Task: Play online Dominion games.
Action: Mouse moved to (267, 407)
Screenshot: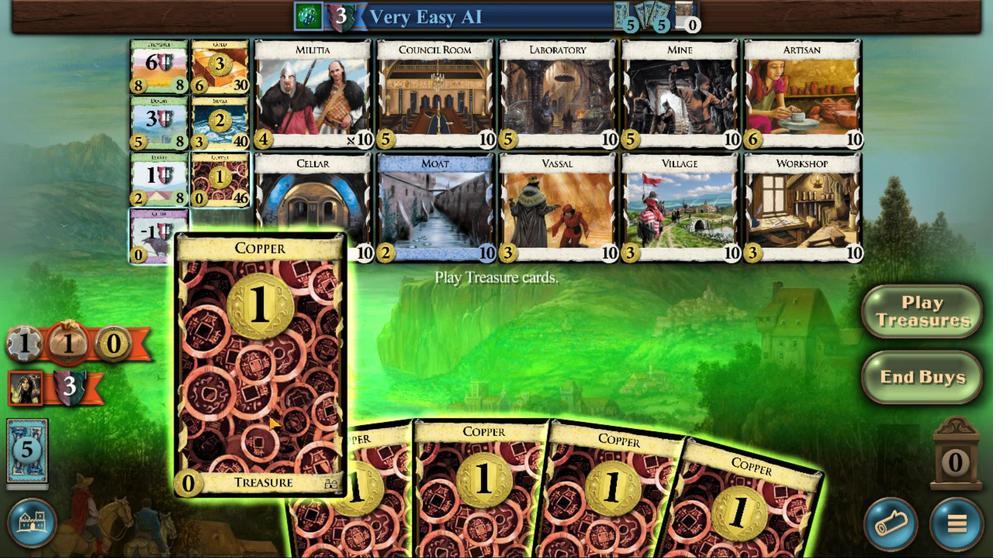 
Action: Mouse pressed left at (267, 407)
Screenshot: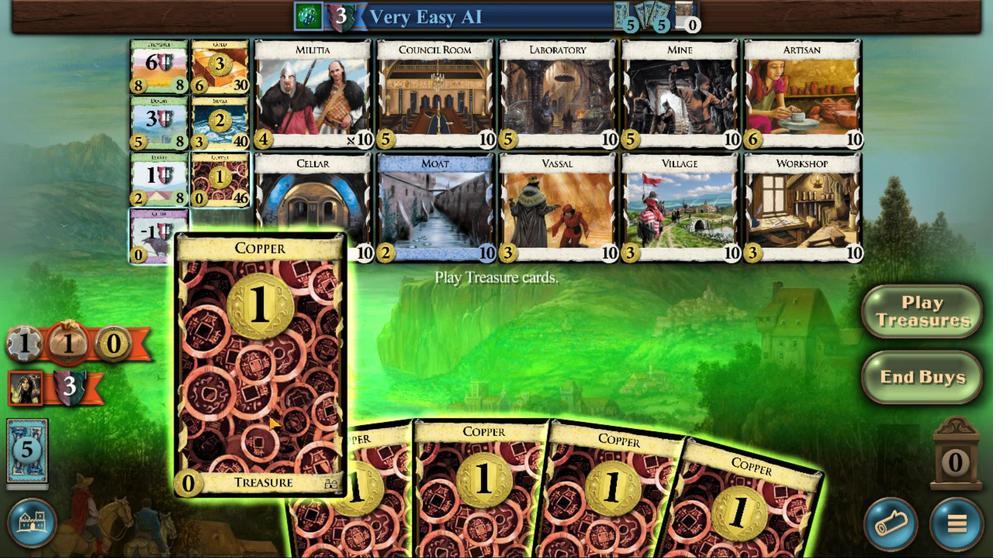 
Action: Mouse moved to (345, 400)
Screenshot: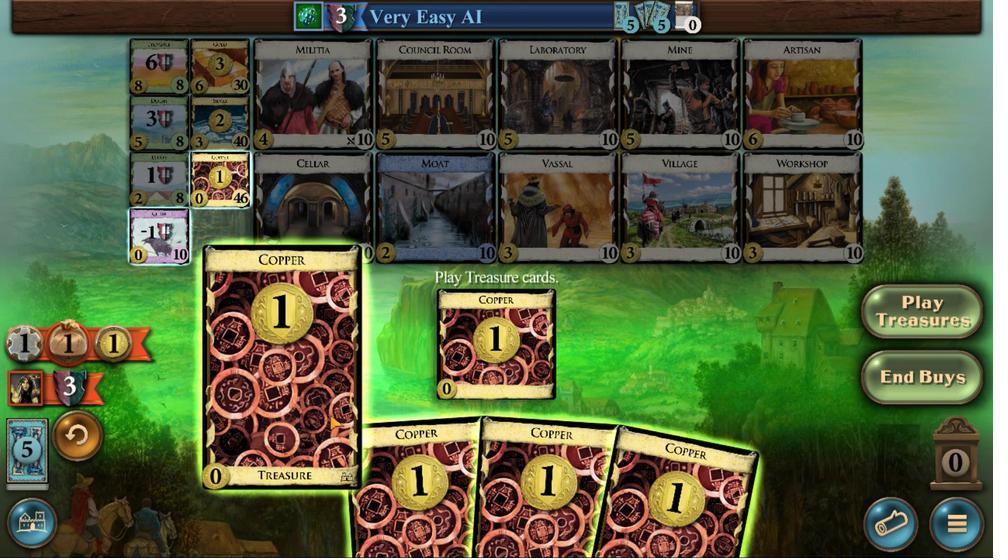 
Action: Mouse pressed left at (345, 400)
Screenshot: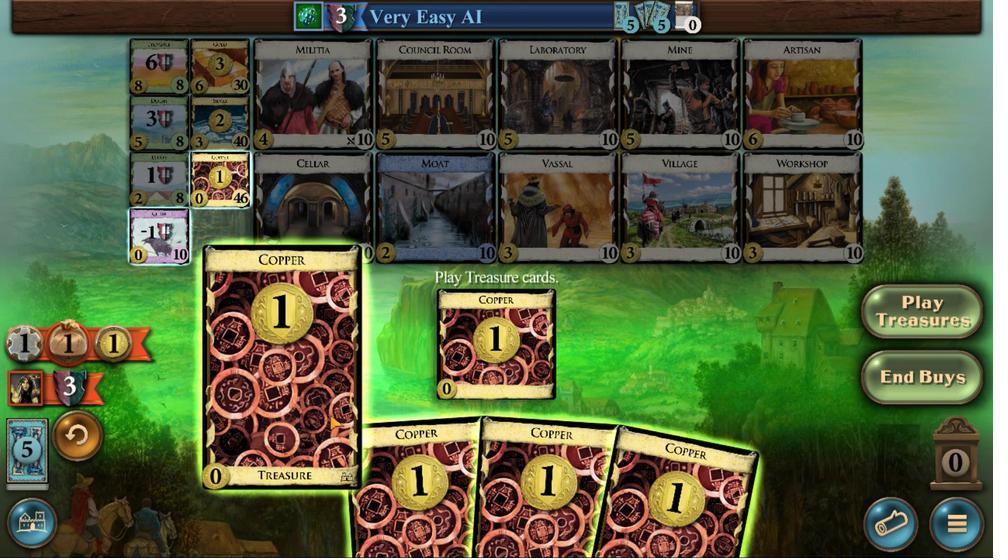 
Action: Mouse moved to (366, 394)
Screenshot: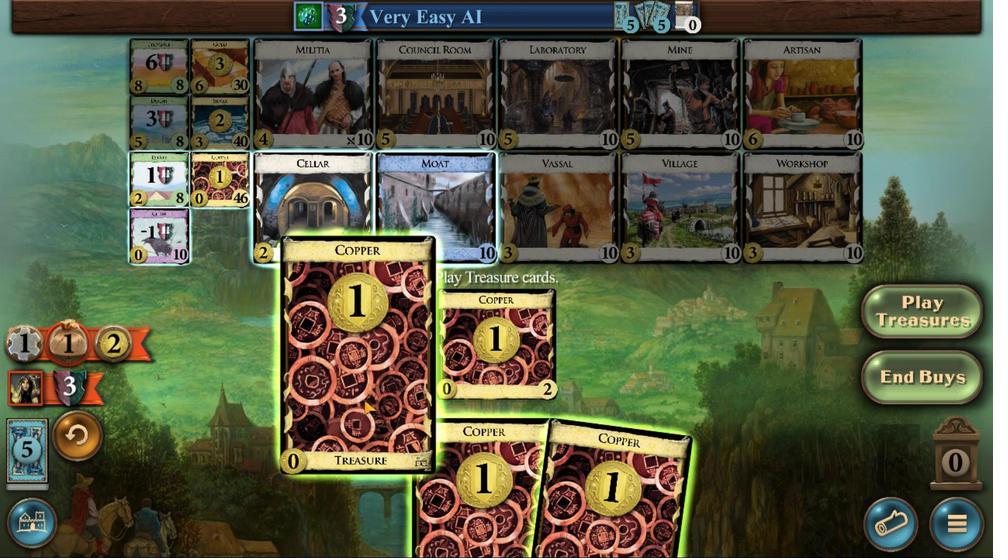 
Action: Mouse pressed left at (366, 394)
Screenshot: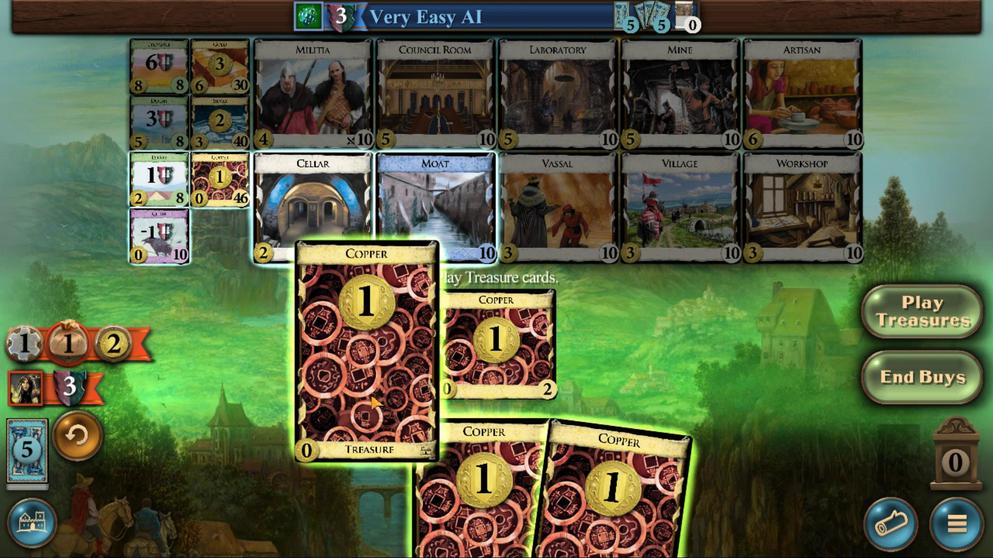 
Action: Mouse moved to (400, 390)
Screenshot: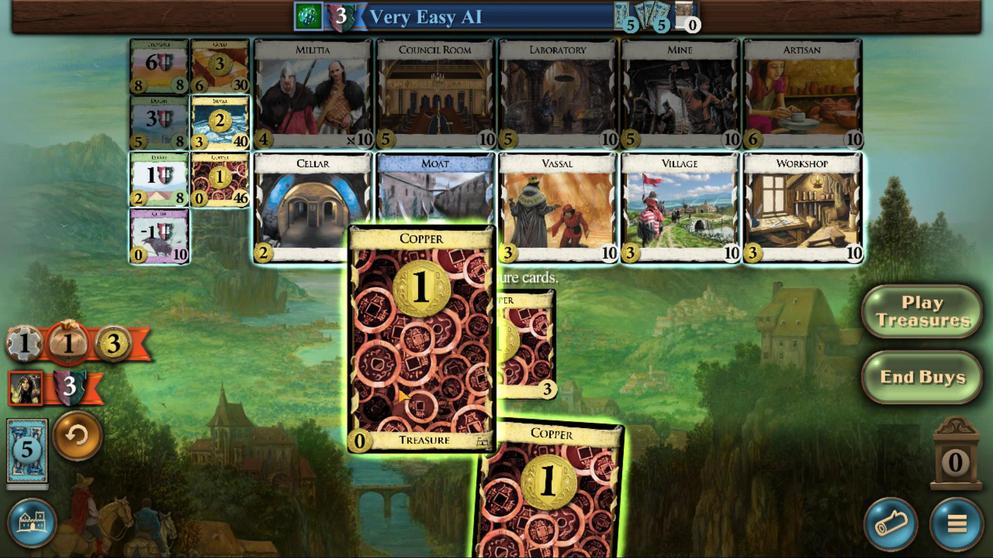 
Action: Mouse pressed left at (400, 390)
Screenshot: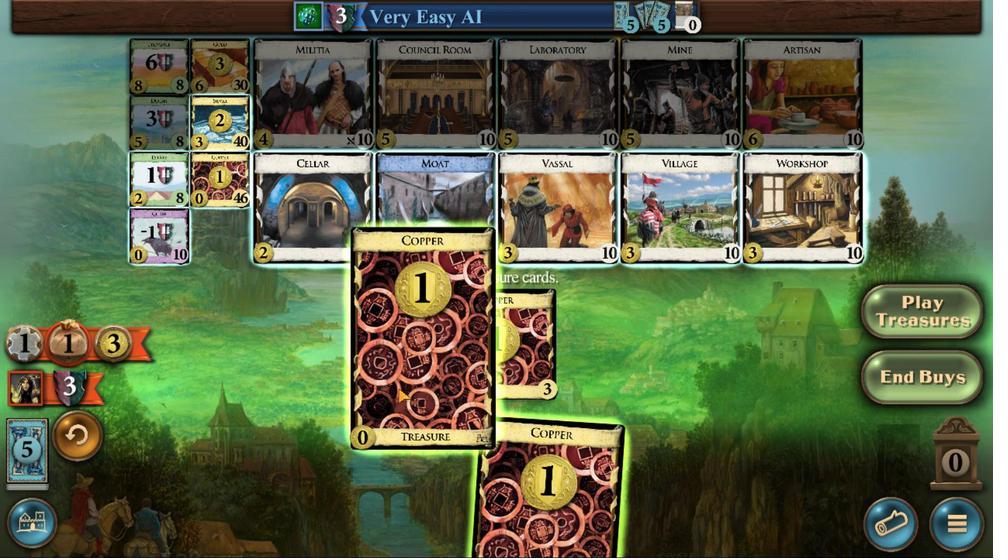 
Action: Mouse moved to (457, 387)
Screenshot: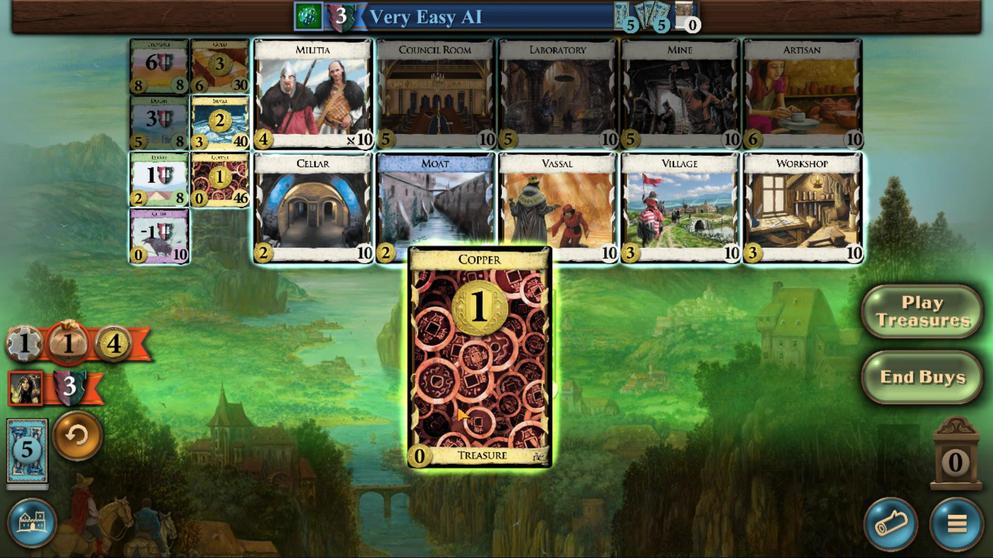 
Action: Mouse pressed left at (457, 387)
Screenshot: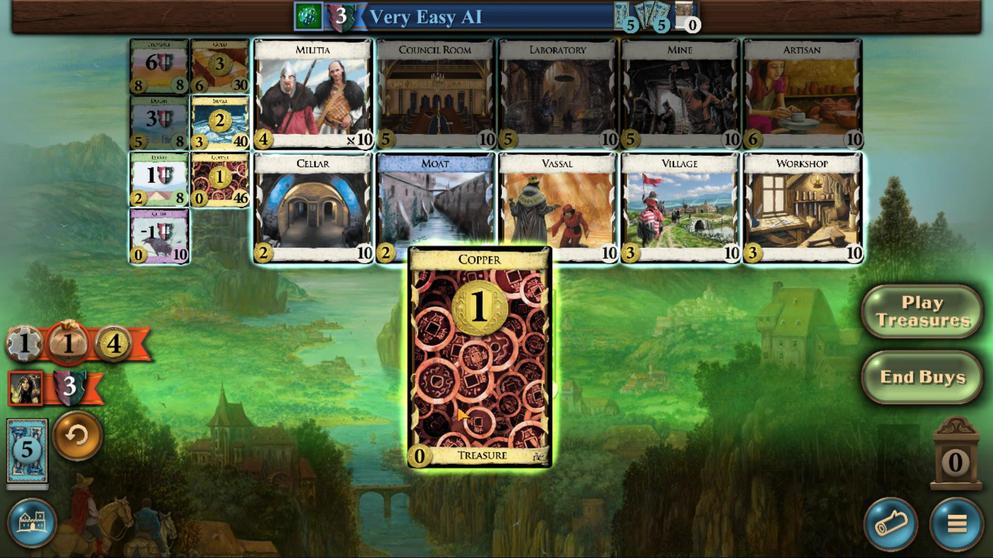 
Action: Mouse moved to (227, 221)
Screenshot: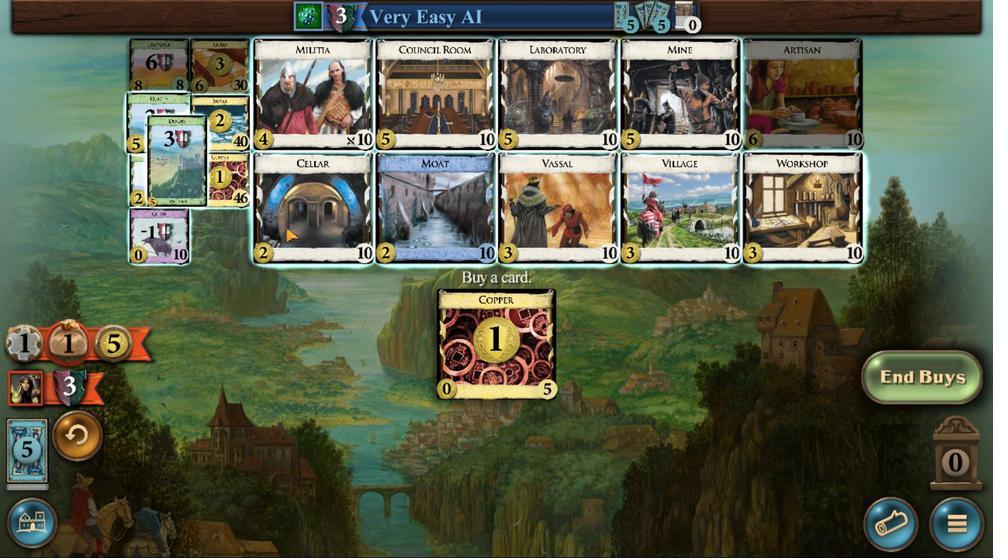 
Action: Mouse pressed left at (227, 221)
Screenshot: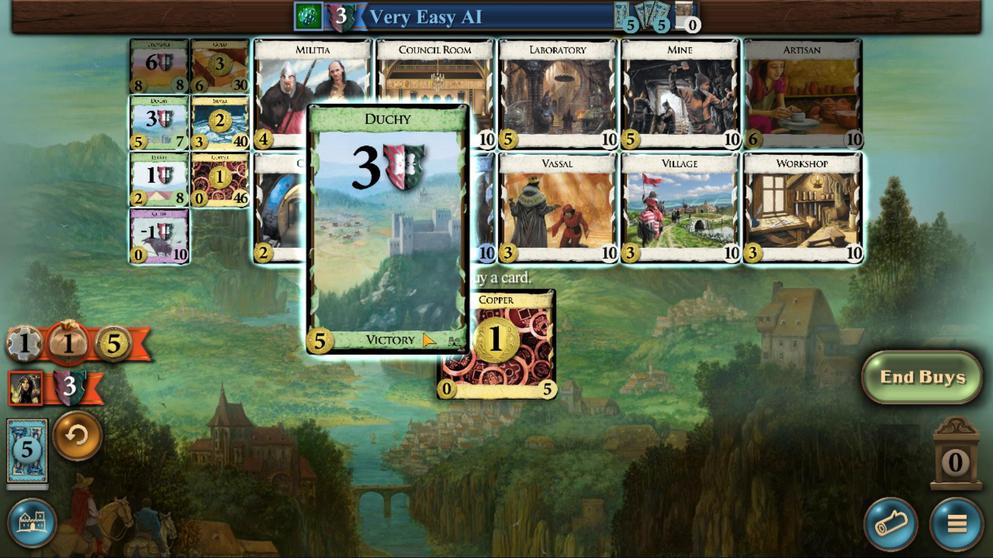 
Action: Mouse moved to (385, 387)
Screenshot: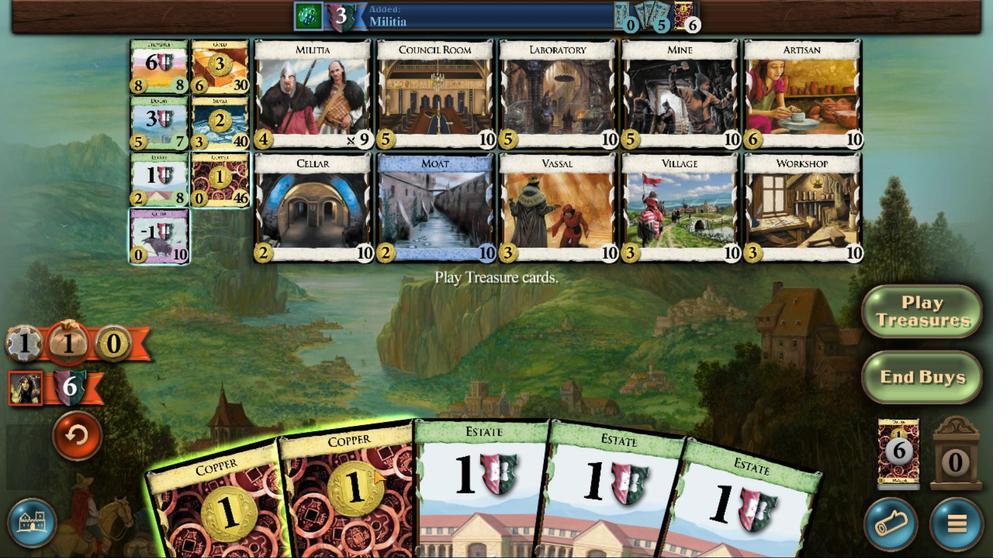
Action: Mouse pressed left at (385, 387)
Screenshot: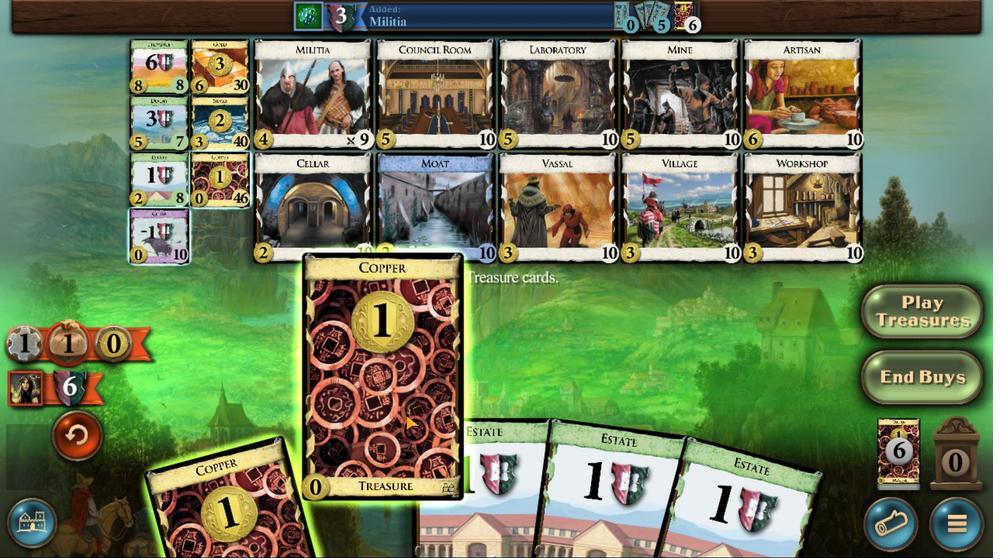 
Action: Mouse moved to (262, 248)
Screenshot: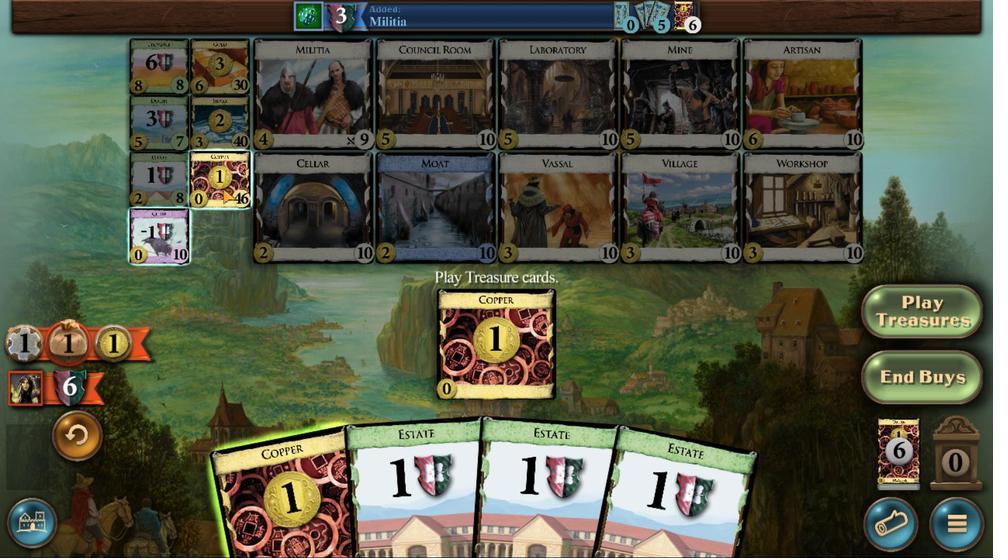 
Action: Mouse pressed left at (262, 248)
Screenshot: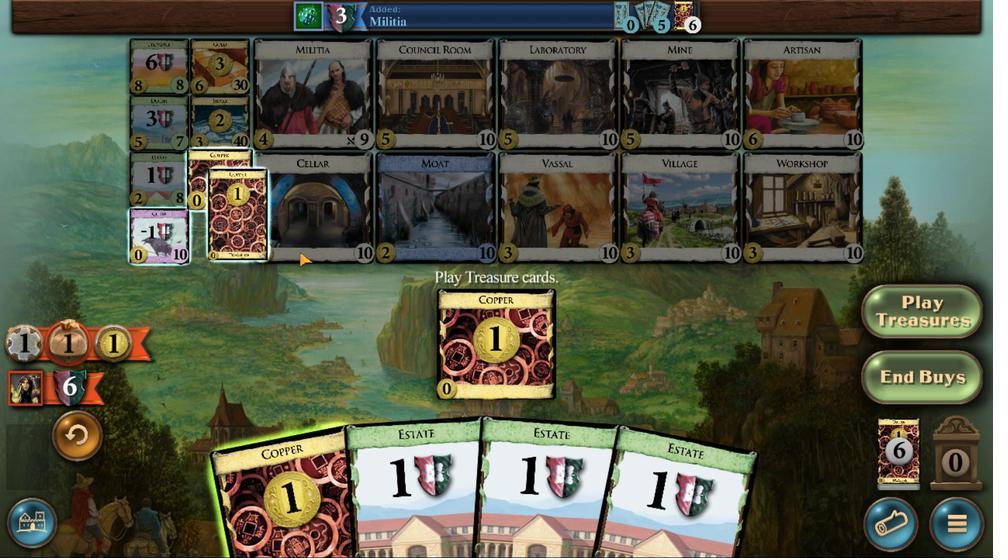 
Action: Mouse moved to (461, 390)
Screenshot: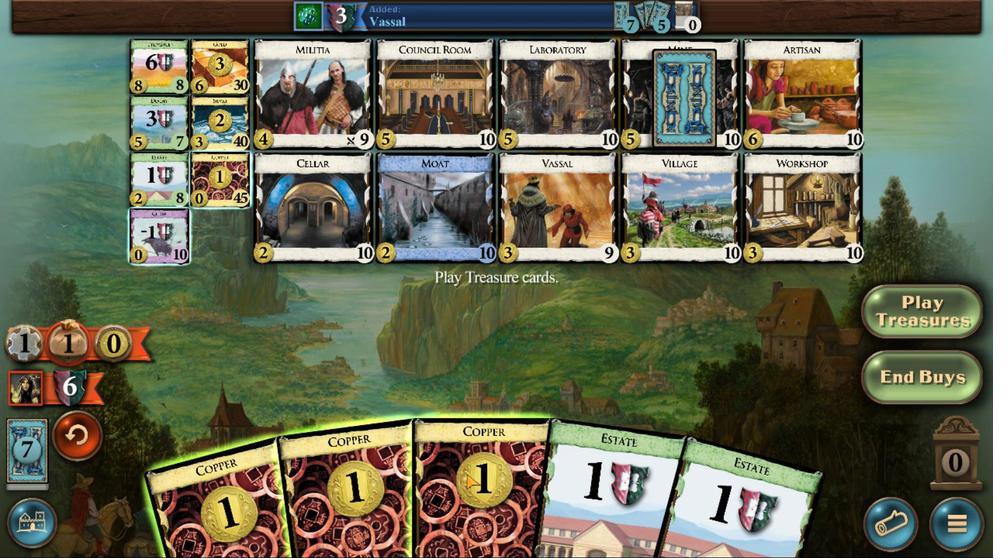 
Action: Mouse pressed left at (461, 390)
Screenshot: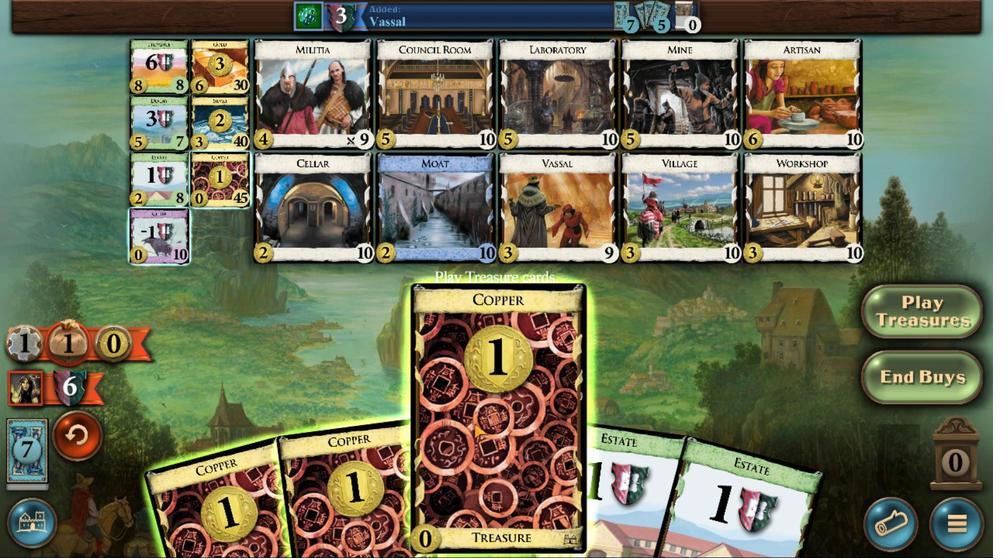 
Action: Mouse moved to (386, 411)
Screenshot: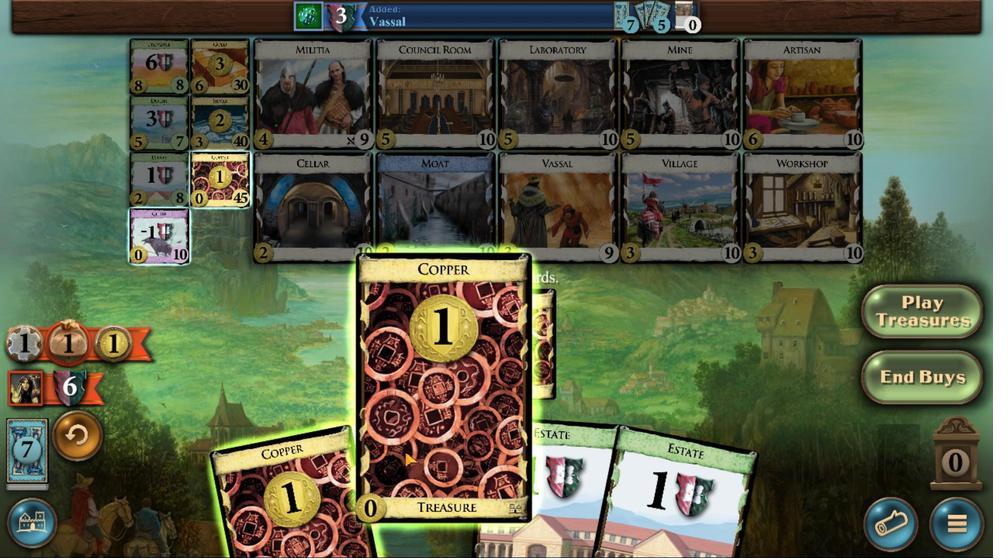 
Action: Mouse pressed left at (386, 411)
Screenshot: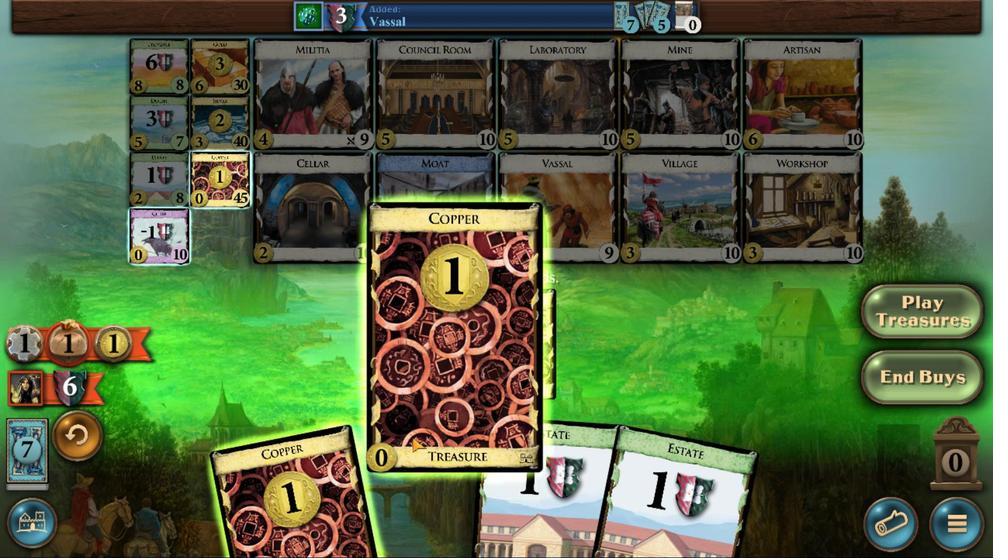 
Action: Mouse moved to (332, 408)
Screenshot: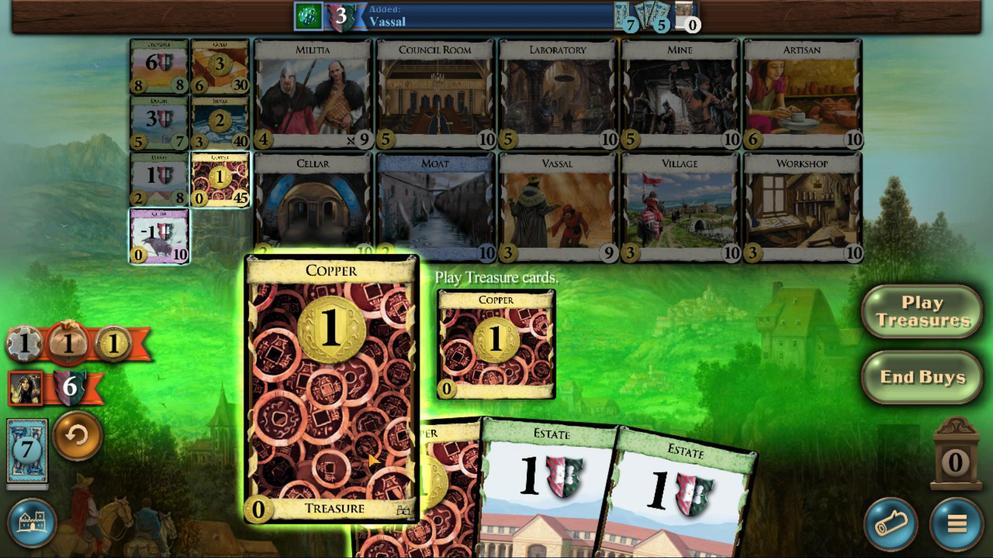 
Action: Mouse pressed left at (332, 408)
Screenshot: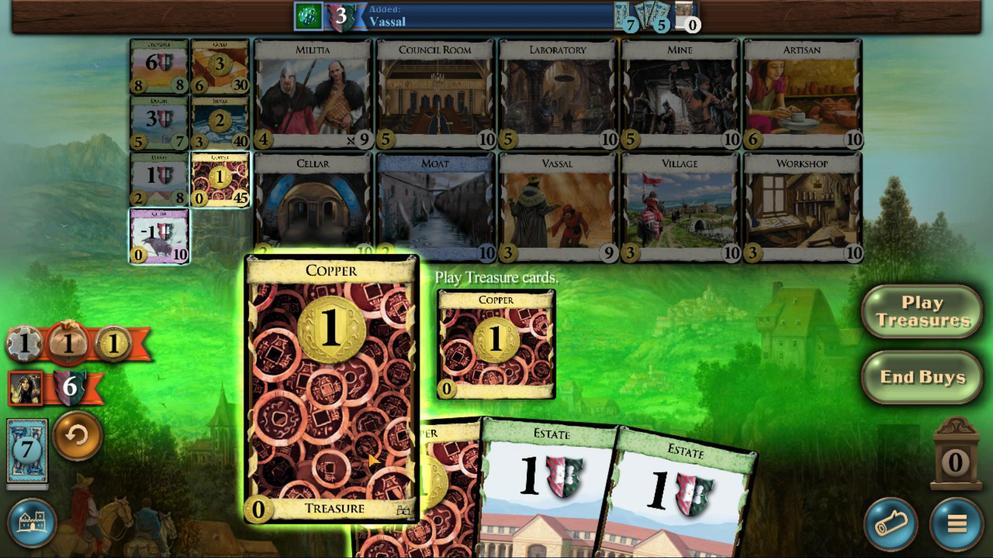 
Action: Mouse moved to (397, 407)
Screenshot: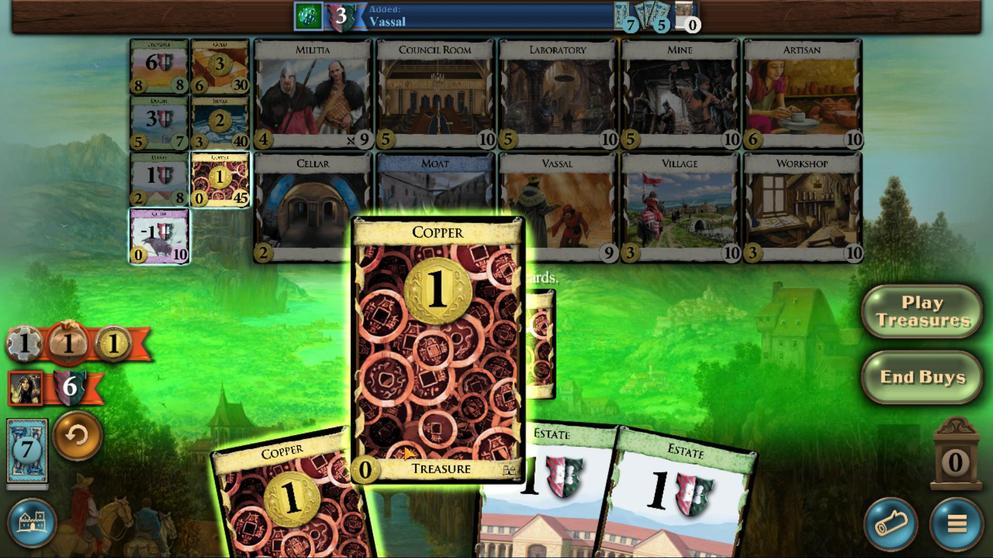 
Action: Mouse pressed left at (397, 407)
Screenshot: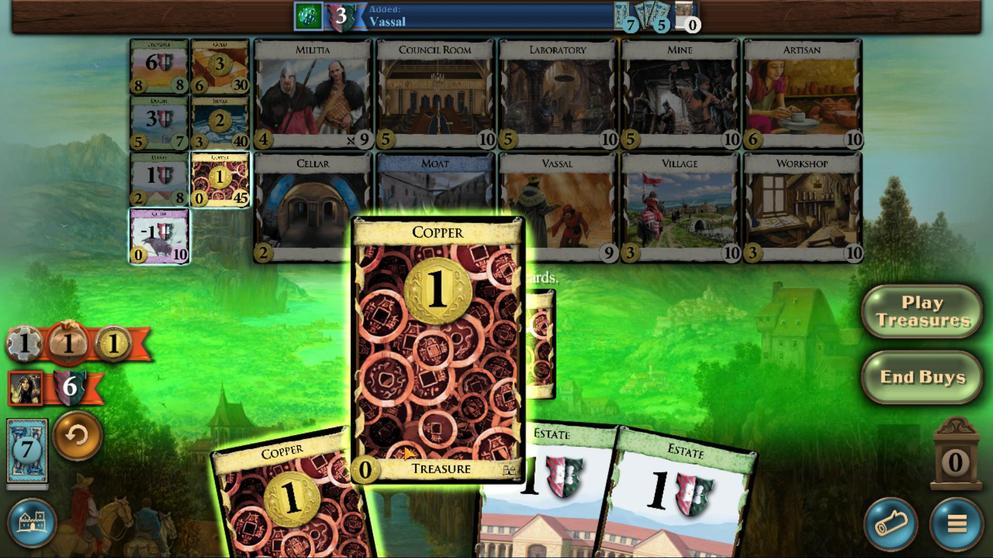 
Action: Mouse moved to (430, 395)
Screenshot: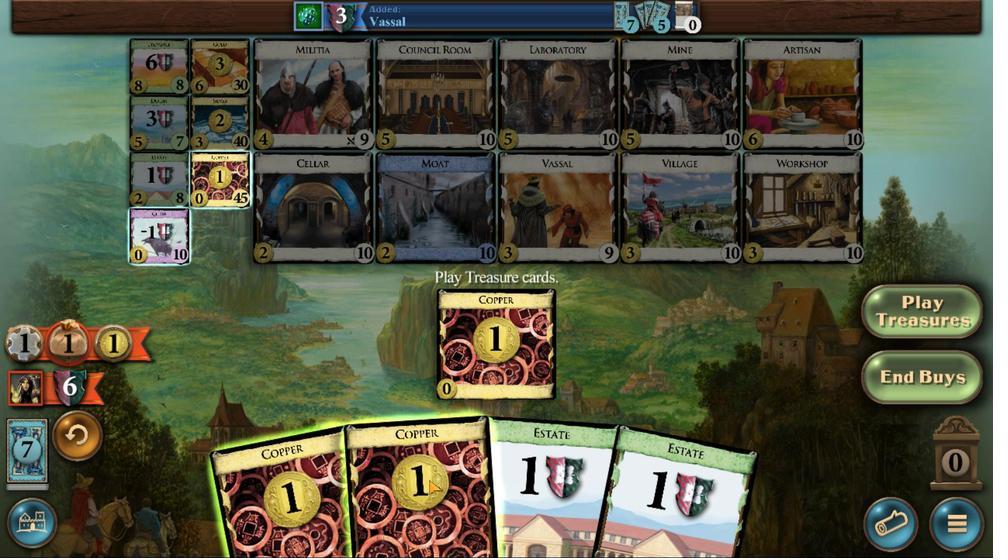 
Action: Mouse pressed left at (430, 395)
Screenshot: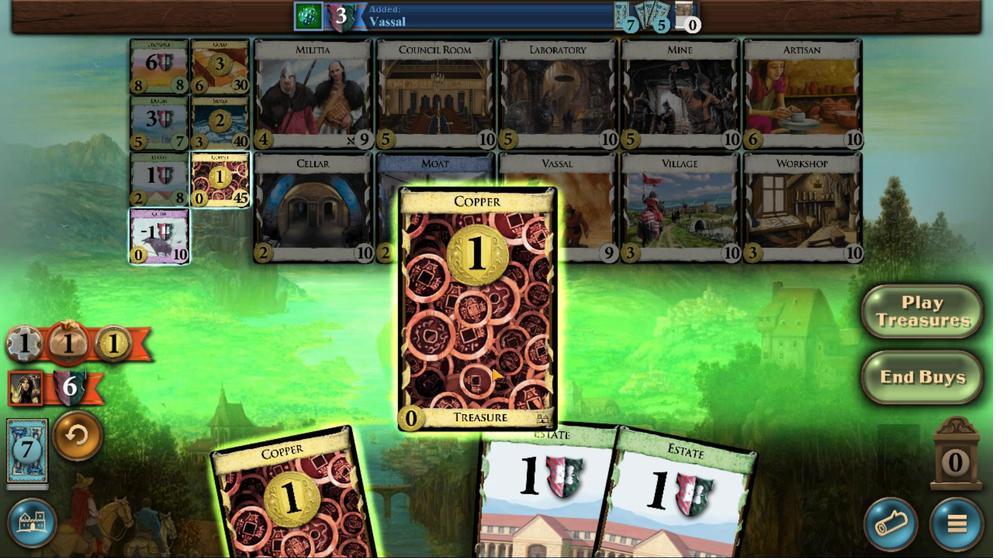 
Action: Mouse moved to (218, 241)
Screenshot: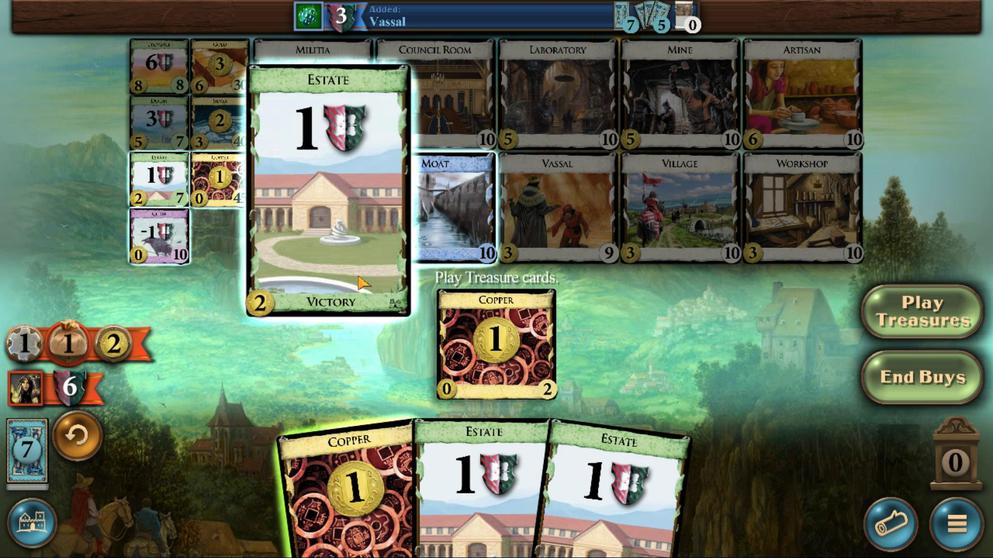 
Action: Mouse pressed left at (218, 241)
Screenshot: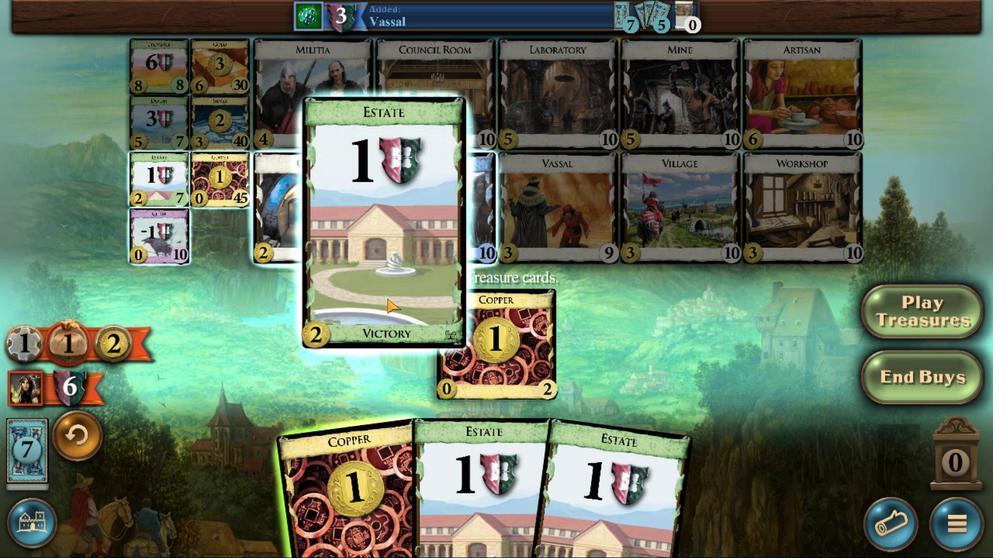 
Action: Mouse moved to (455, 383)
Screenshot: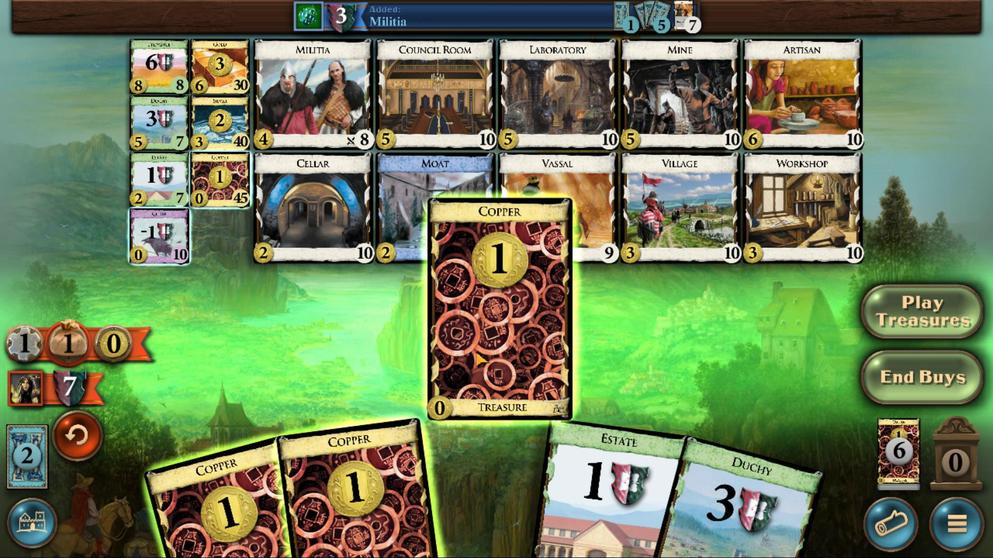 
Action: Mouse pressed left at (455, 383)
Screenshot: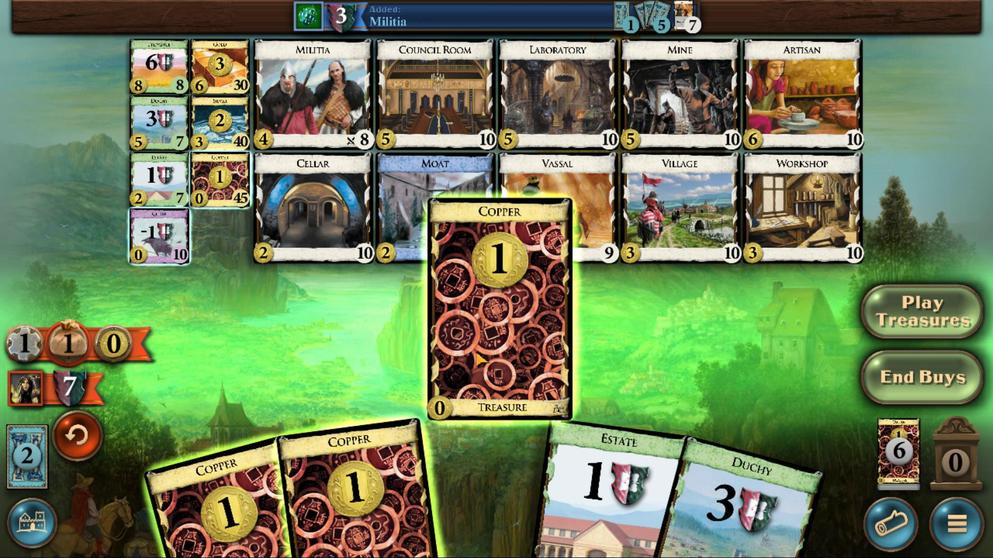 
Action: Mouse moved to (409, 416)
Screenshot: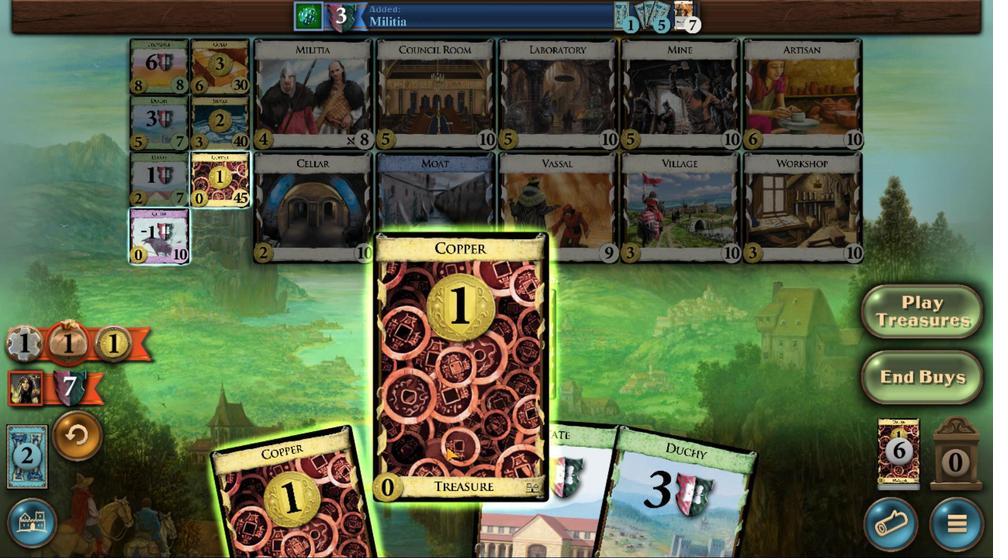 
Action: Mouse pressed left at (409, 416)
Screenshot: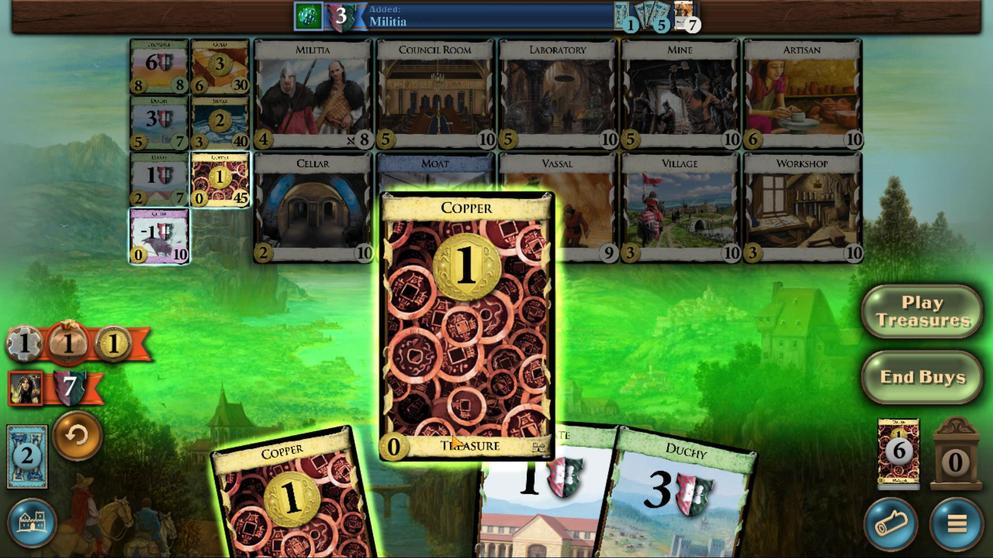 
Action: Mouse moved to (367, 404)
Screenshot: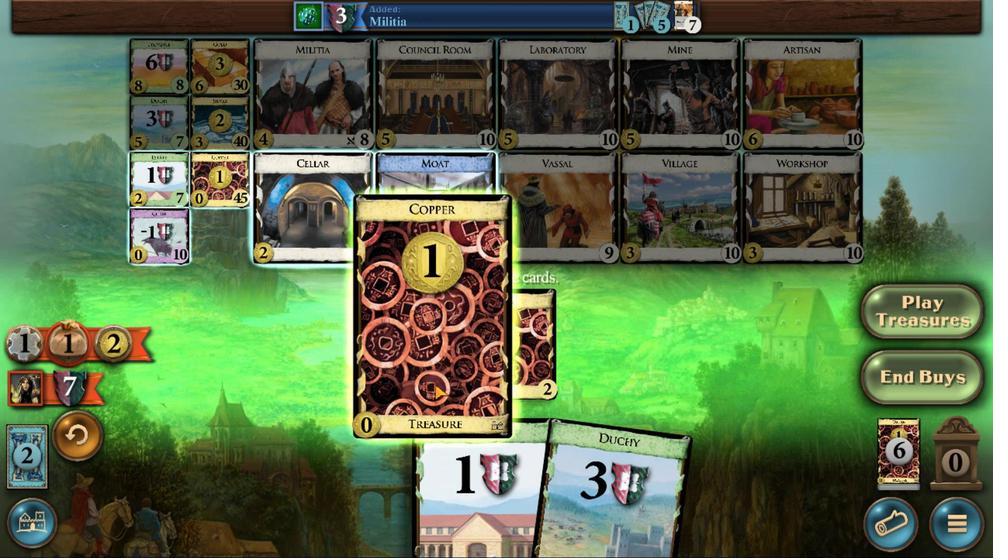 
Action: Mouse pressed left at (367, 404)
Screenshot: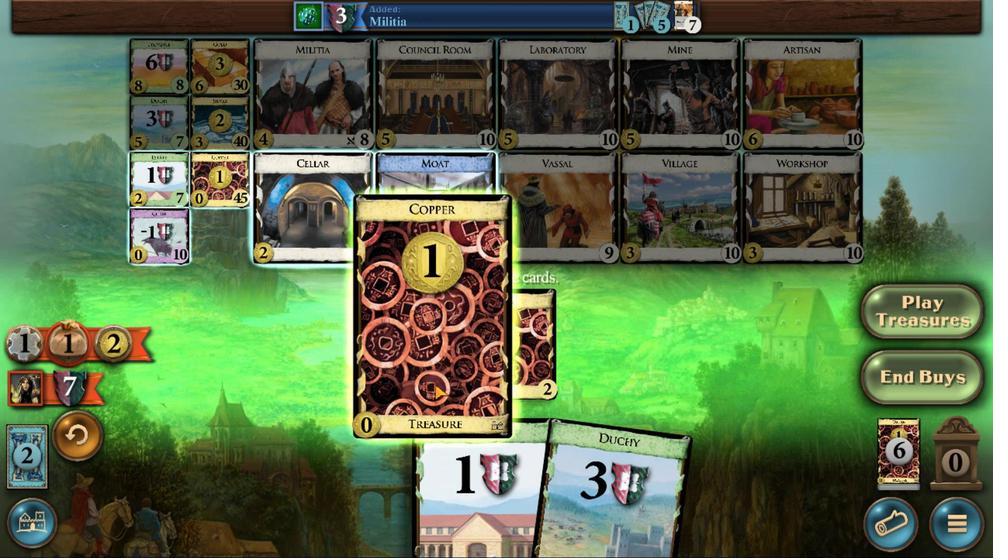 
Action: Mouse moved to (251, 214)
Screenshot: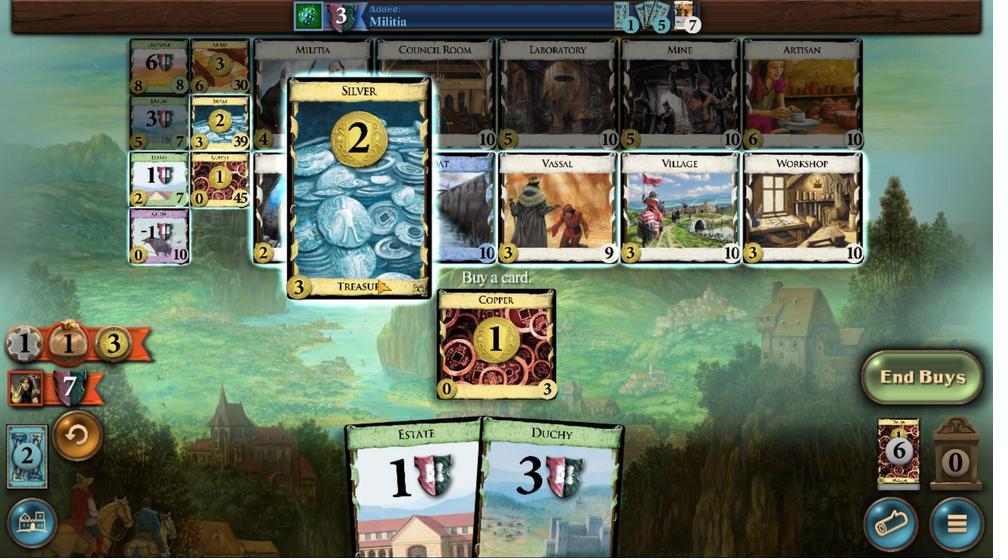 
Action: Mouse pressed left at (251, 214)
Screenshot: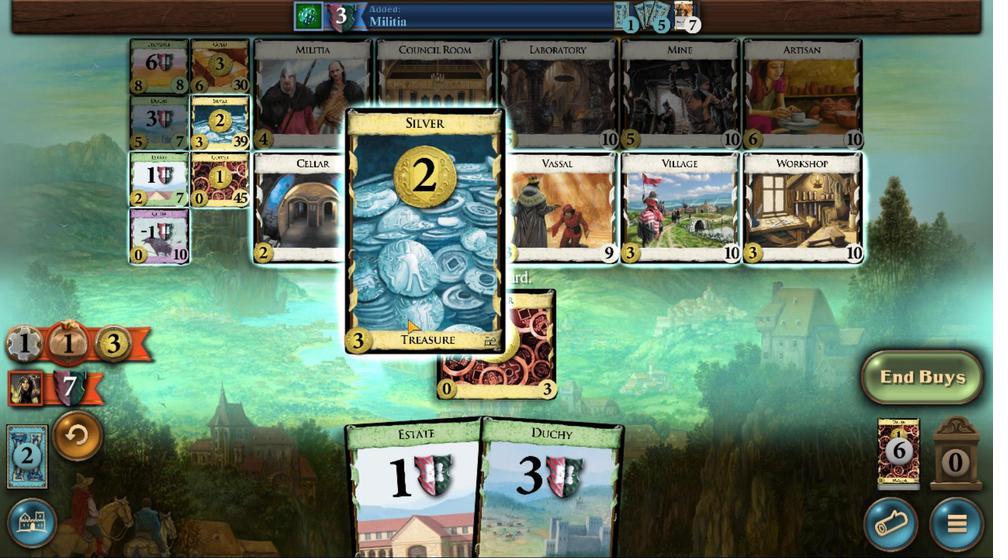 
Action: Mouse moved to (460, 411)
Screenshot: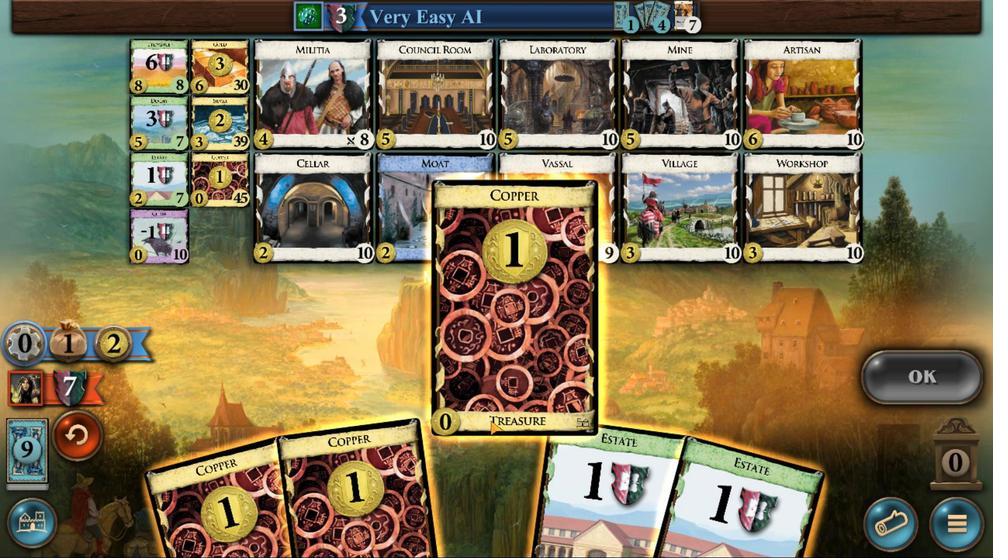 
Action: Mouse pressed left at (460, 411)
Screenshot: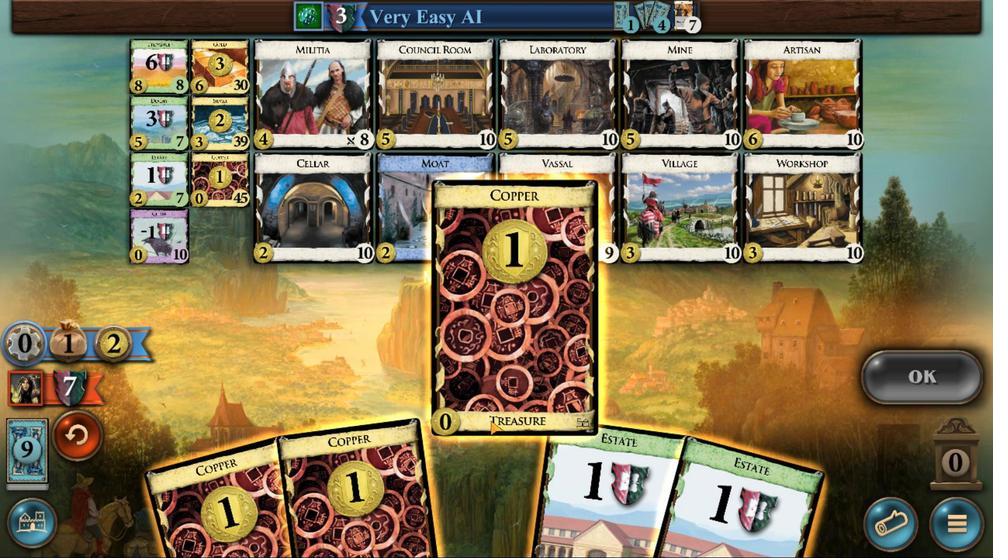 
Action: Mouse moved to (373, 383)
Screenshot: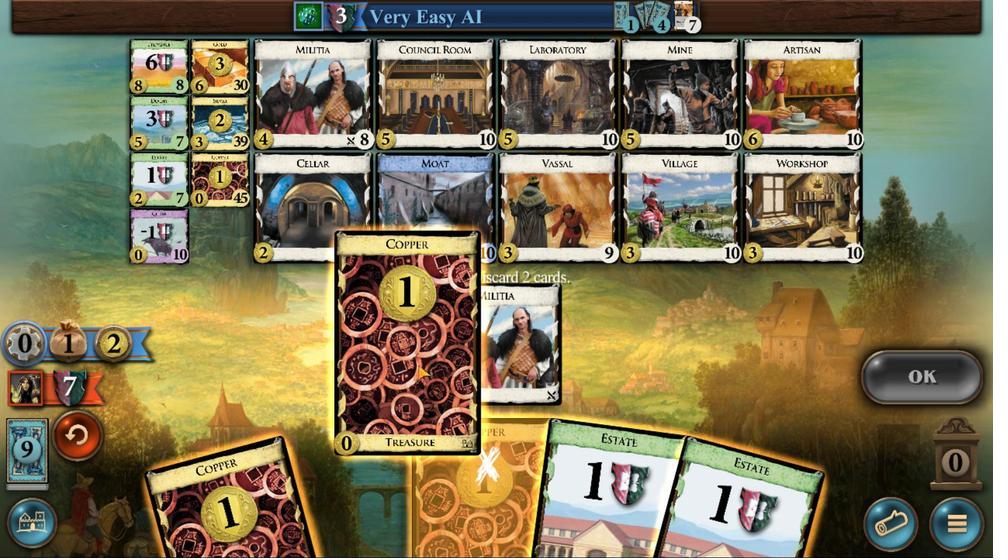 
Action: Mouse pressed left at (373, 383)
Screenshot: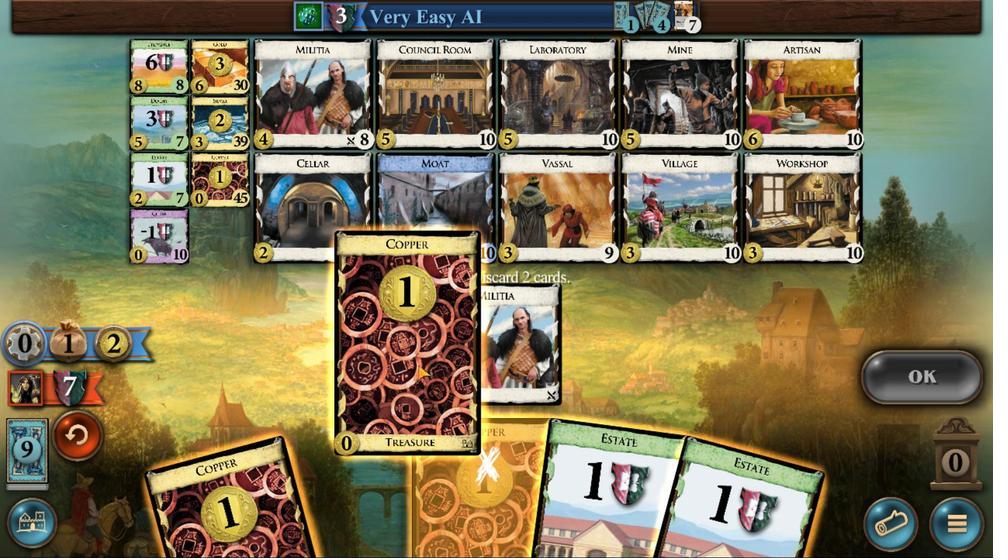 
Action: Mouse moved to (294, 387)
Screenshot: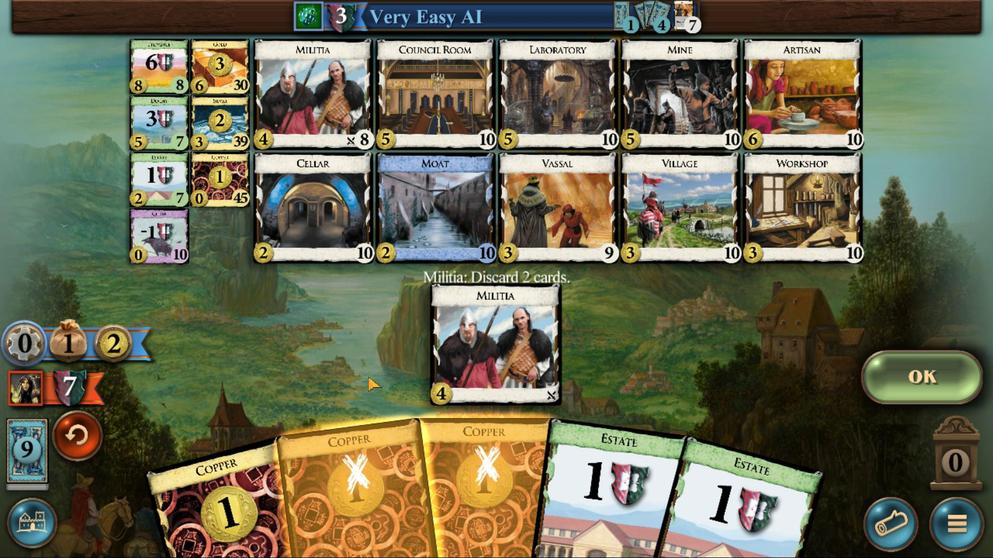 
Action: Mouse pressed left at (294, 387)
Screenshot: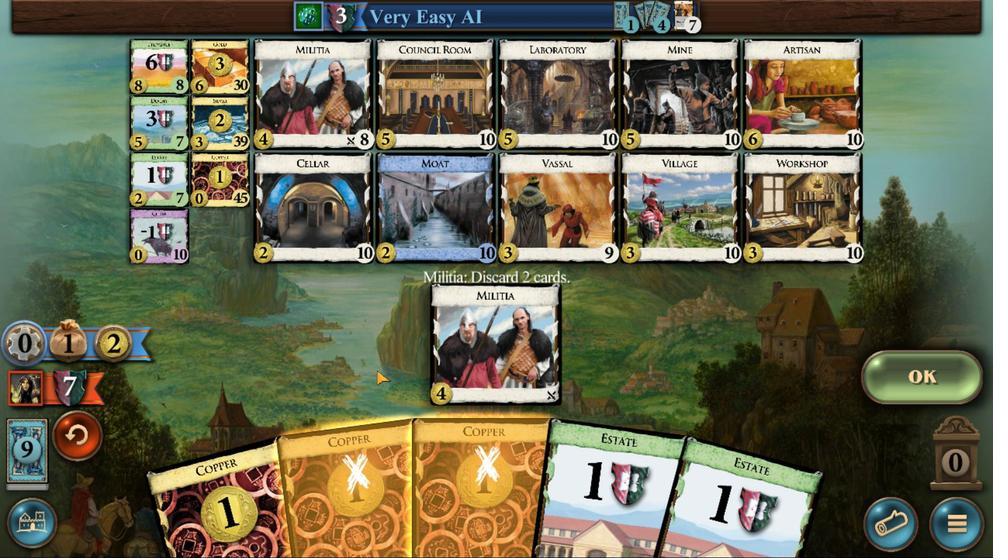 
Action: Mouse moved to (233, 408)
Screenshot: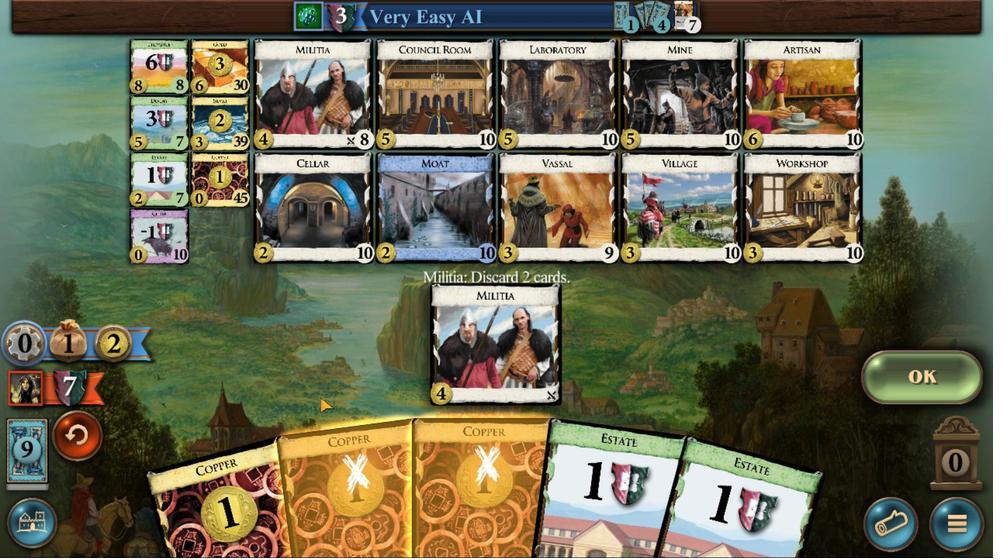 
Action: Mouse pressed left at (233, 408)
Screenshot: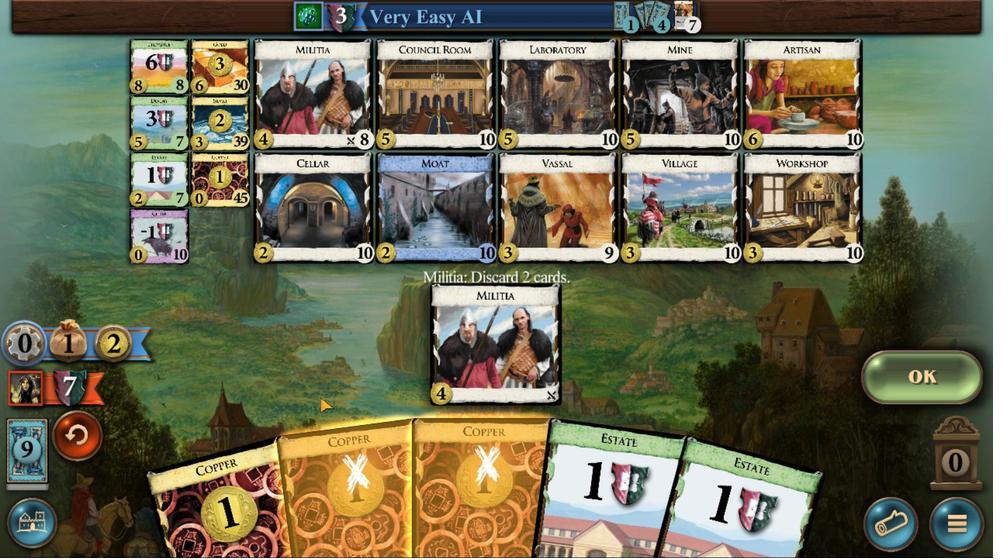 
Action: Mouse moved to (272, 407)
Screenshot: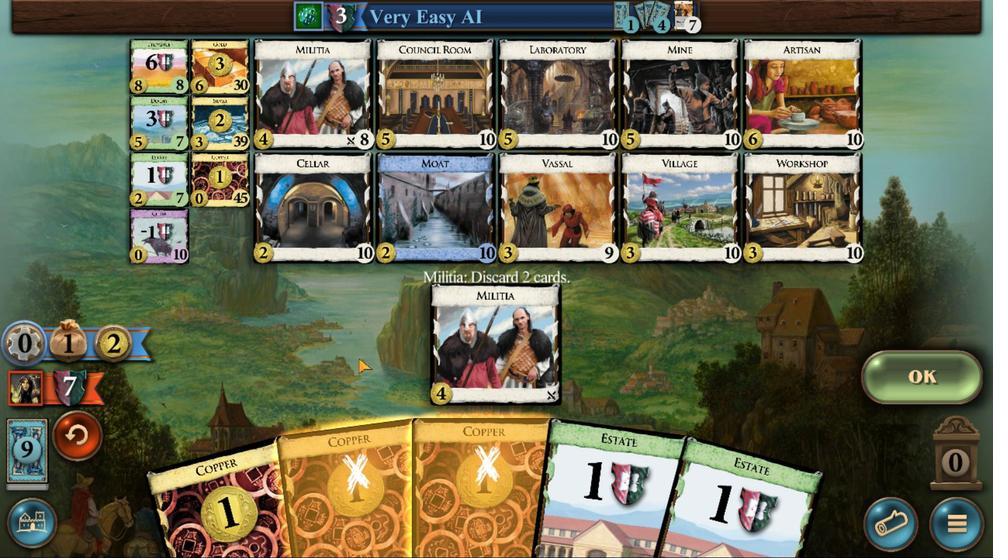 
Action: Mouse pressed left at (272, 407)
Screenshot: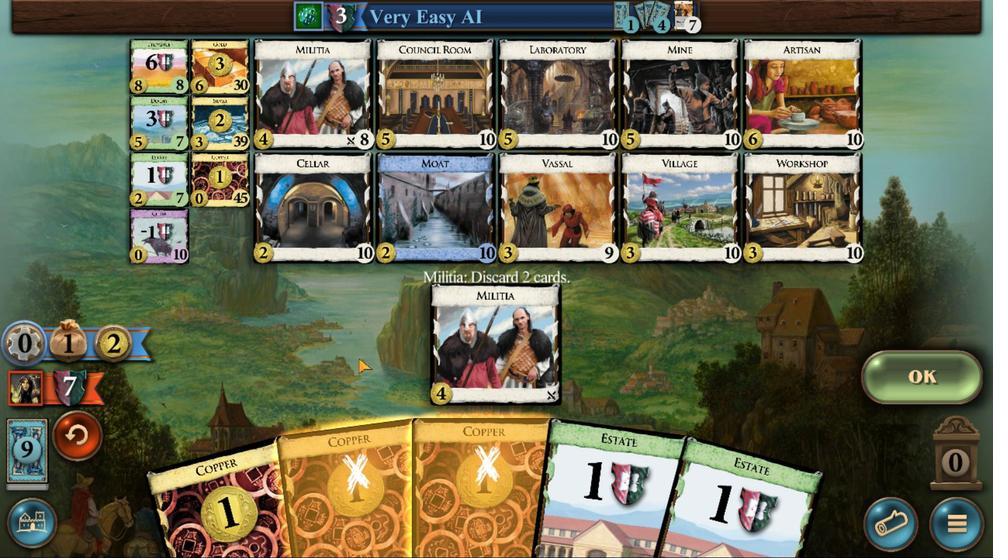 
Action: Mouse moved to (572, 414)
Screenshot: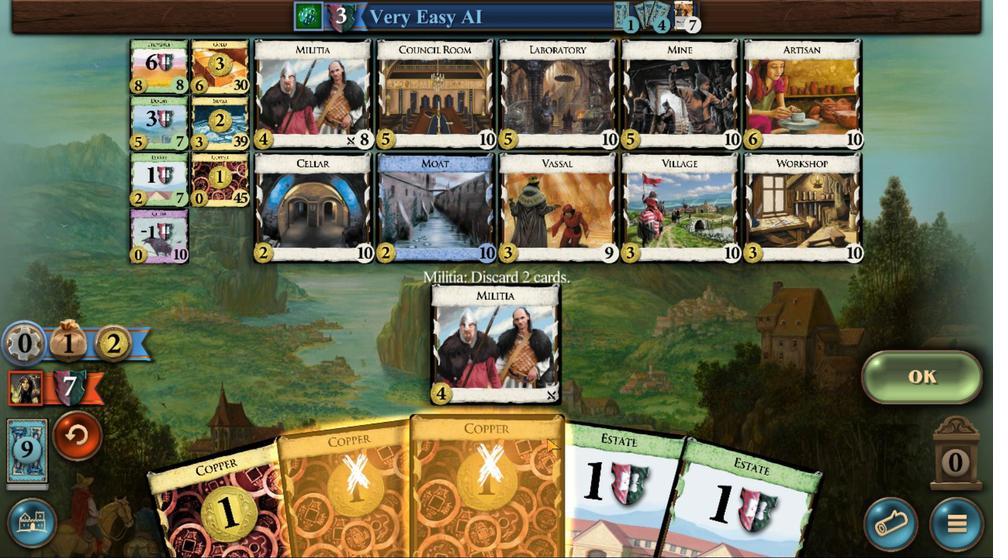 
Action: Mouse pressed left at (572, 414)
Screenshot: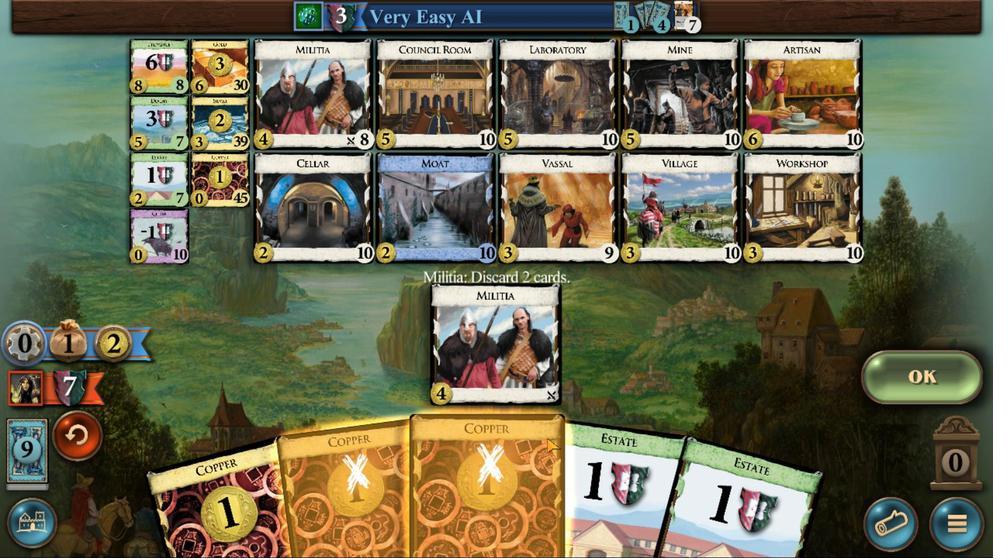 
Action: Mouse moved to (571, 381)
Screenshot: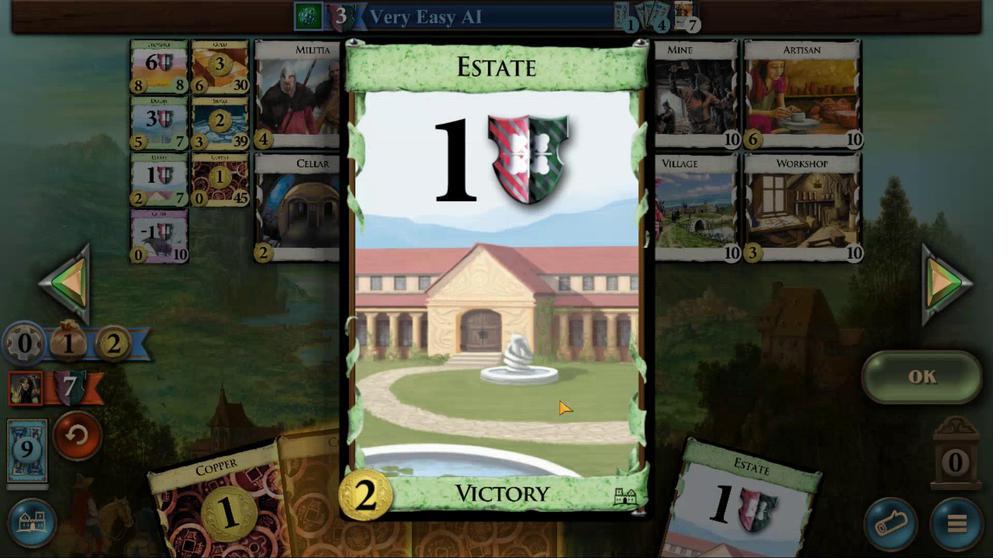
Action: Mouse pressed left at (571, 381)
Screenshot: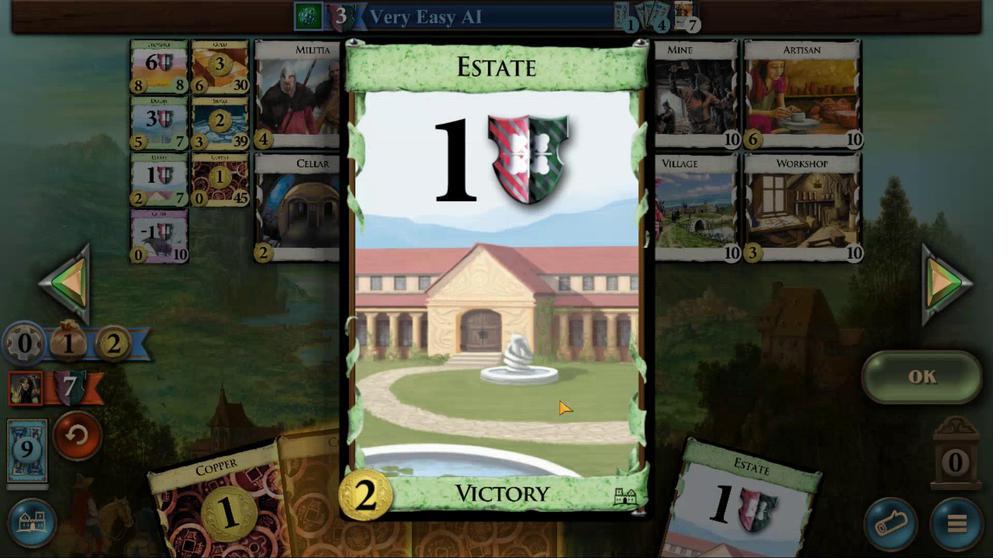 
Action: Mouse moved to (656, 335)
Screenshot: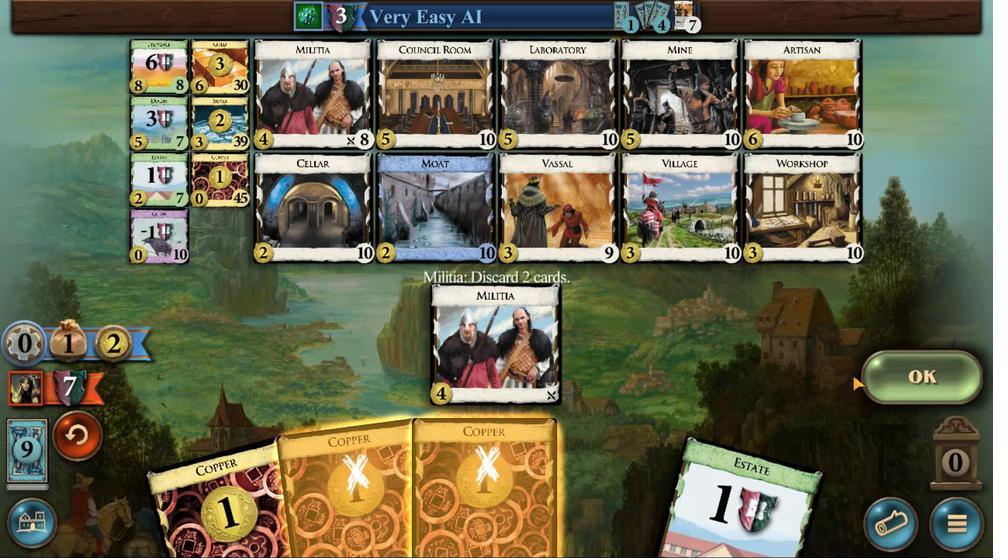 
Action: Mouse pressed left at (656, 335)
Screenshot: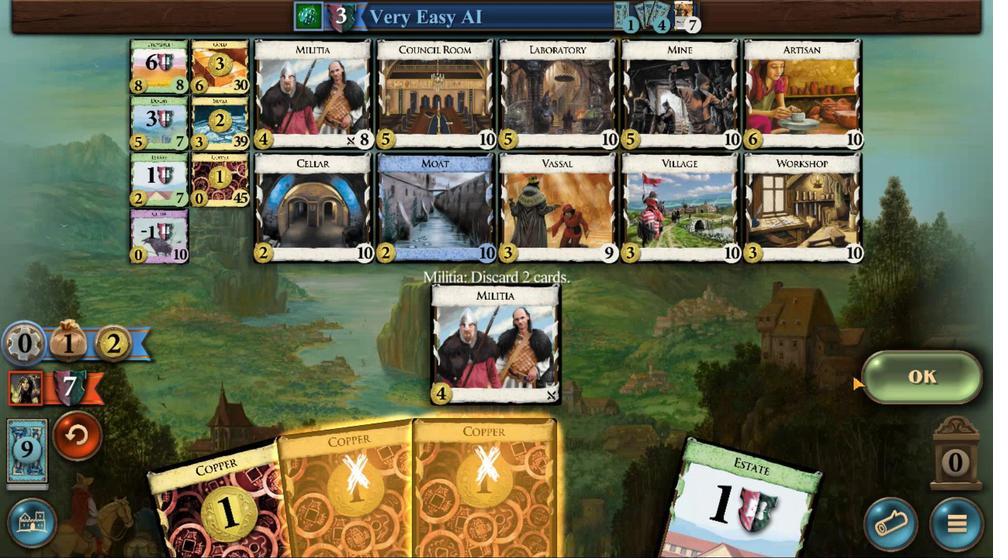 
Action: Mouse moved to (799, 341)
Screenshot: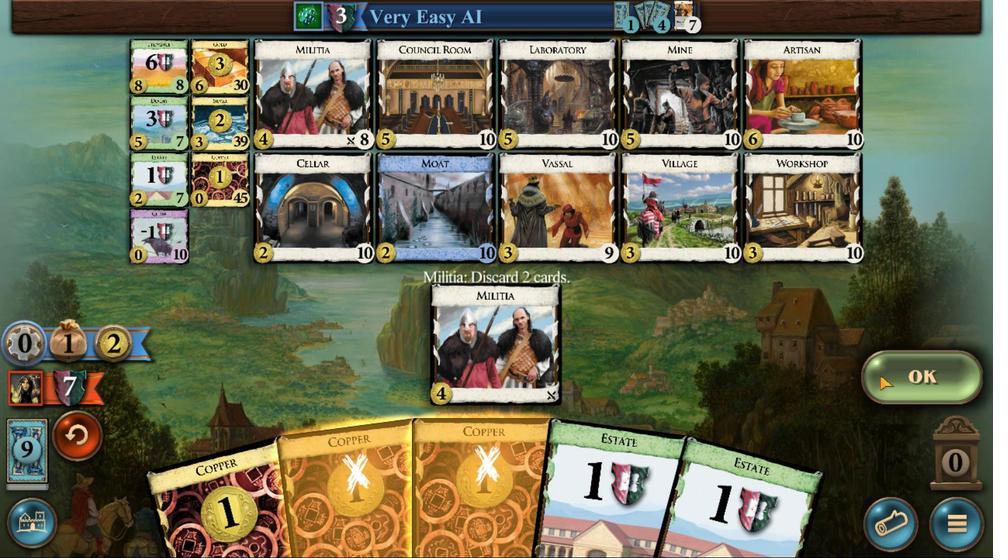 
Action: Mouse pressed left at (799, 341)
Screenshot: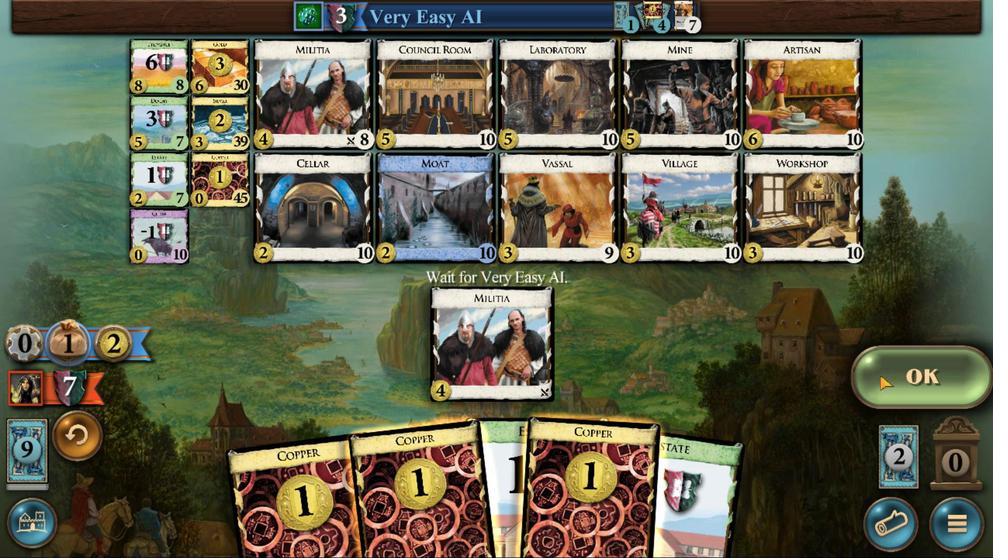 
Action: Mouse moved to (383, 398)
Screenshot: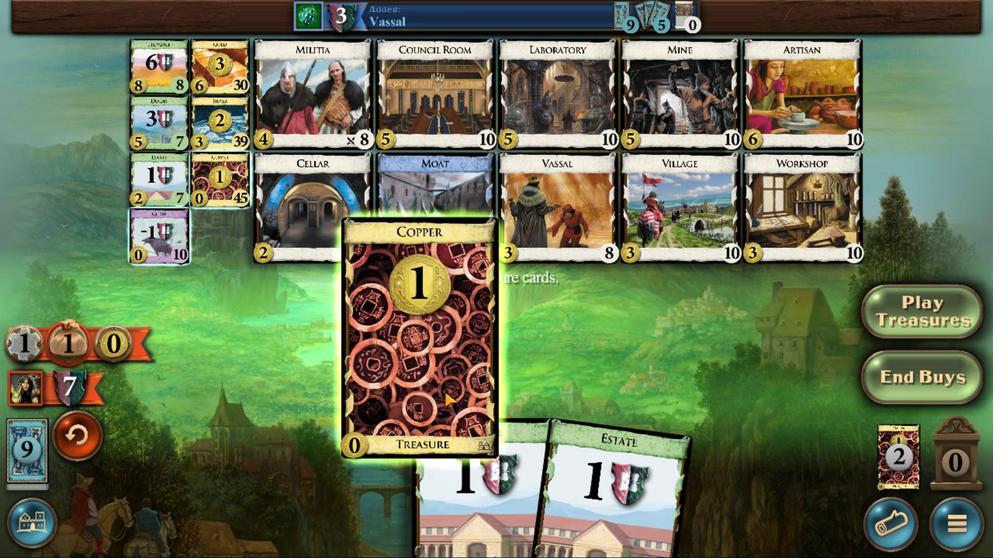 
Action: Mouse pressed left at (383, 398)
Screenshot: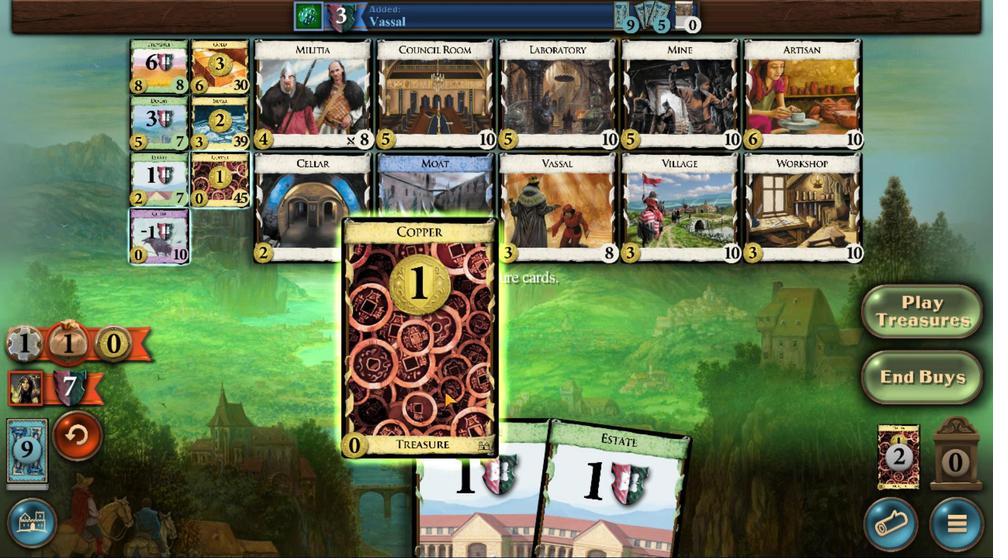 
Action: Mouse moved to (246, 243)
Screenshot: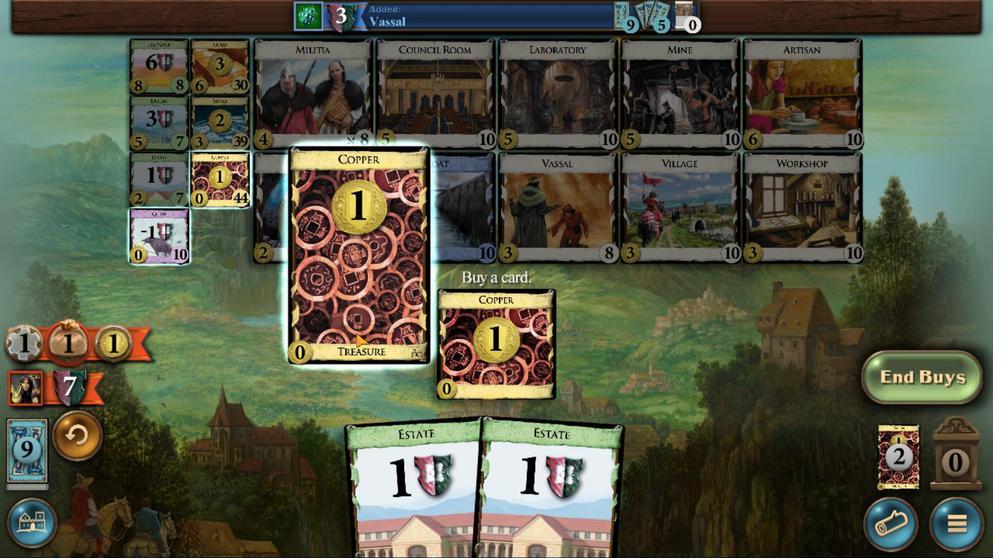 
Action: Mouse pressed left at (246, 243)
Screenshot: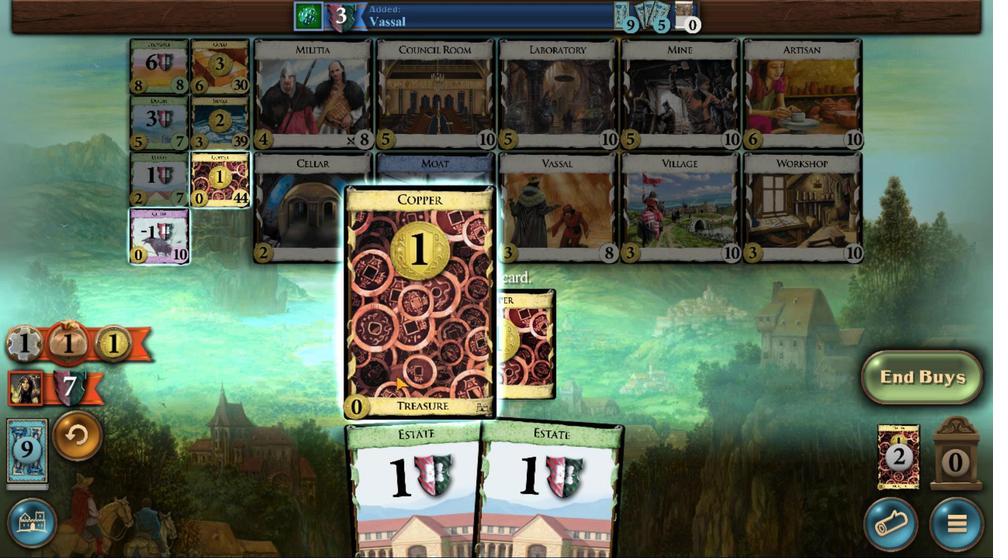 
Action: Mouse moved to (469, 402)
Screenshot: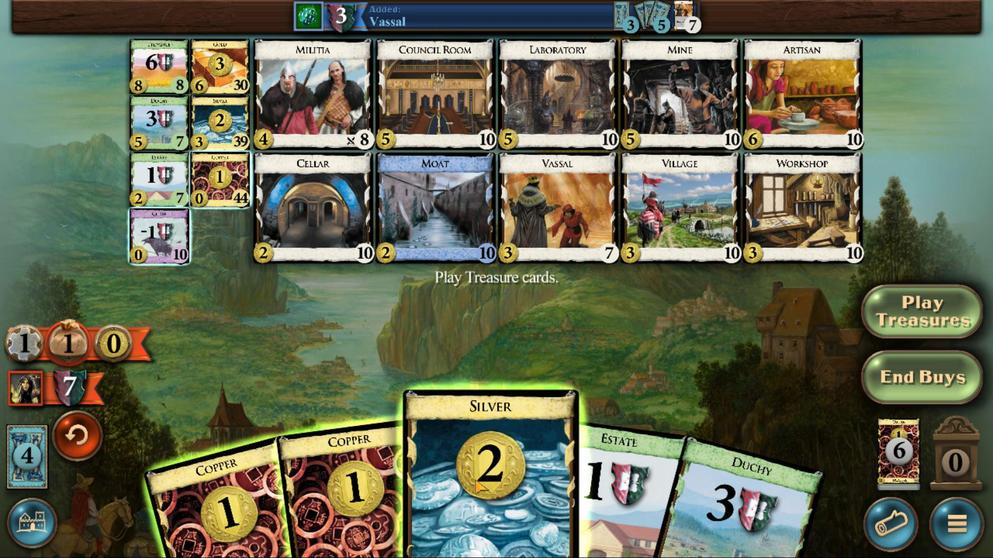 
Action: Mouse pressed left at (469, 402)
Screenshot: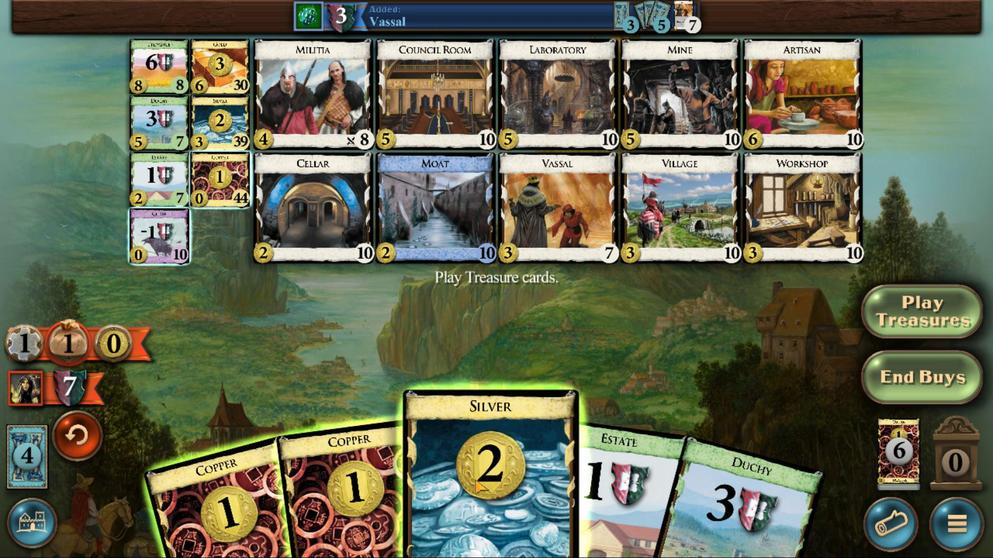 
Action: Mouse moved to (441, 392)
Screenshot: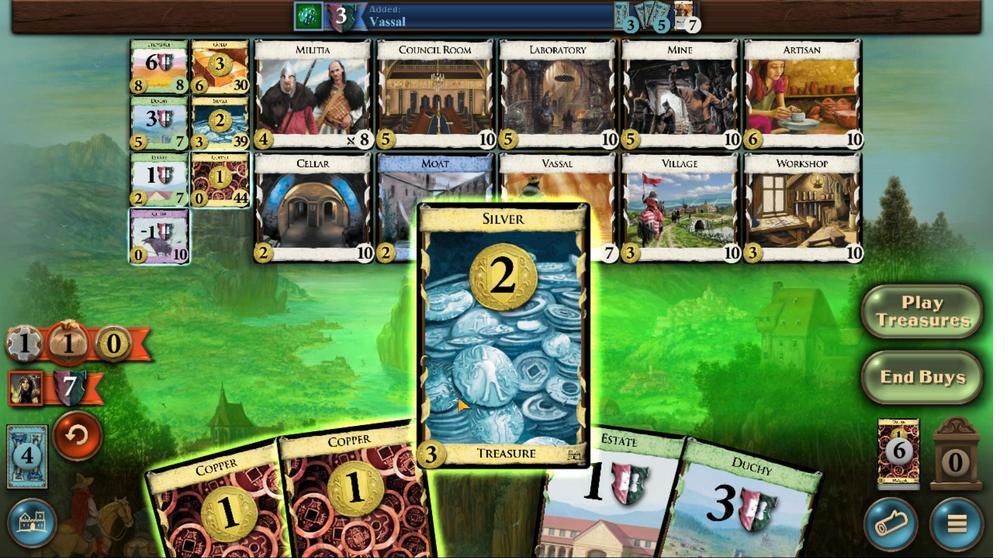 
Action: Mouse pressed left at (441, 392)
Screenshot: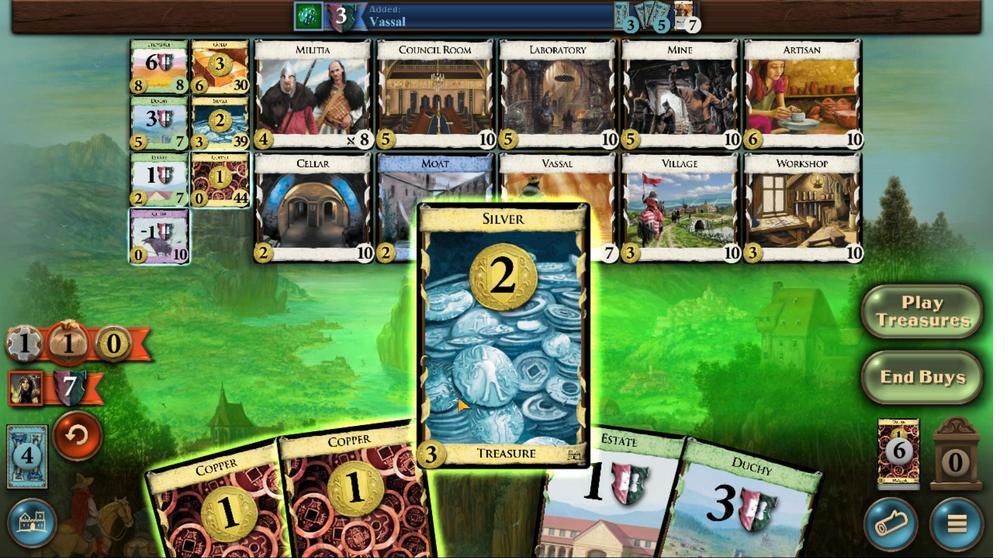 
Action: Mouse moved to (420, 388)
Screenshot: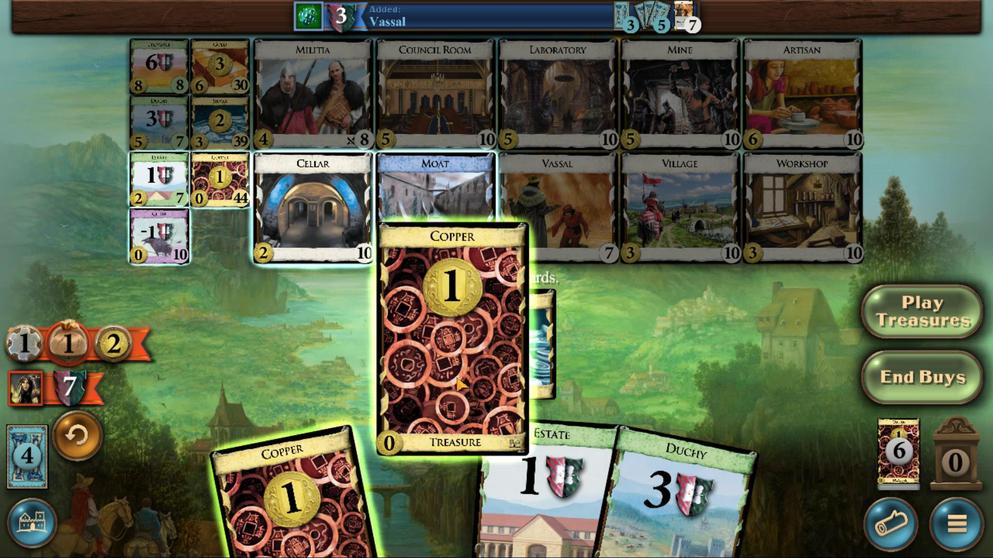 
Action: Mouse pressed left at (420, 388)
Screenshot: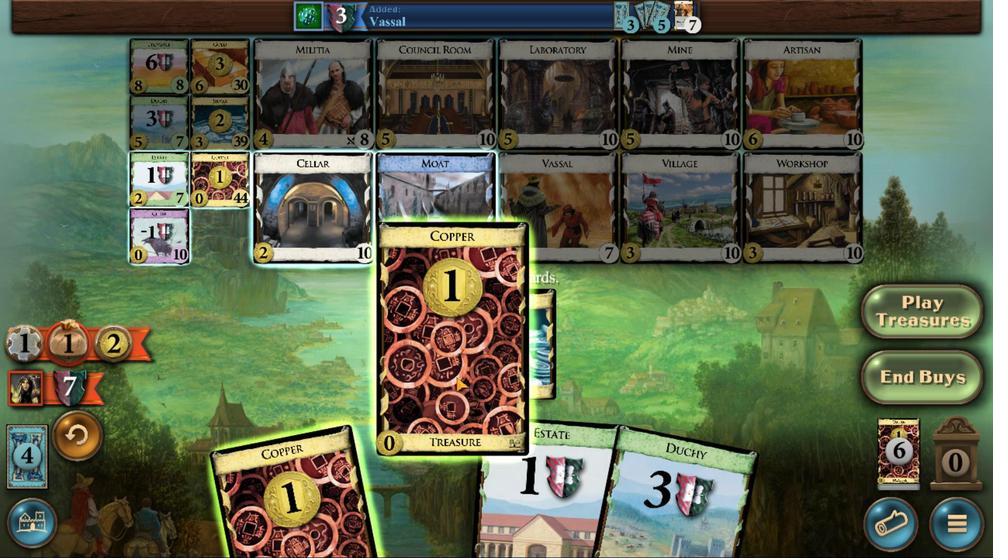 
Action: Mouse moved to (259, 212)
Screenshot: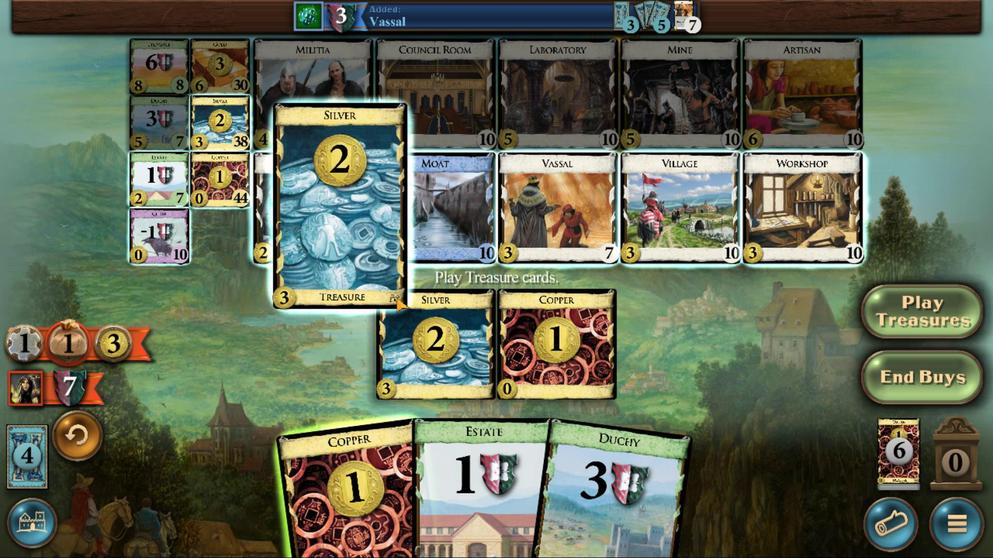 
Action: Mouse pressed left at (259, 212)
Screenshot: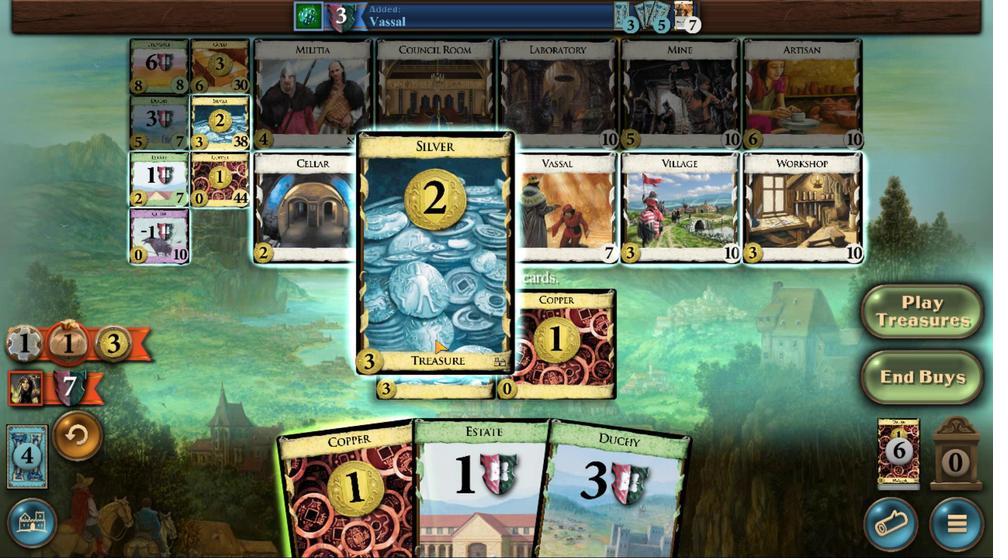 
Action: Mouse moved to (587, 396)
Screenshot: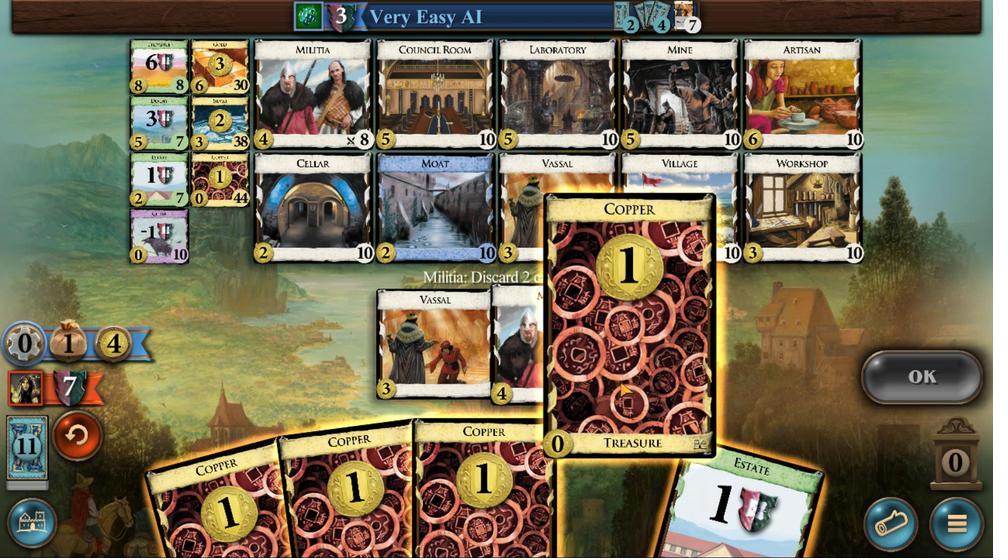 
Action: Mouse pressed left at (587, 396)
Screenshot: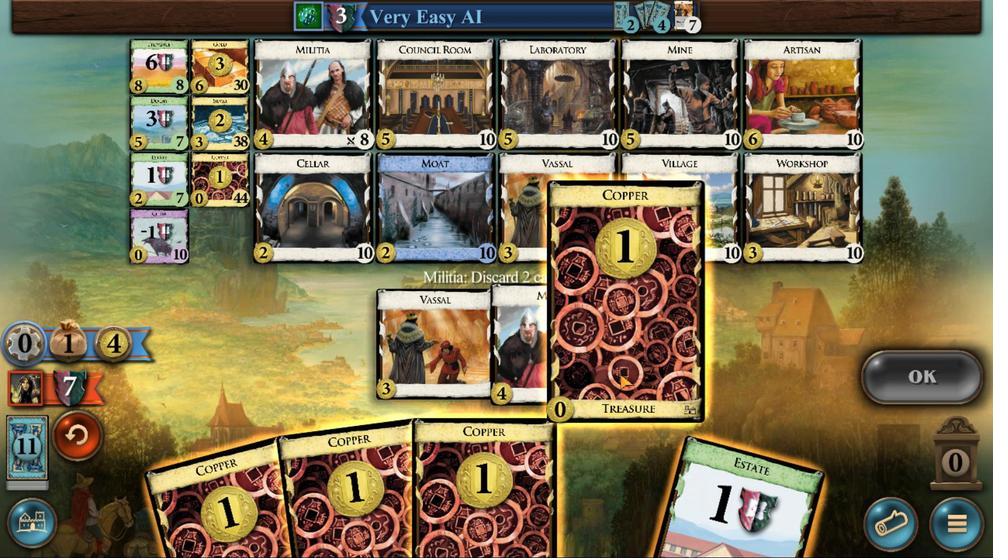 
Action: Mouse moved to (676, 411)
Screenshot: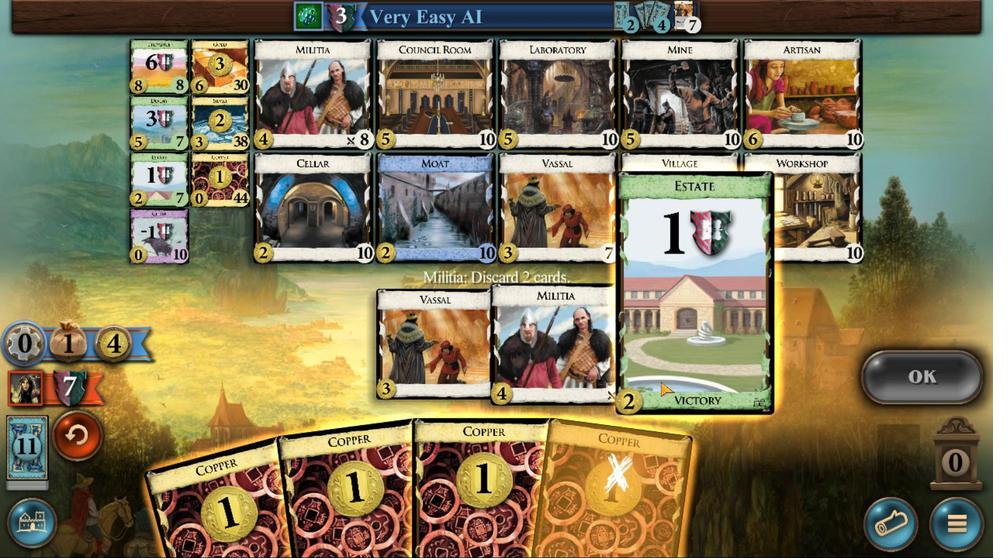
Action: Mouse pressed left at (676, 411)
Screenshot: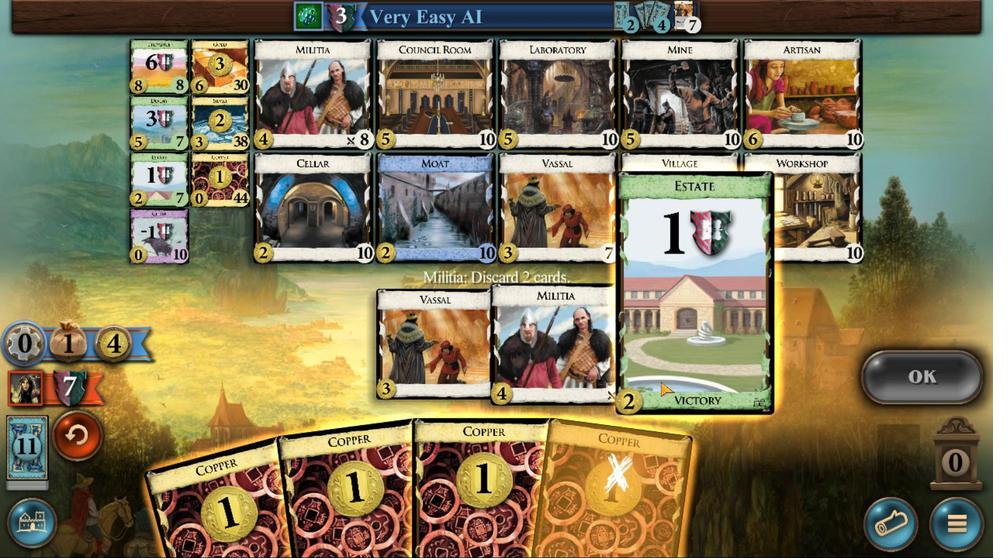 
Action: Mouse moved to (813, 341)
Screenshot: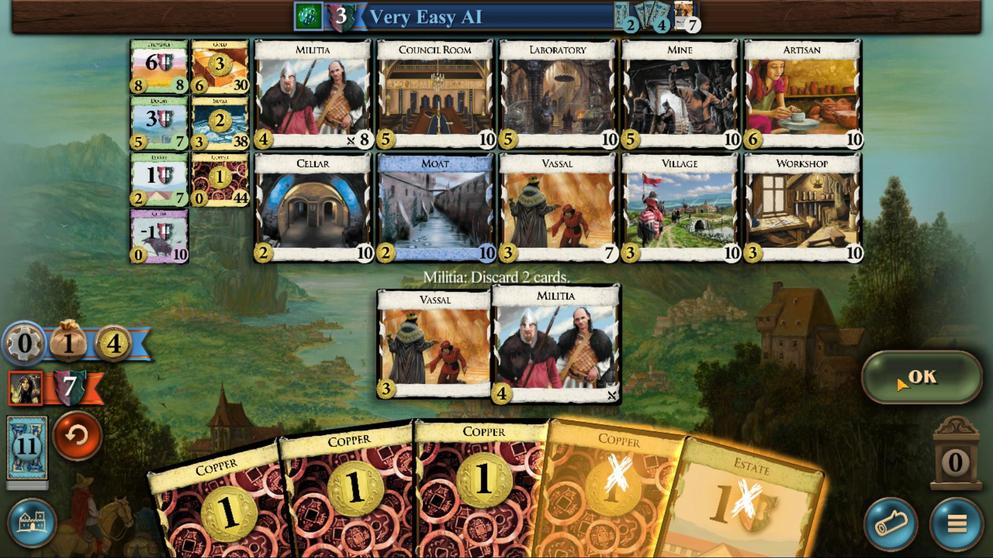 
Action: Mouse pressed left at (813, 341)
Screenshot: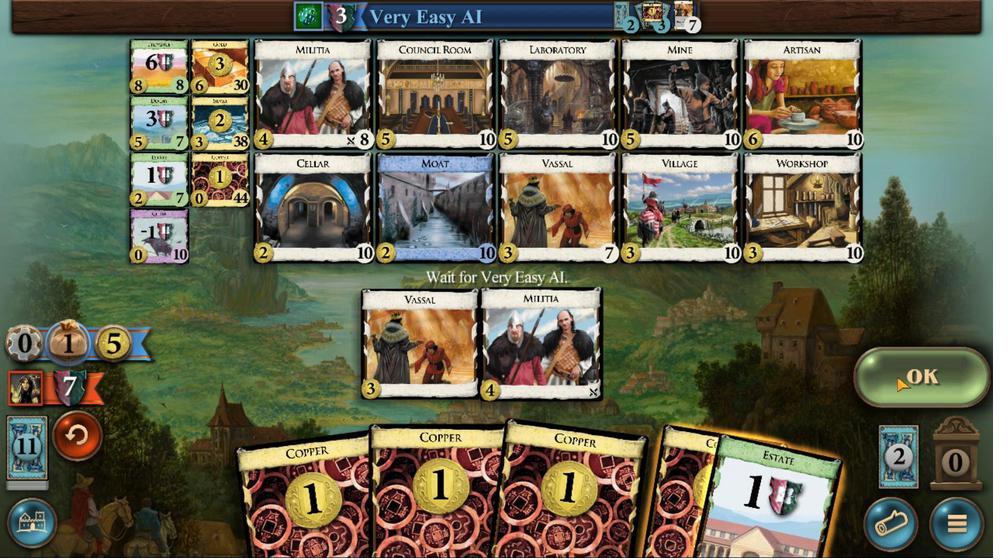 
Action: Mouse moved to (568, 404)
Screenshot: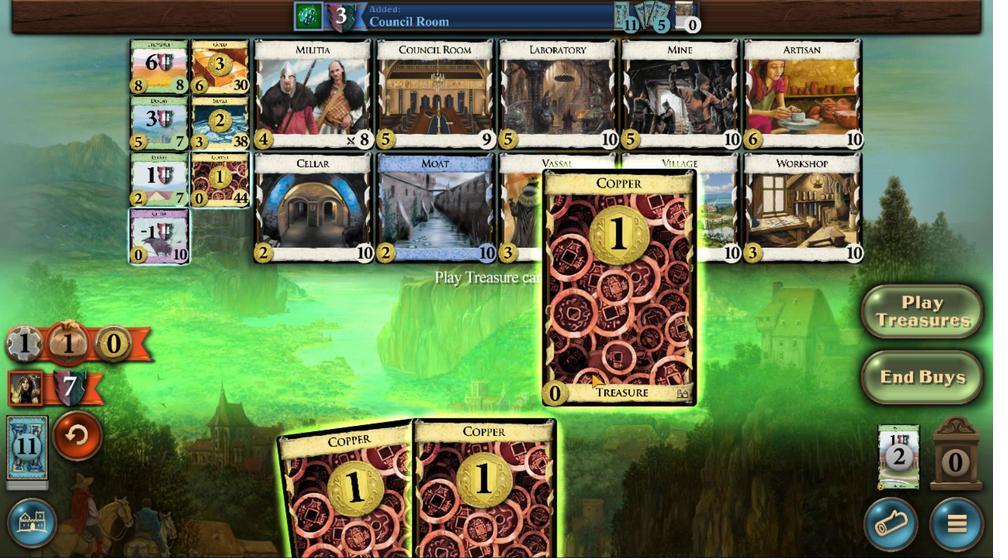 
Action: Mouse pressed left at (568, 404)
Screenshot: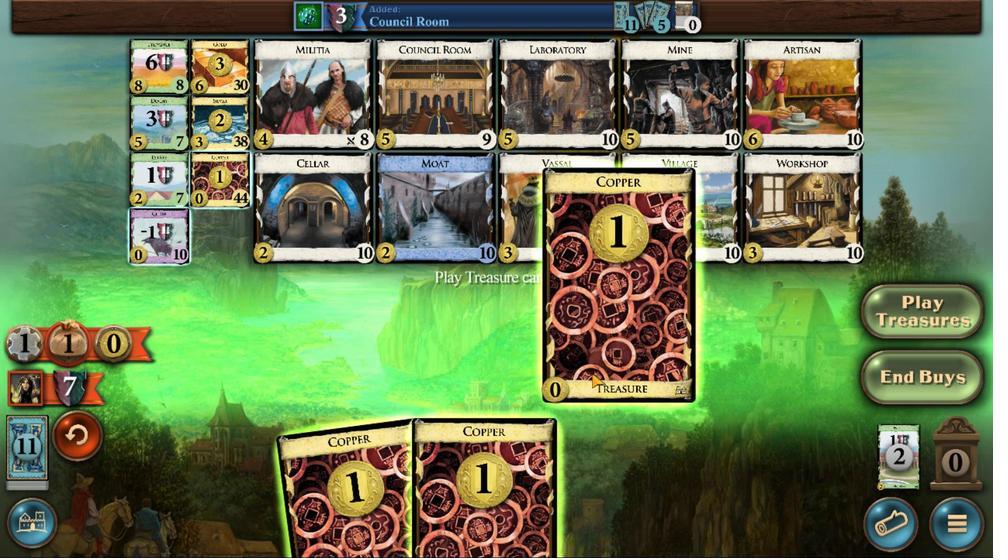 
Action: Mouse moved to (525, 384)
Screenshot: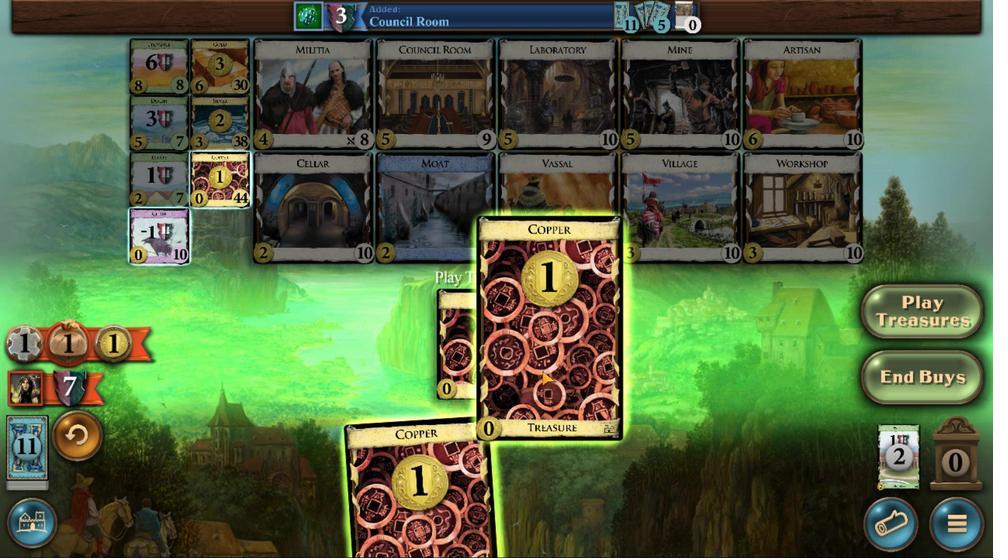 
Action: Mouse pressed left at (525, 384)
Screenshot: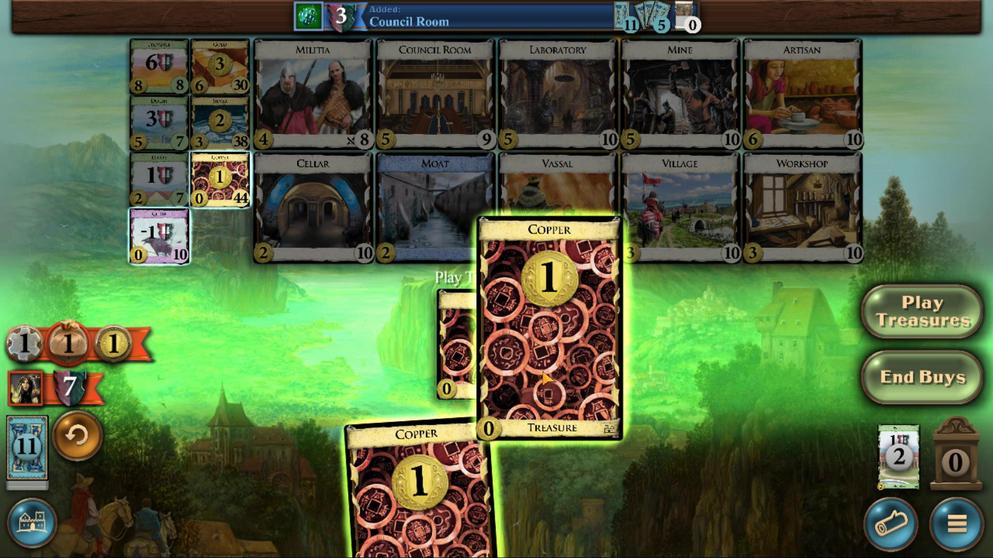 
Action: Mouse moved to (482, 378)
Screenshot: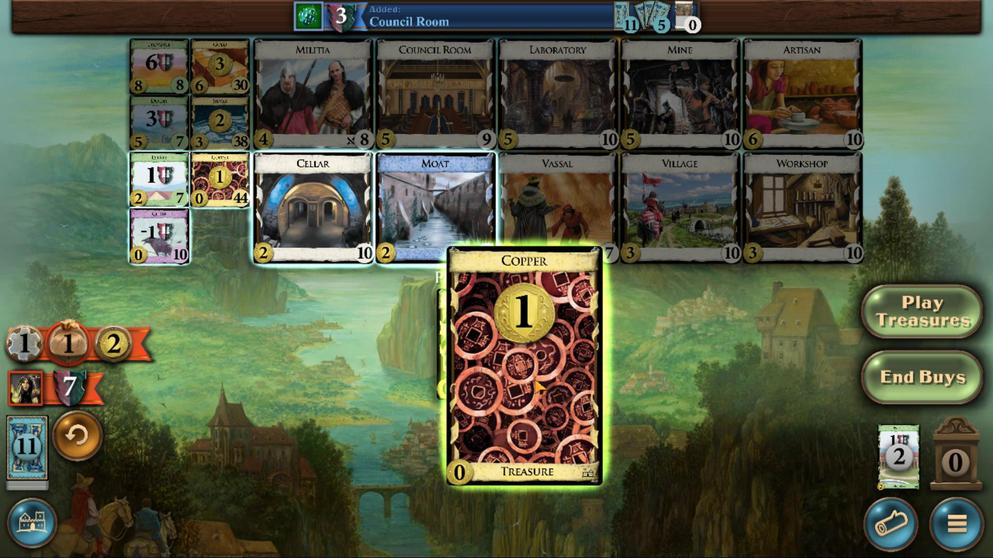 
Action: Mouse pressed left at (482, 378)
Screenshot: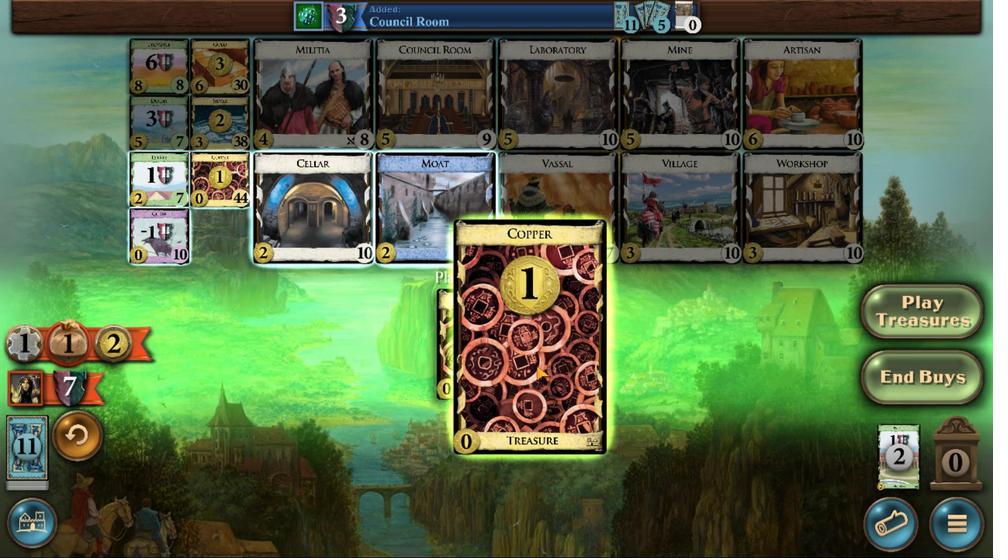 
Action: Mouse moved to (270, 213)
Screenshot: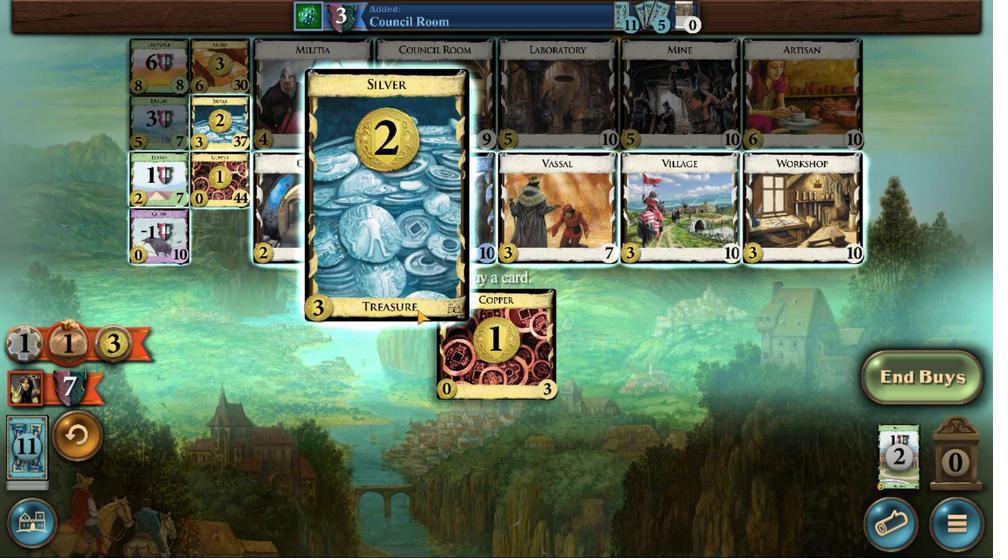 
Action: Mouse pressed left at (270, 213)
Screenshot: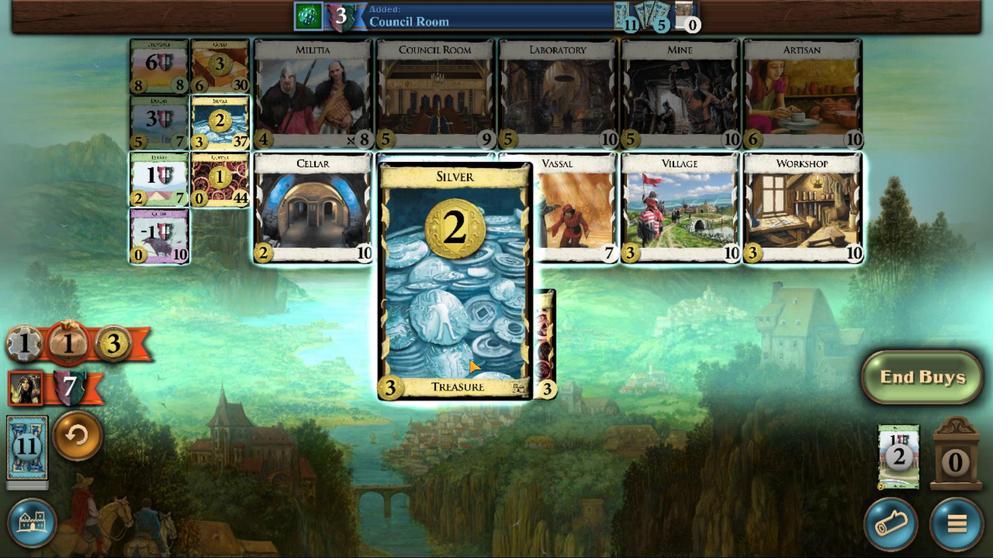
Action: Mouse moved to (428, 396)
Screenshot: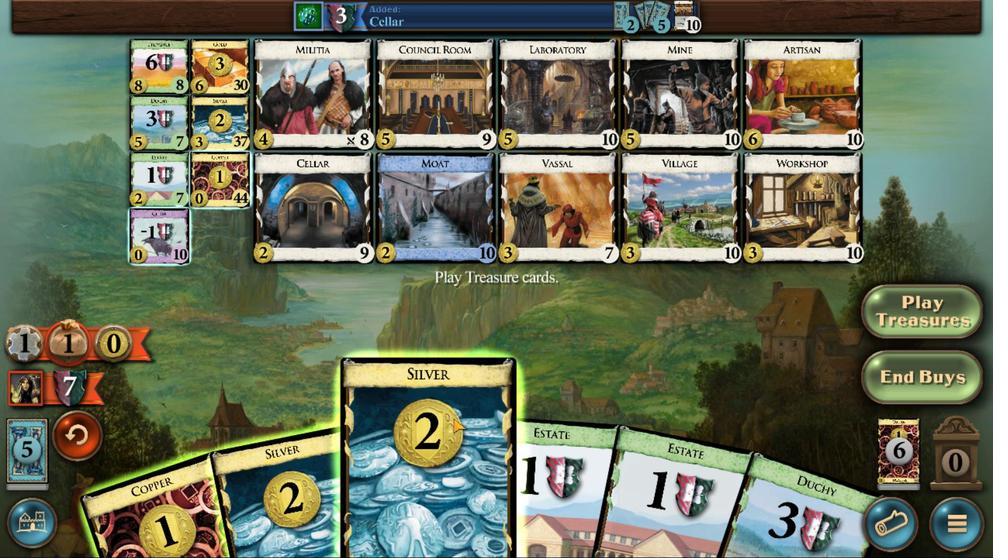 
Action: Mouse pressed left at (428, 396)
Screenshot: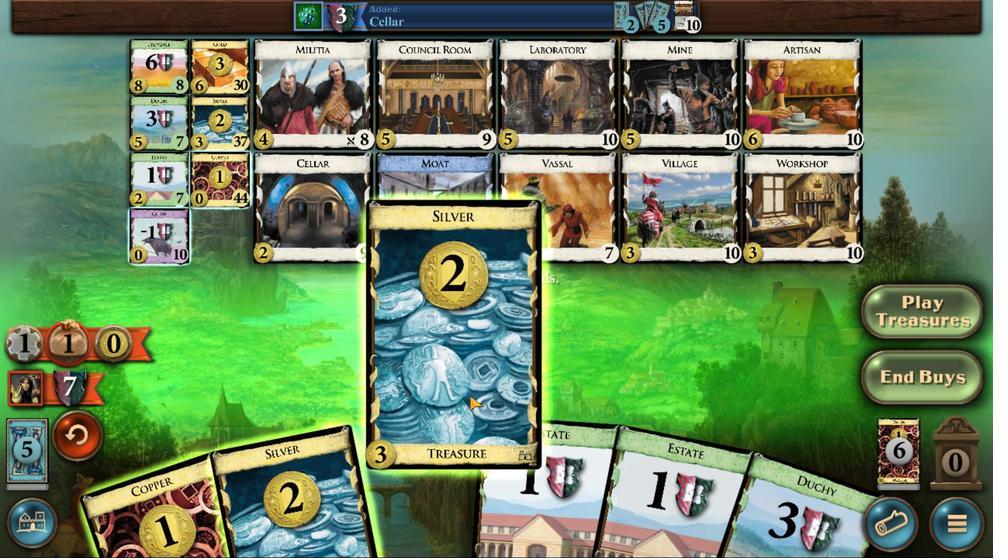 
Action: Mouse moved to (280, 394)
Screenshot: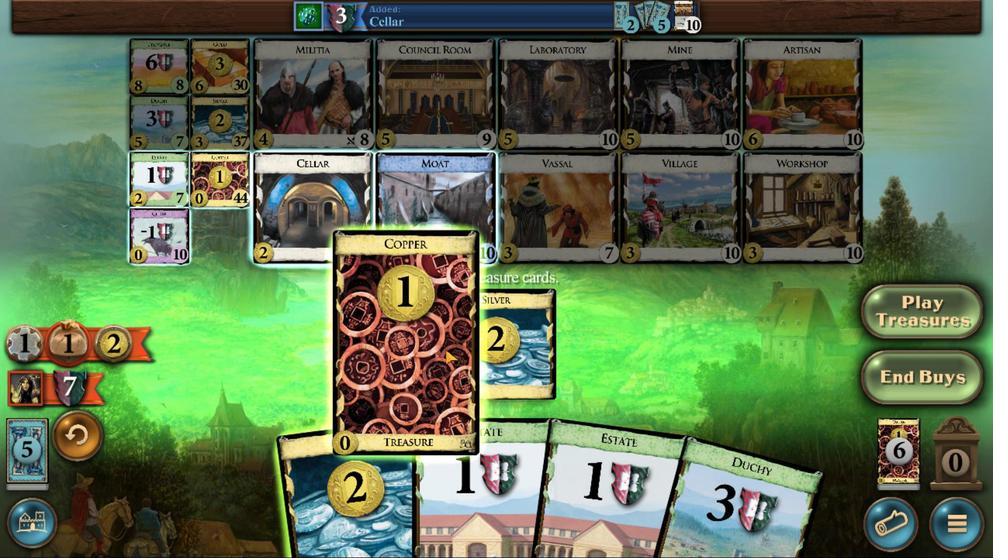
Action: Mouse pressed left at (280, 394)
Screenshot: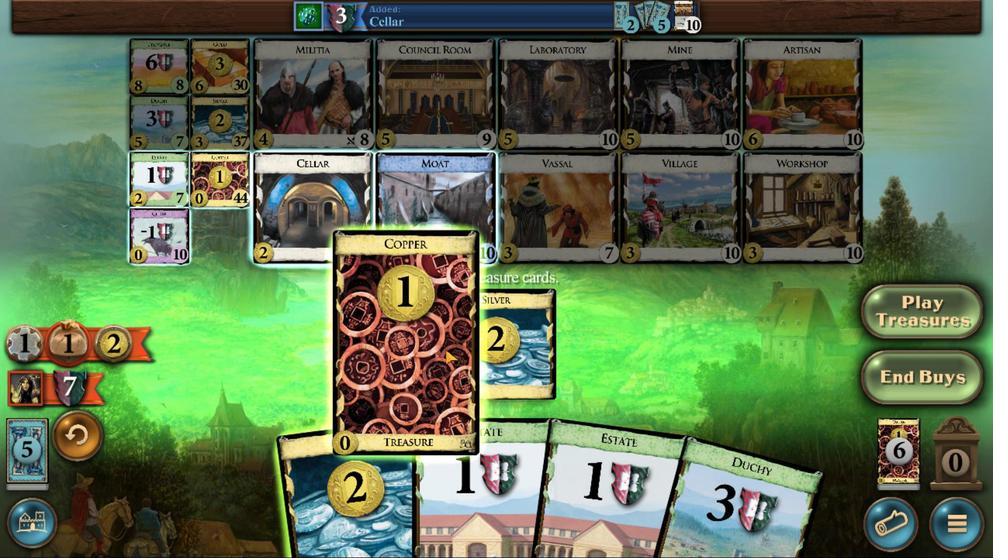 
Action: Mouse moved to (272, 219)
Screenshot: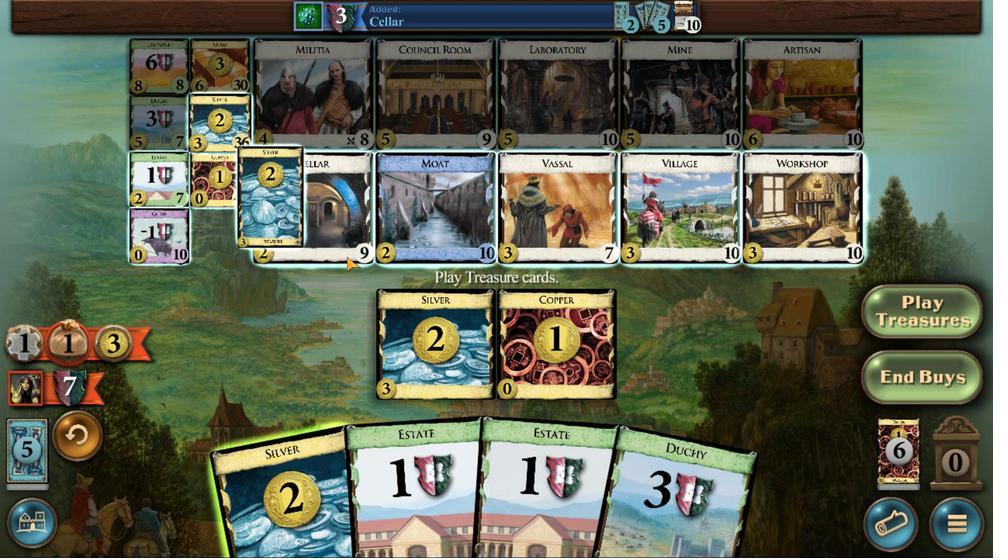 
Action: Mouse pressed left at (272, 219)
Screenshot: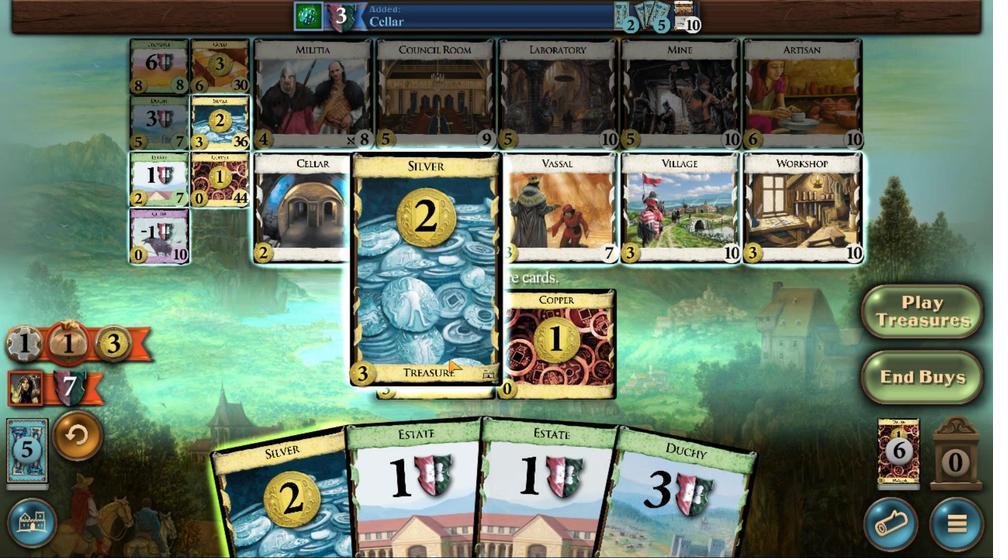 
Action: Mouse moved to (541, 388)
Screenshot: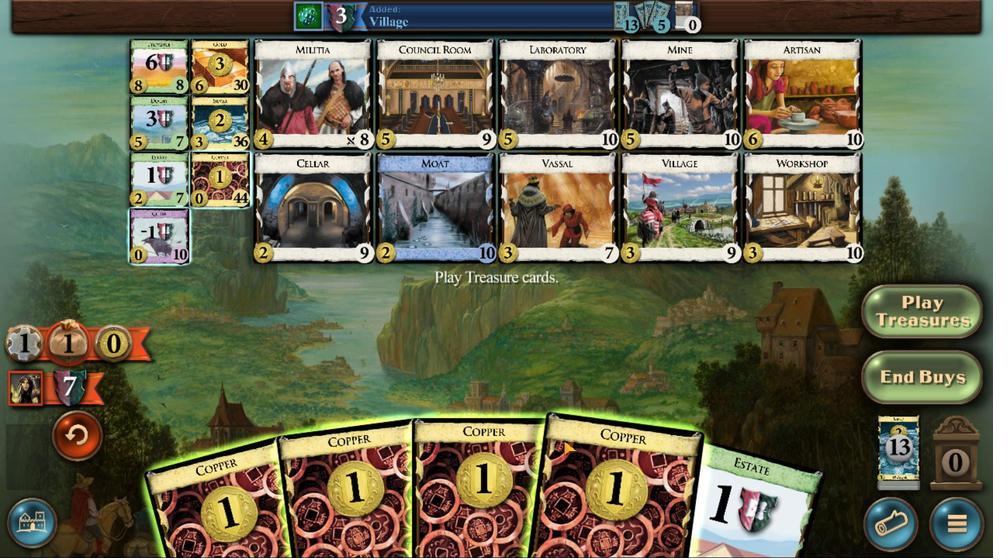 
Action: Mouse pressed left at (541, 388)
Screenshot: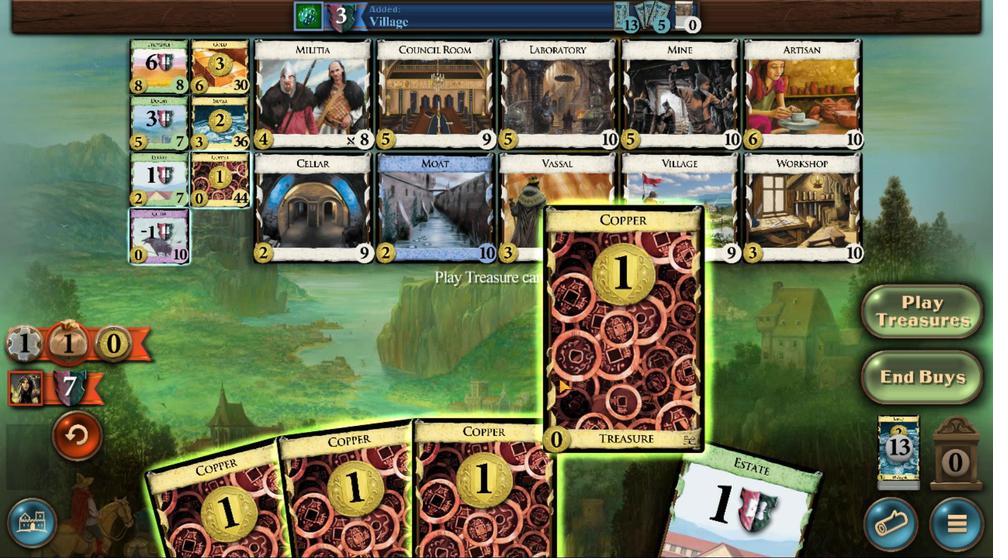 
Action: Mouse moved to (504, 396)
Screenshot: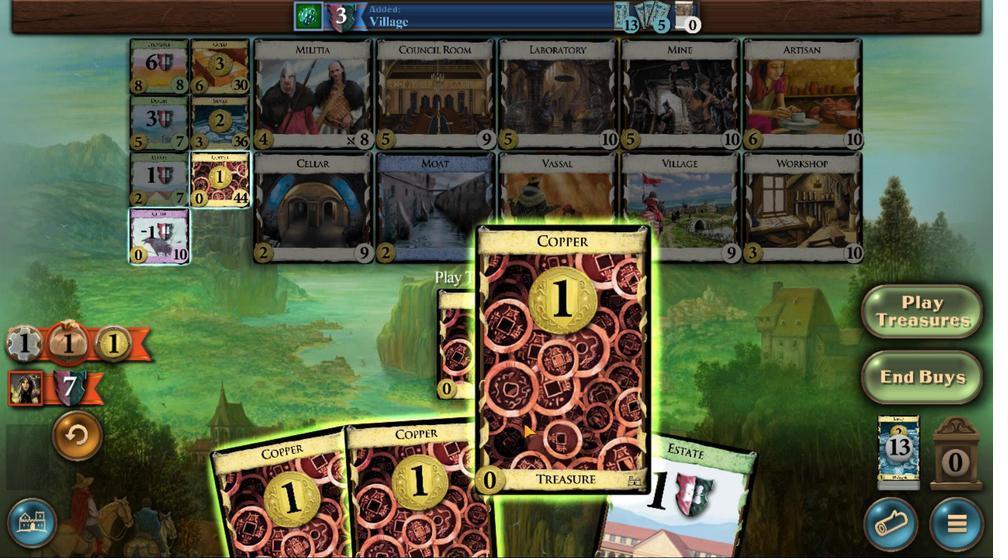 
Action: Mouse pressed left at (504, 396)
Screenshot: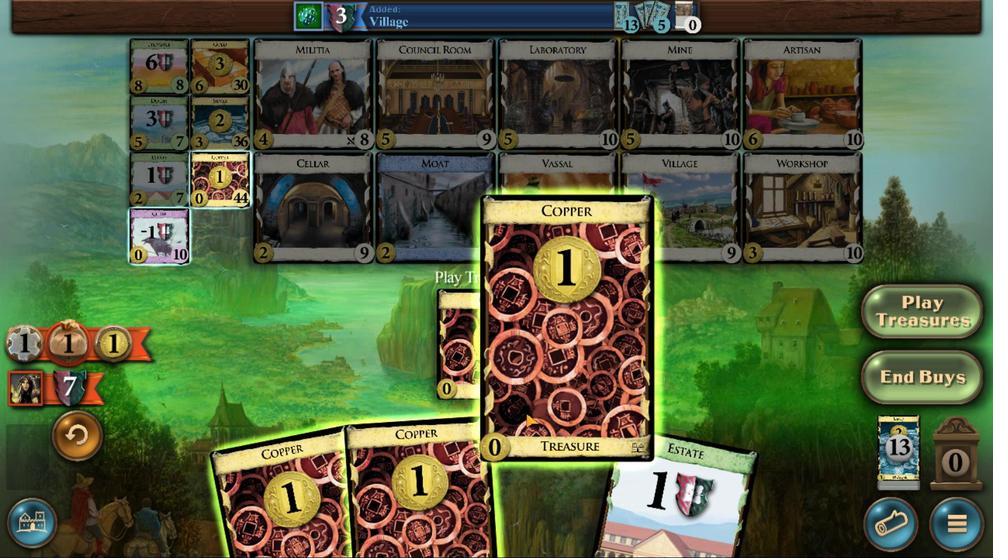 
Action: Mouse moved to (481, 400)
Screenshot: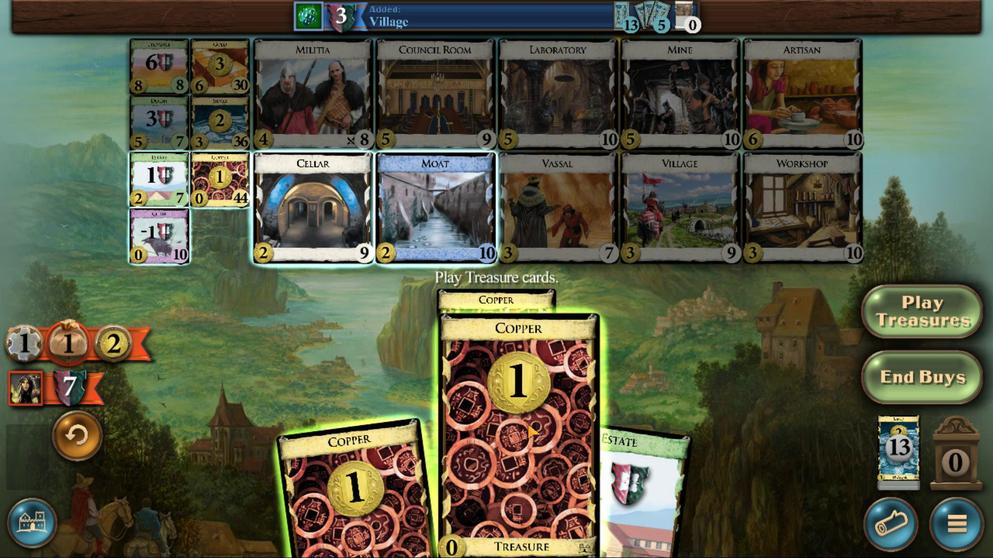 
Action: Mouse pressed left at (481, 400)
Screenshot: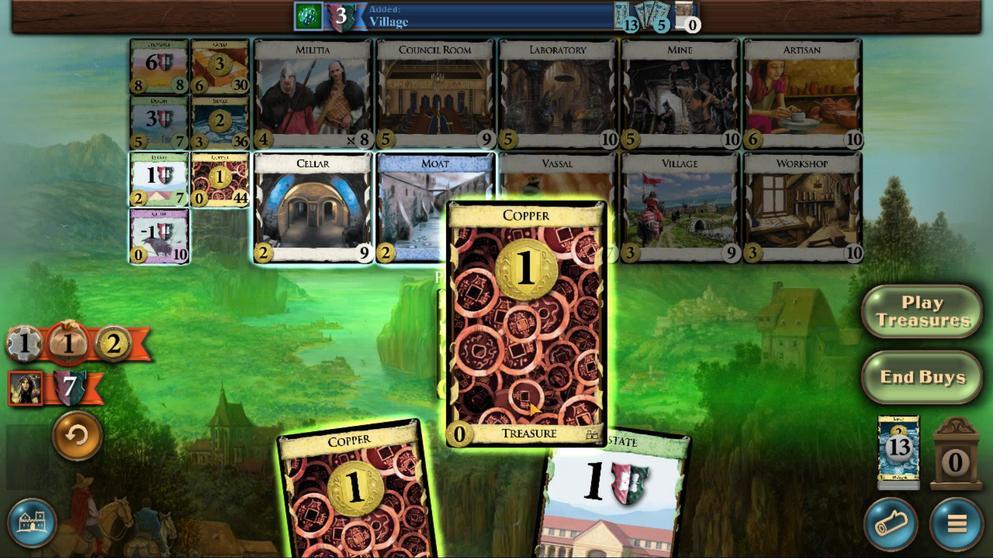 
Action: Mouse moved to (265, 216)
Screenshot: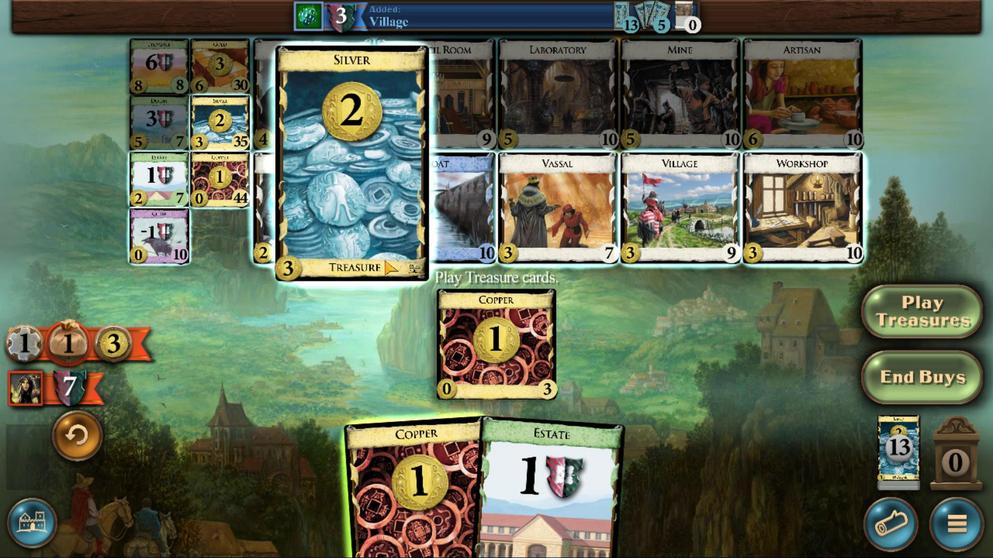 
Action: Mouse pressed left at (265, 216)
Screenshot: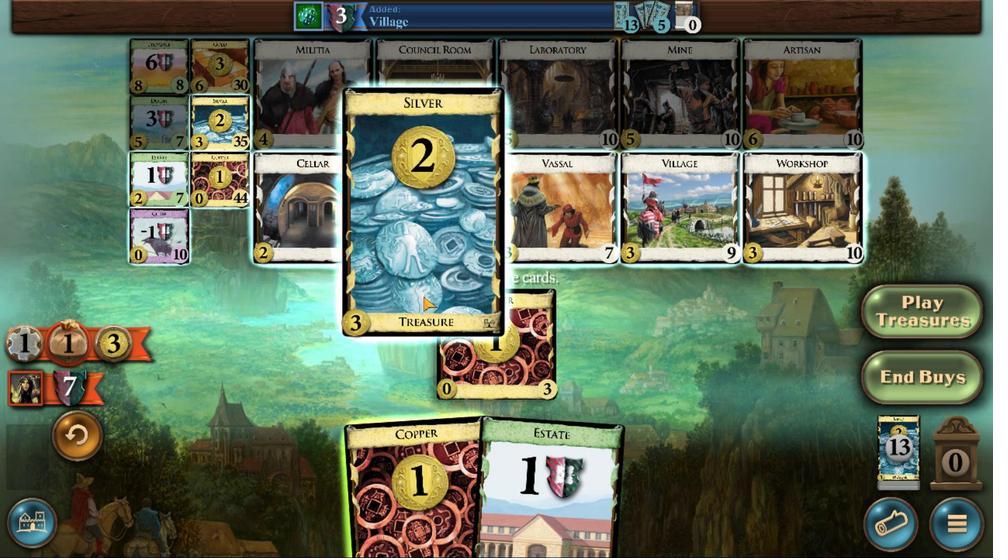 
Action: Mouse moved to (285, 401)
Screenshot: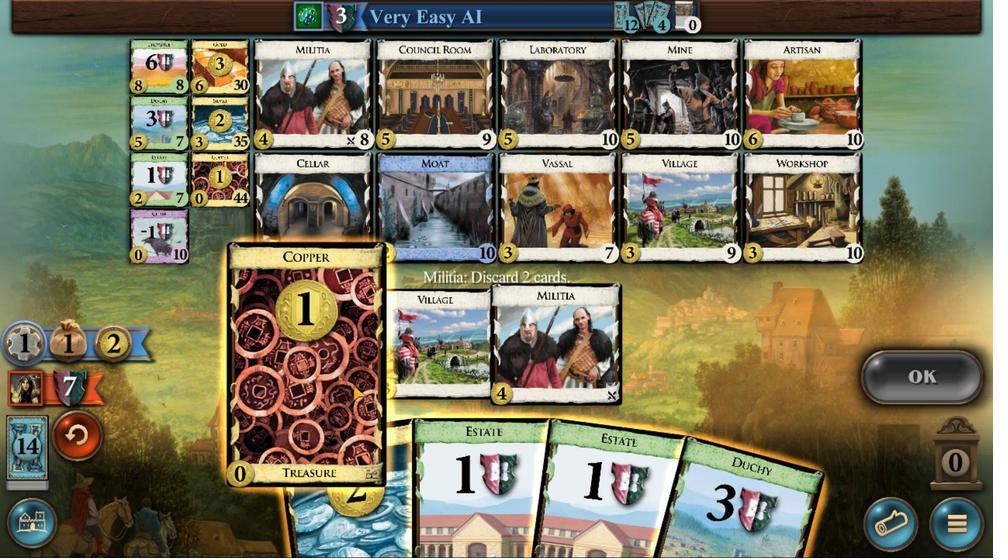 
Action: Mouse pressed left at (285, 401)
Screenshot: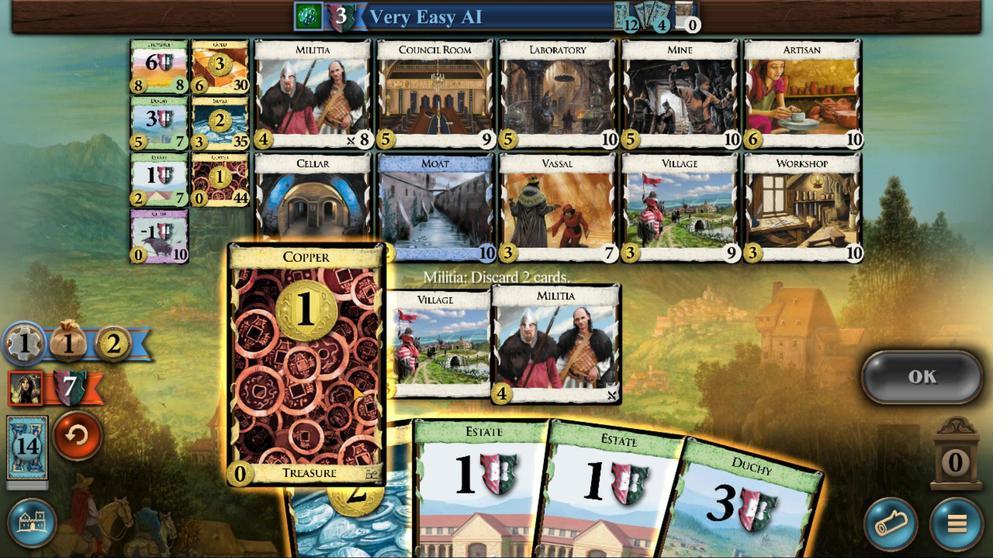 
Action: Mouse moved to (474, 400)
Screenshot: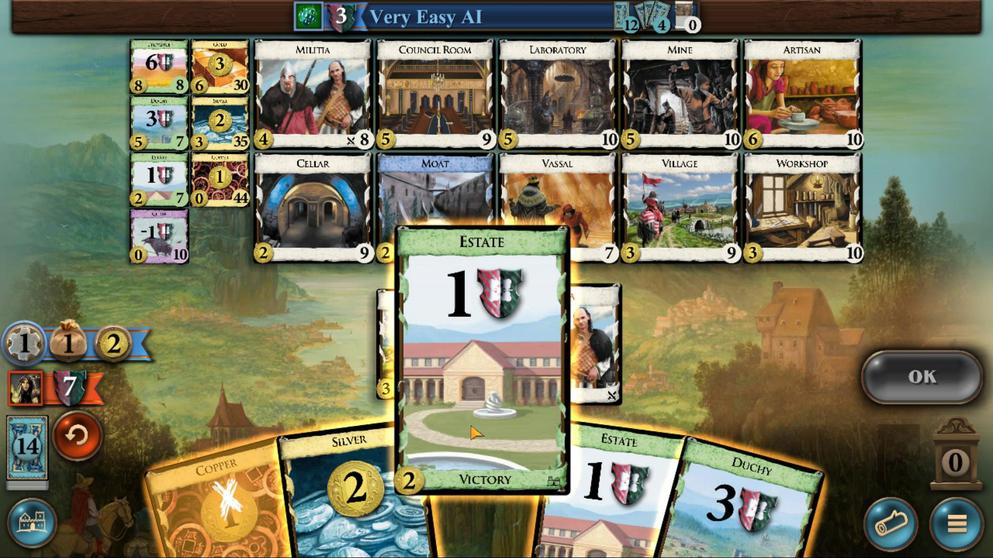 
Action: Mouse pressed left at (474, 400)
Screenshot: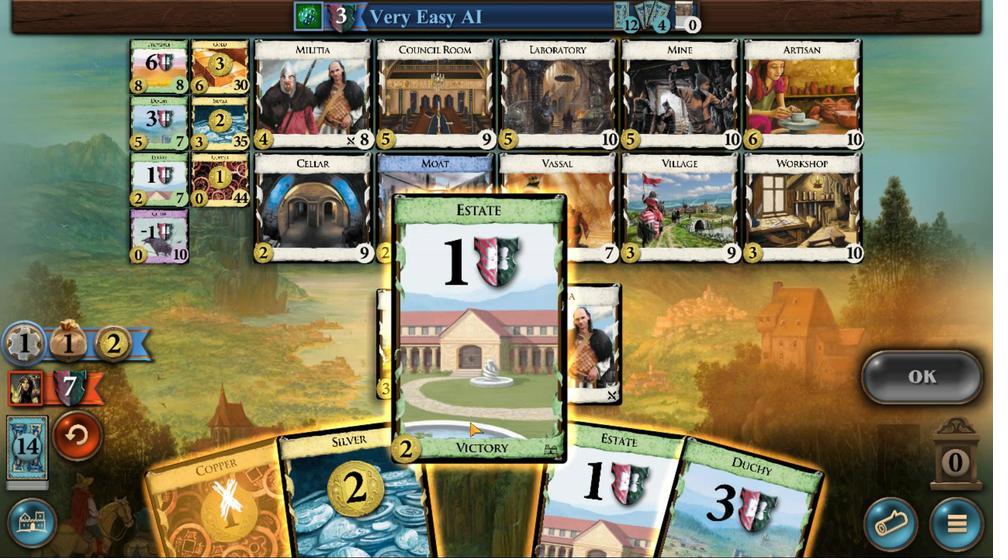 
Action: Mouse moved to (815, 342)
Screenshot: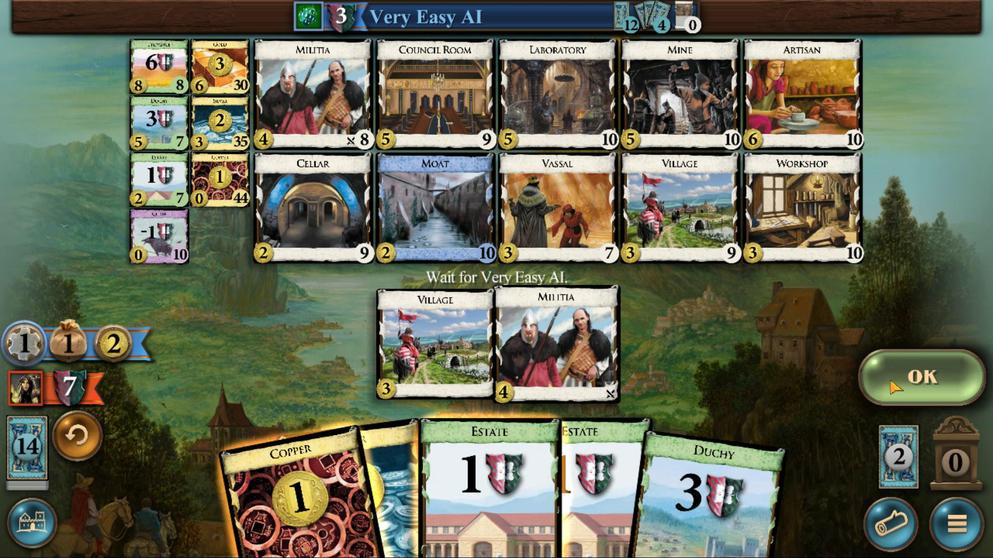 
Action: Mouse pressed left at (815, 342)
Screenshot: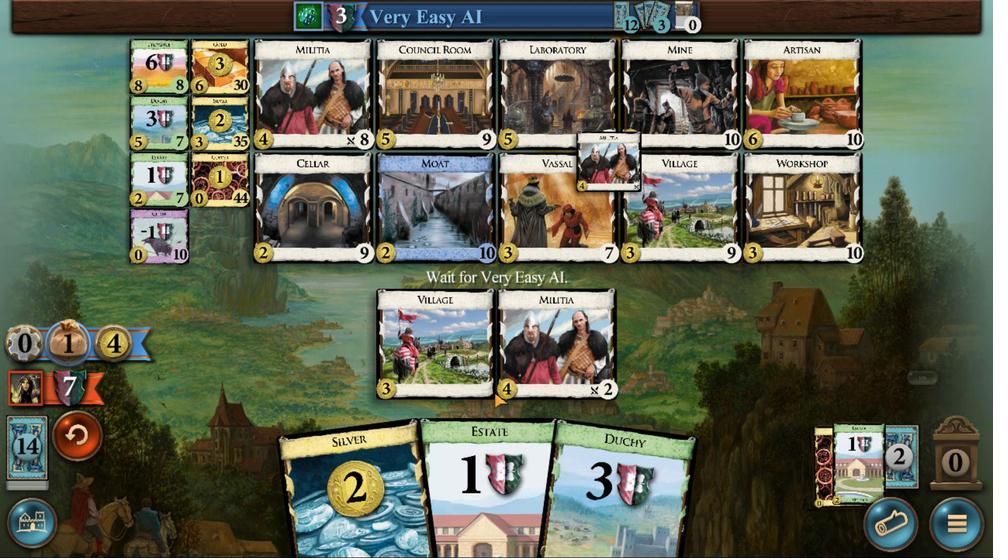 
Action: Mouse moved to (361, 395)
Screenshot: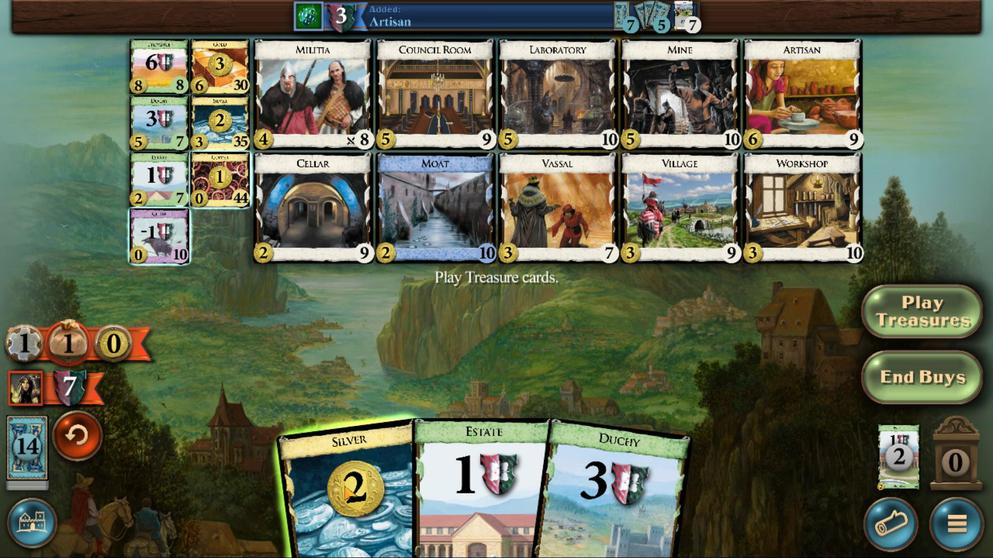 
Action: Mouse pressed left at (361, 395)
Screenshot: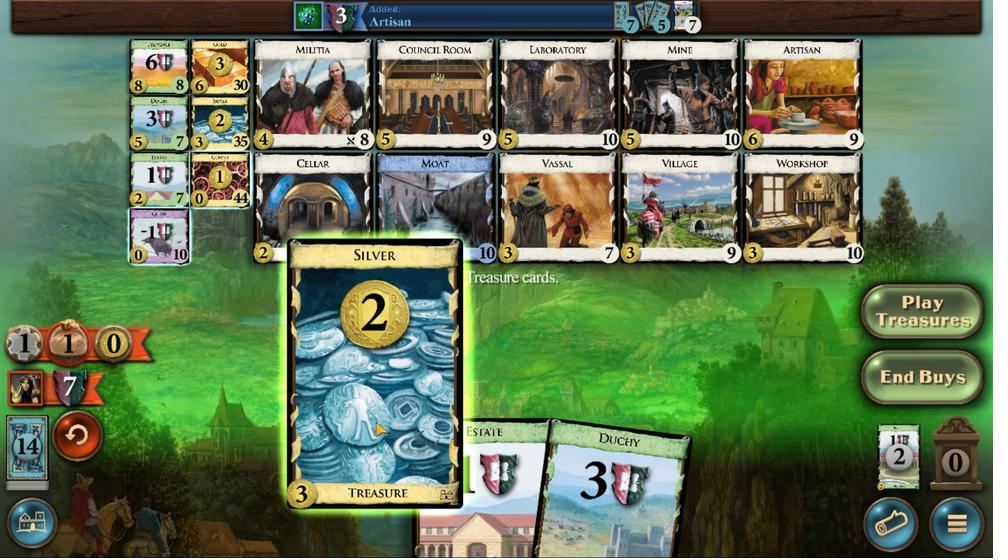 
Action: Mouse moved to (335, 261)
Screenshot: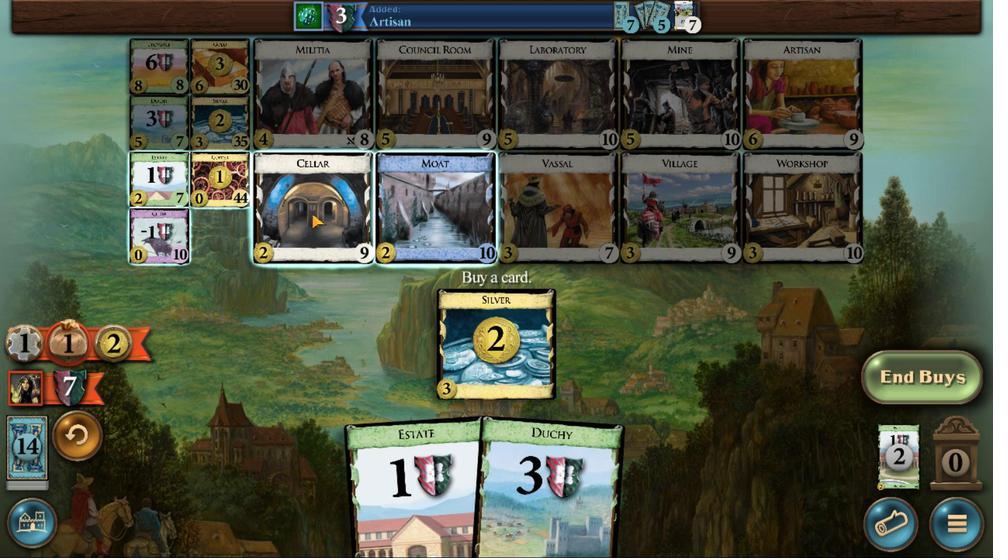 
Action: Mouse pressed left at (335, 261)
Screenshot: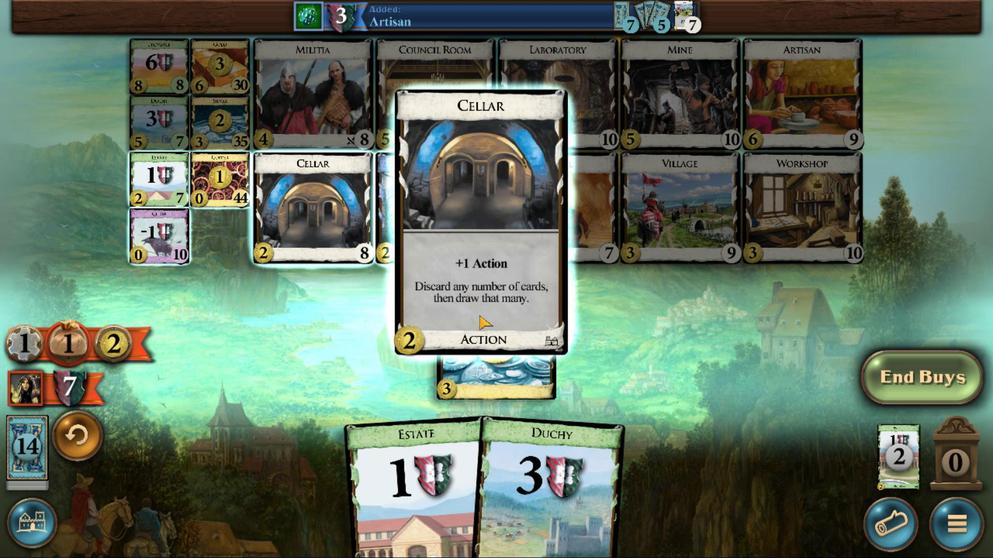 
Action: Mouse moved to (652, 402)
Screenshot: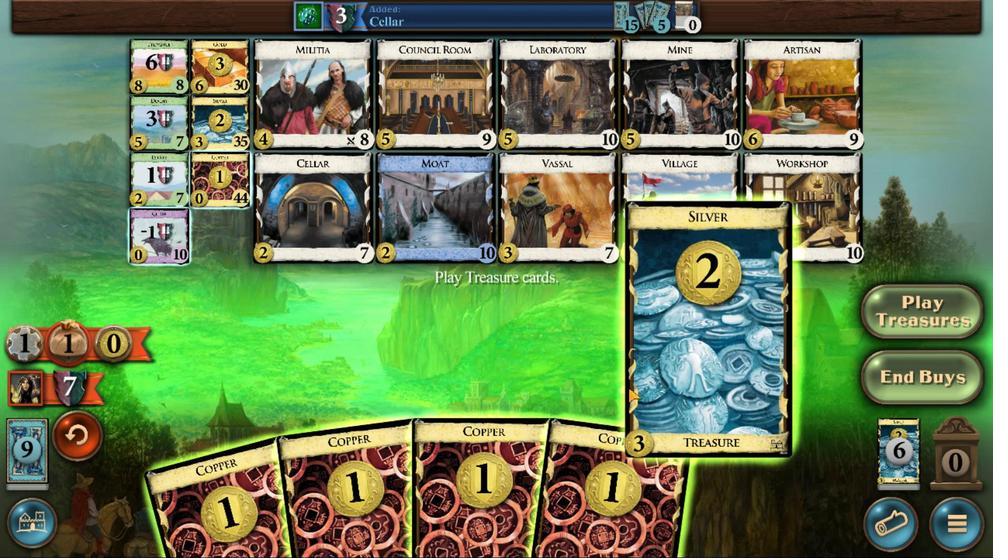 
Action: Mouse pressed left at (652, 402)
Screenshot: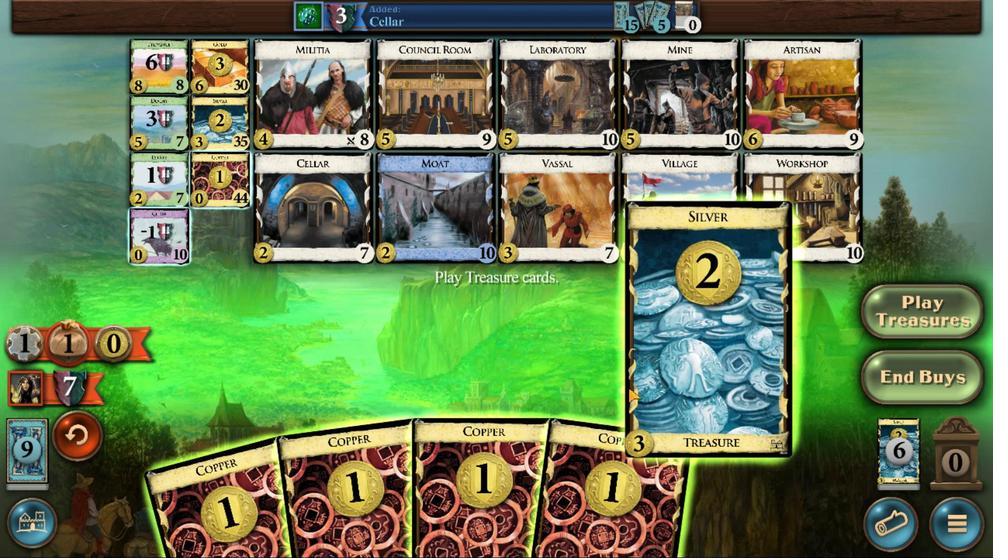 
Action: Mouse moved to (616, 394)
Screenshot: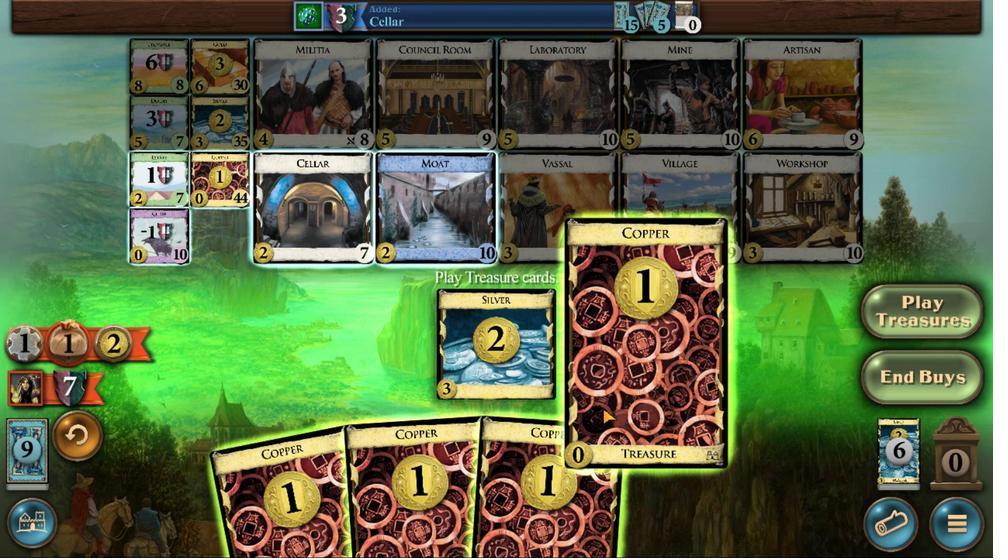 
Action: Mouse pressed left at (616, 394)
Screenshot: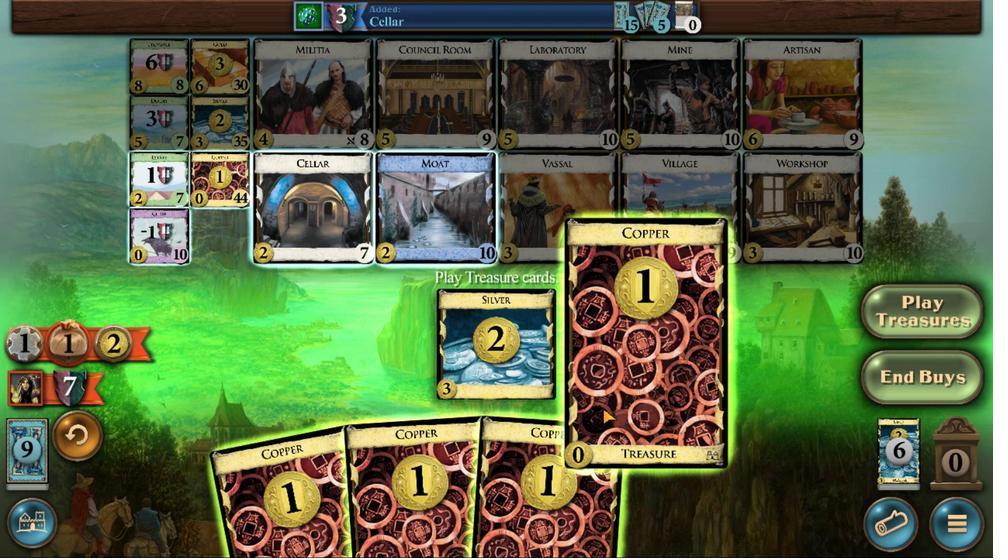 
Action: Mouse moved to (459, 405)
Screenshot: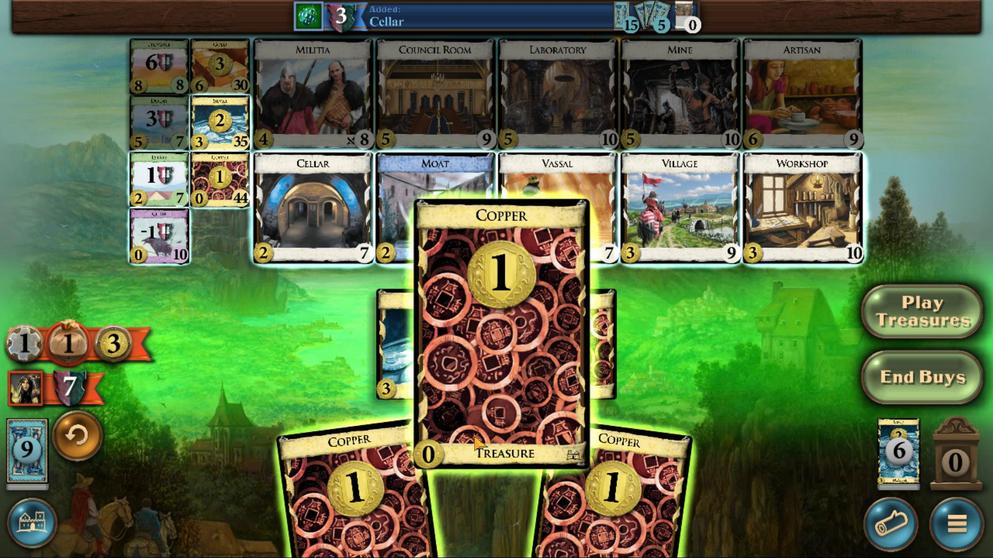 
Action: Mouse pressed left at (459, 405)
Screenshot: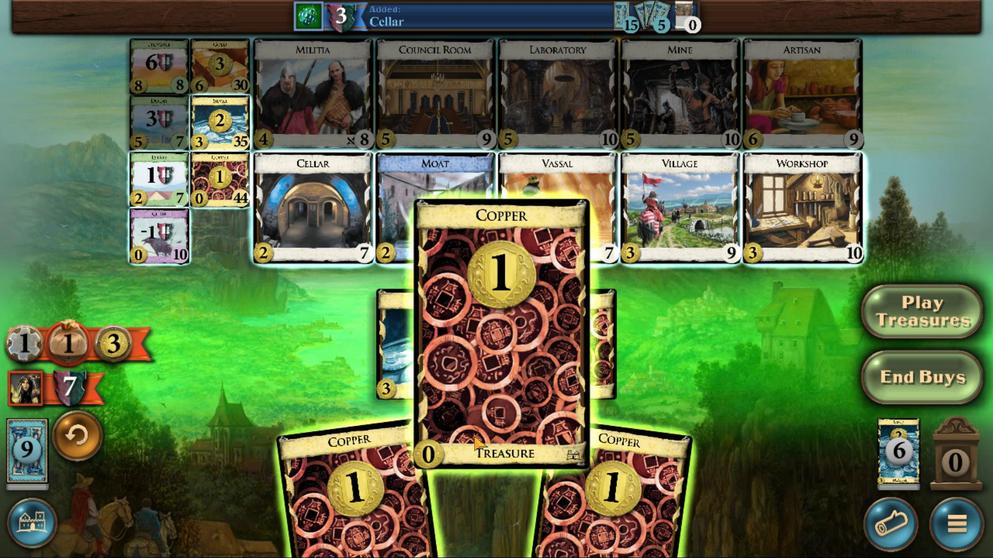 
Action: Mouse moved to (385, 398)
Screenshot: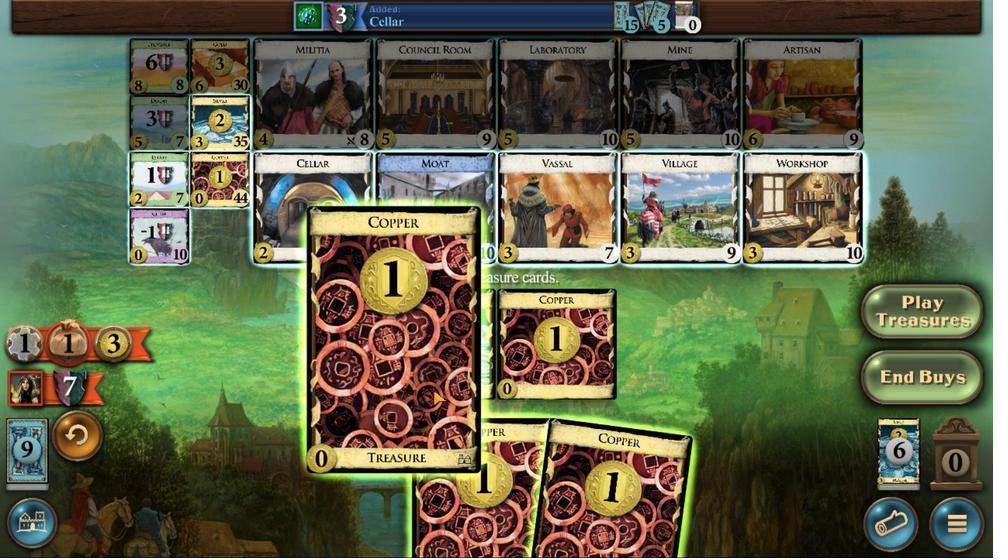 
Action: Mouse pressed left at (385, 398)
Screenshot: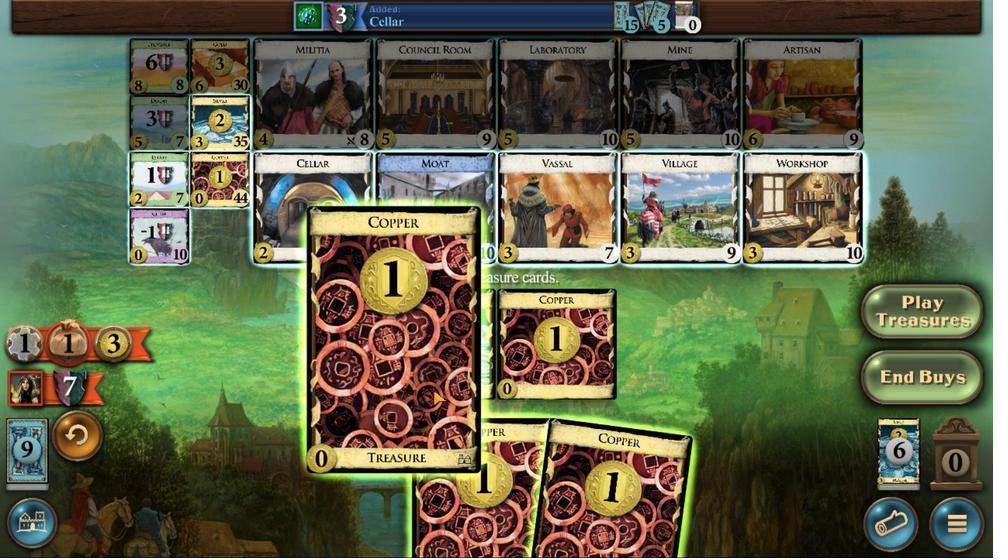 
Action: Mouse moved to (541, 391)
Screenshot: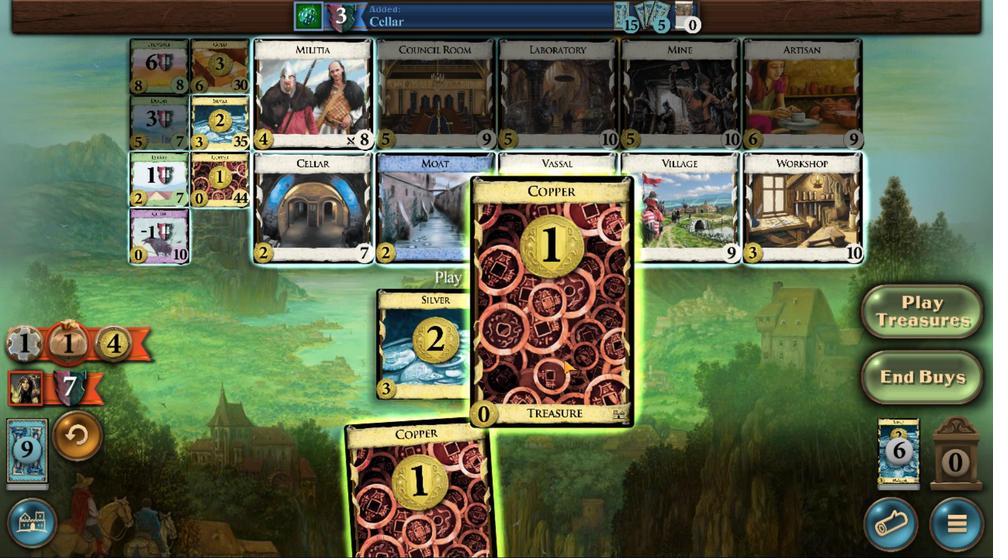 
Action: Mouse pressed left at (541, 391)
Screenshot: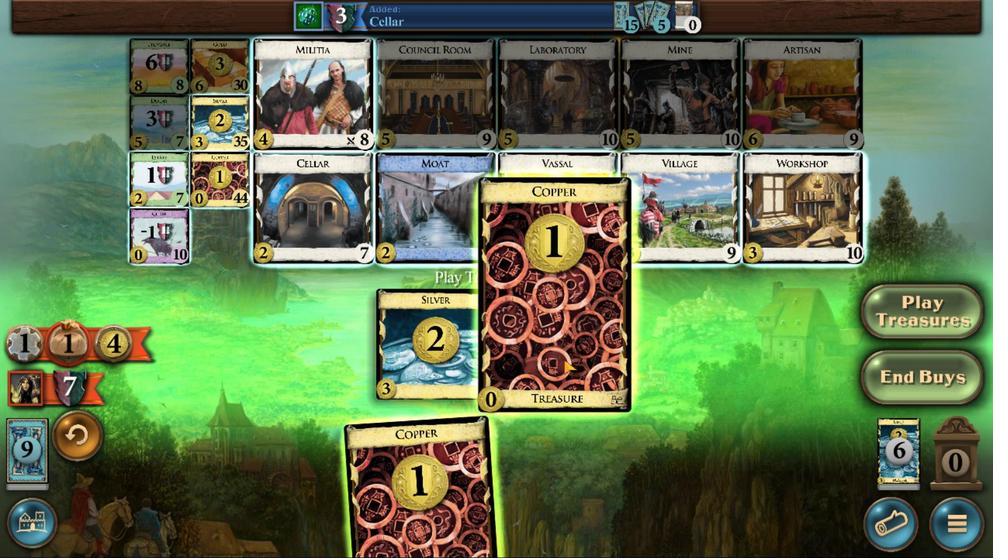 
Action: Mouse moved to (497, 391)
Screenshot: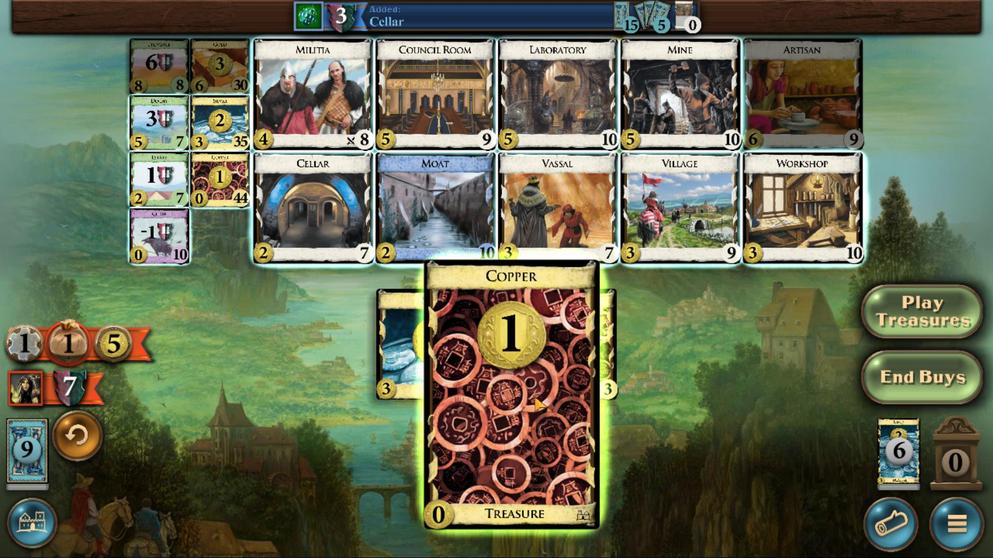 
Action: Mouse pressed left at (497, 391)
Screenshot: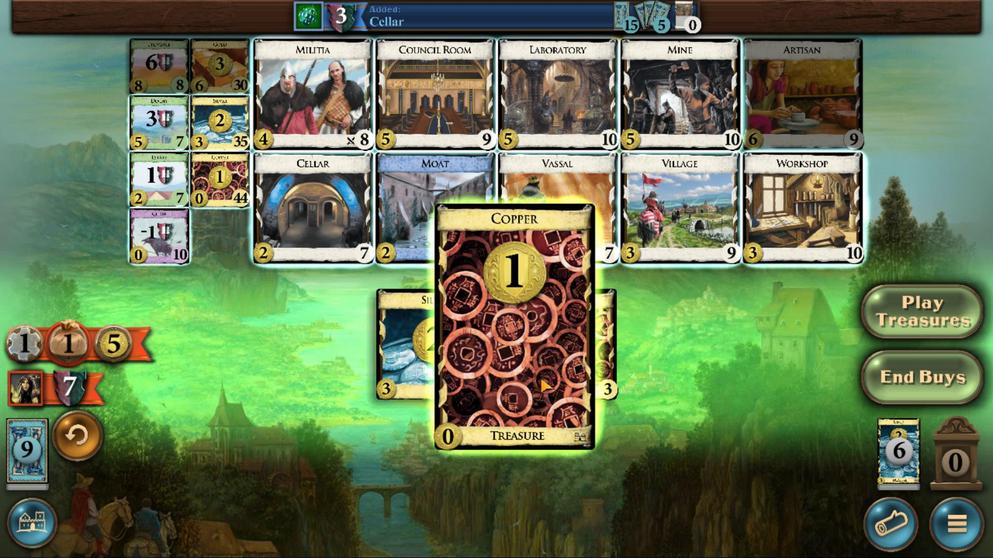 
Action: Mouse moved to (261, 192)
Screenshot: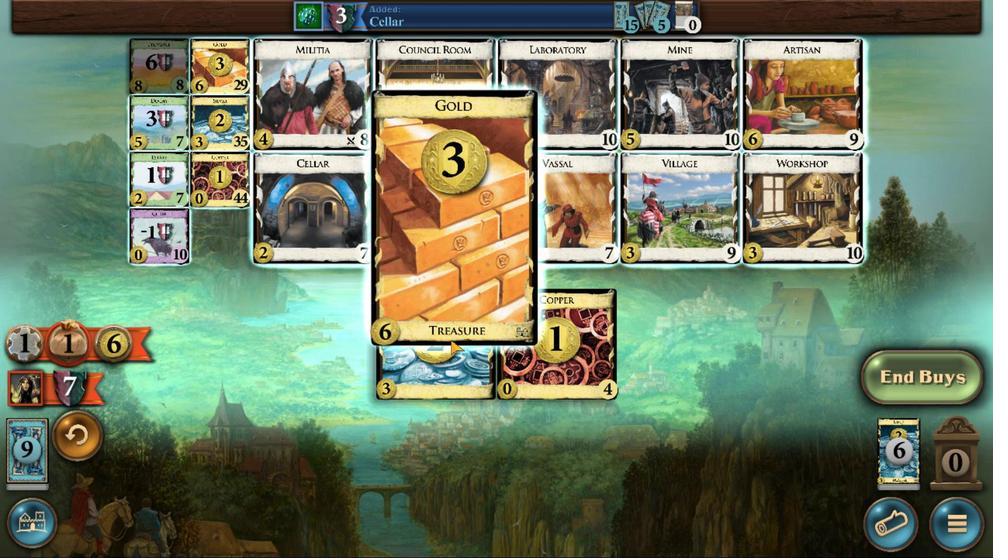 
Action: Mouse pressed left at (261, 192)
Screenshot: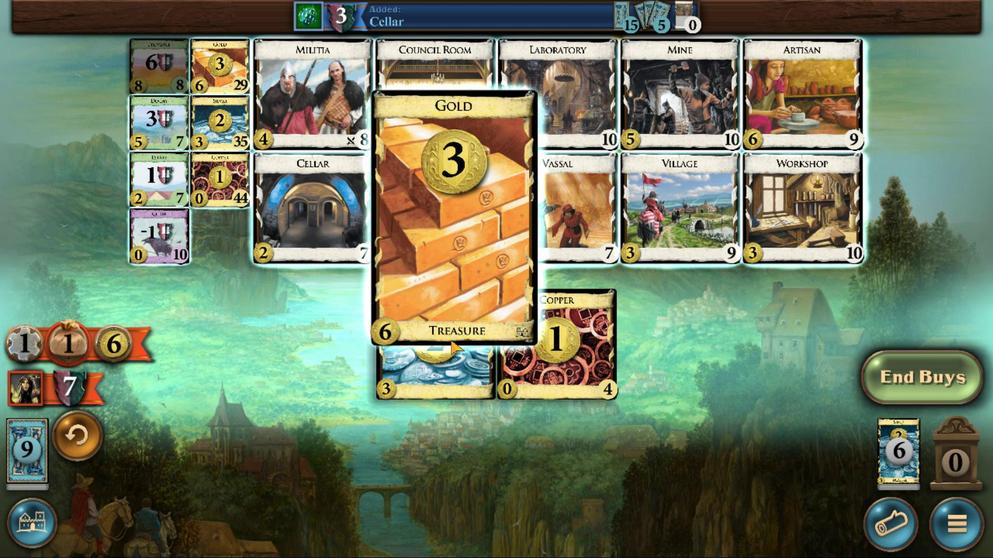 
Action: Mouse moved to (609, 407)
Screenshot: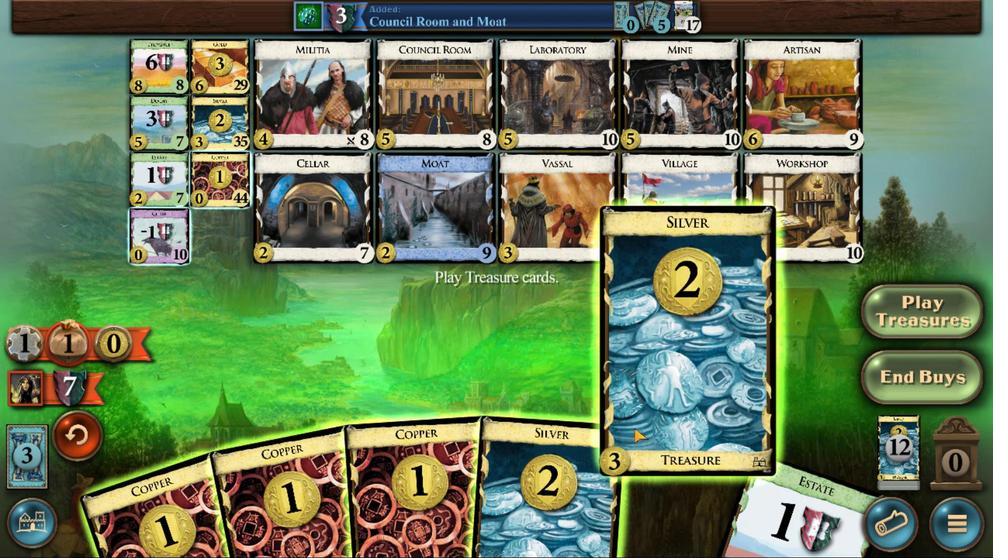 
Action: Mouse pressed left at (609, 407)
Screenshot: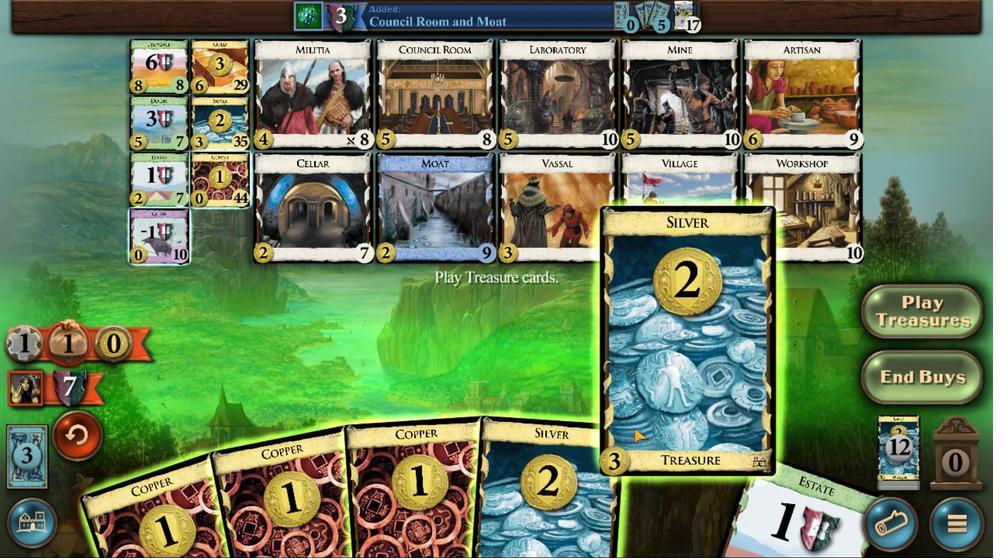 
Action: Mouse moved to (563, 407)
Screenshot: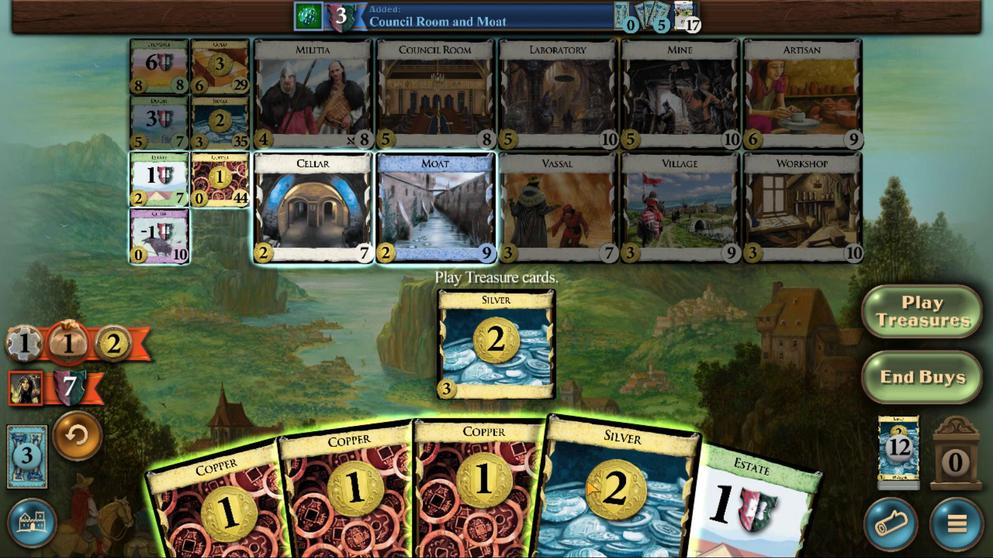
Action: Mouse pressed left at (563, 407)
Screenshot: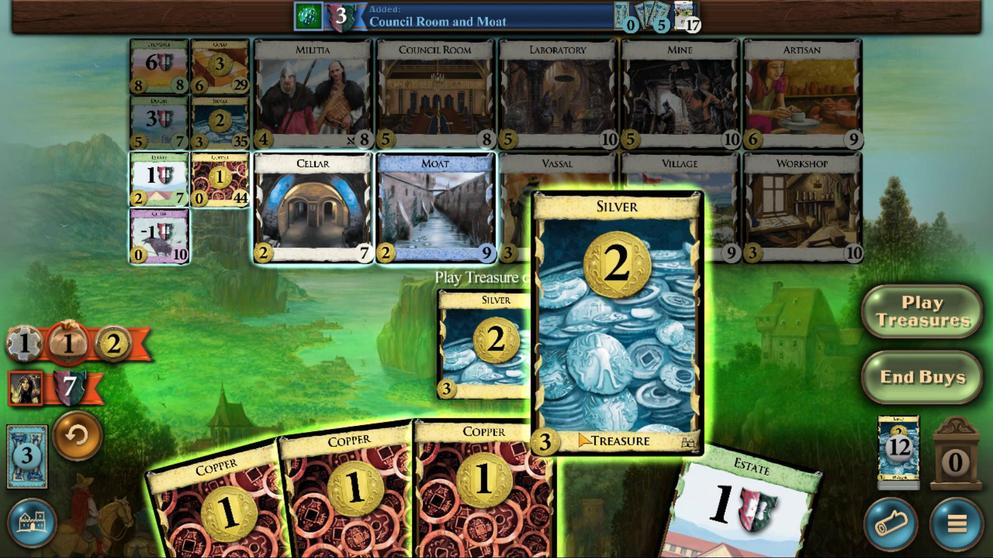 
Action: Mouse moved to (528, 382)
Screenshot: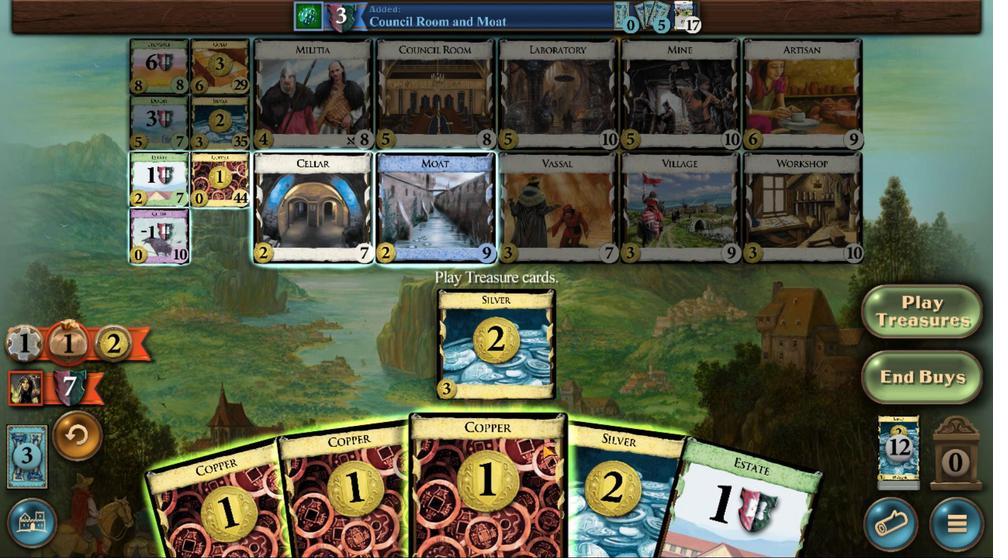 
Action: Mouse pressed left at (528, 382)
Screenshot: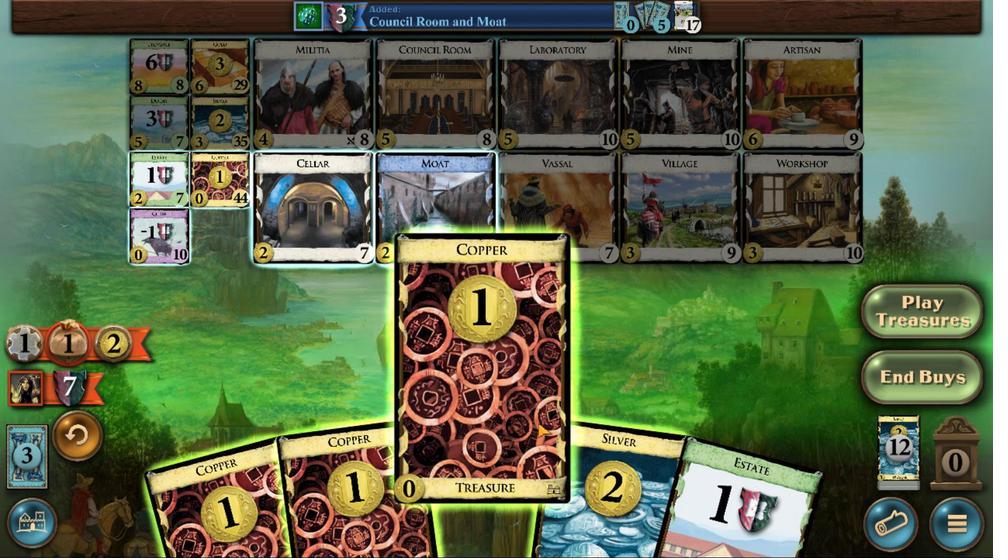 
Action: Mouse moved to (547, 392)
Screenshot: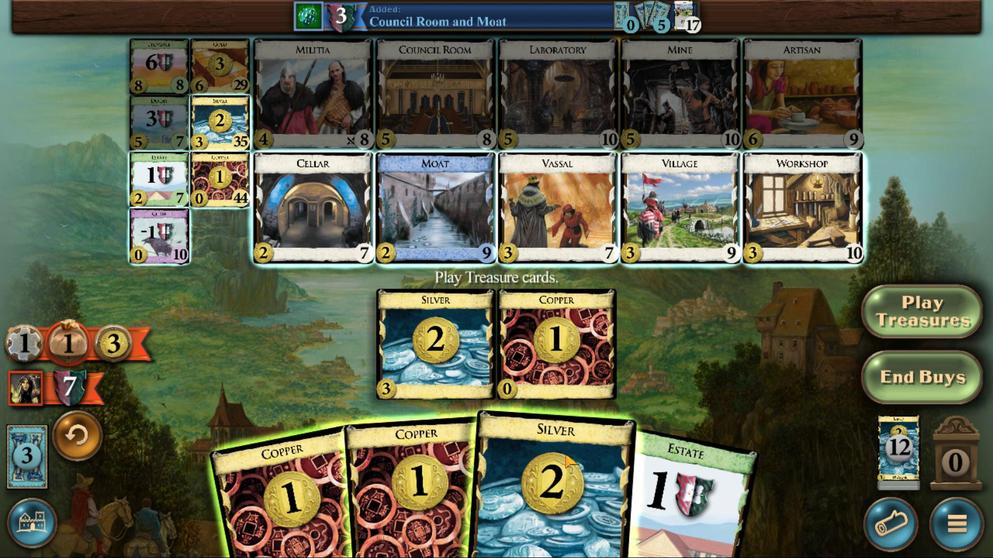 
Action: Mouse pressed left at (547, 392)
Screenshot: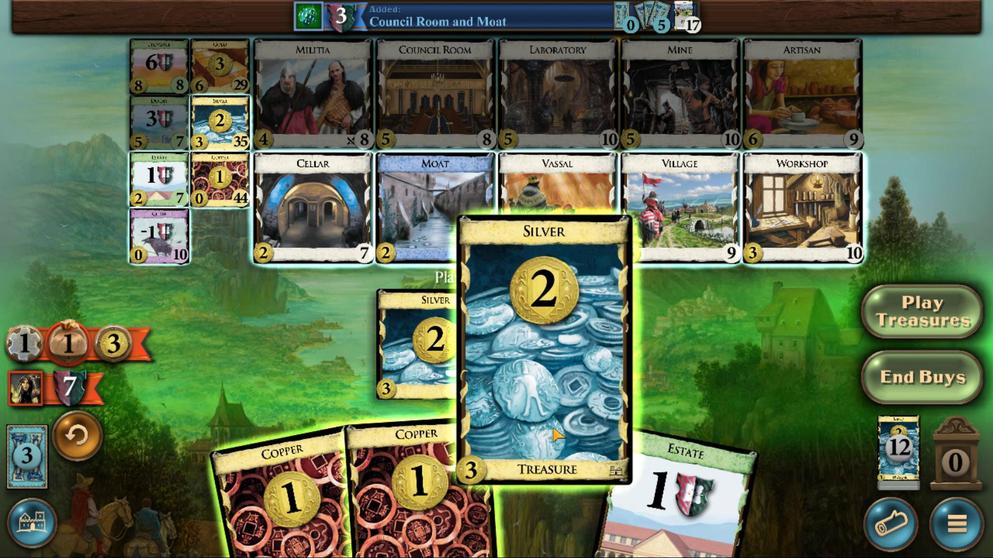 
Action: Mouse moved to (521, 383)
Screenshot: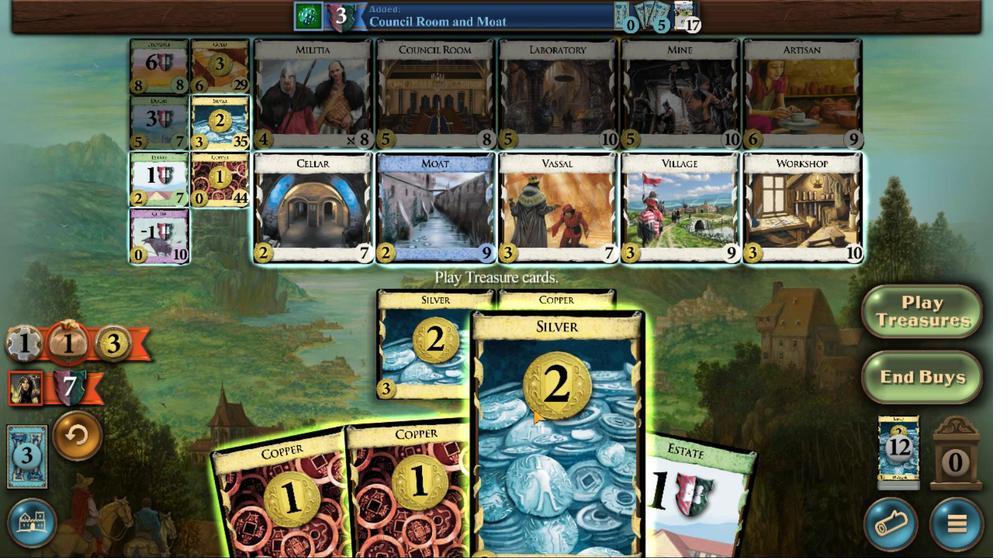 
Action: Mouse pressed left at (521, 383)
Screenshot: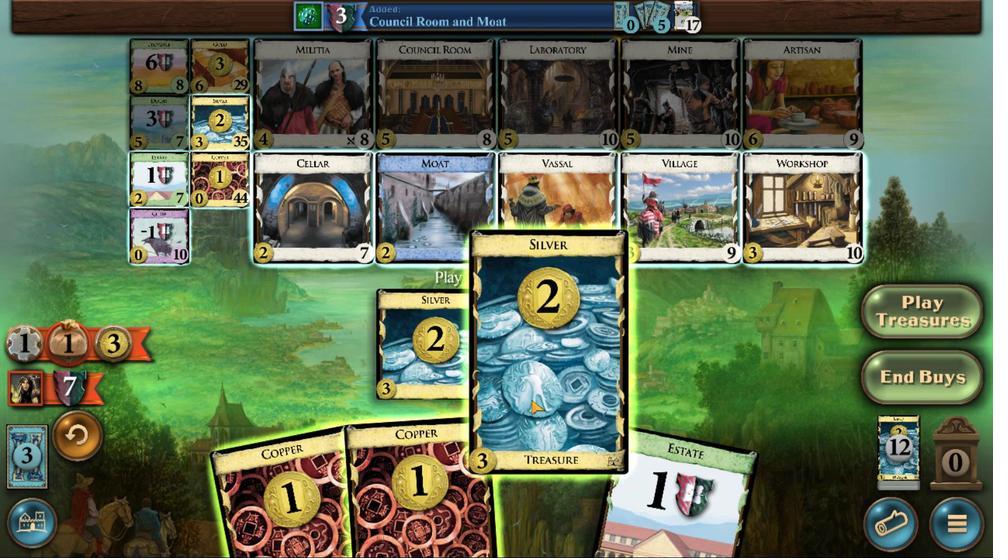 
Action: Mouse moved to (485, 380)
Screenshot: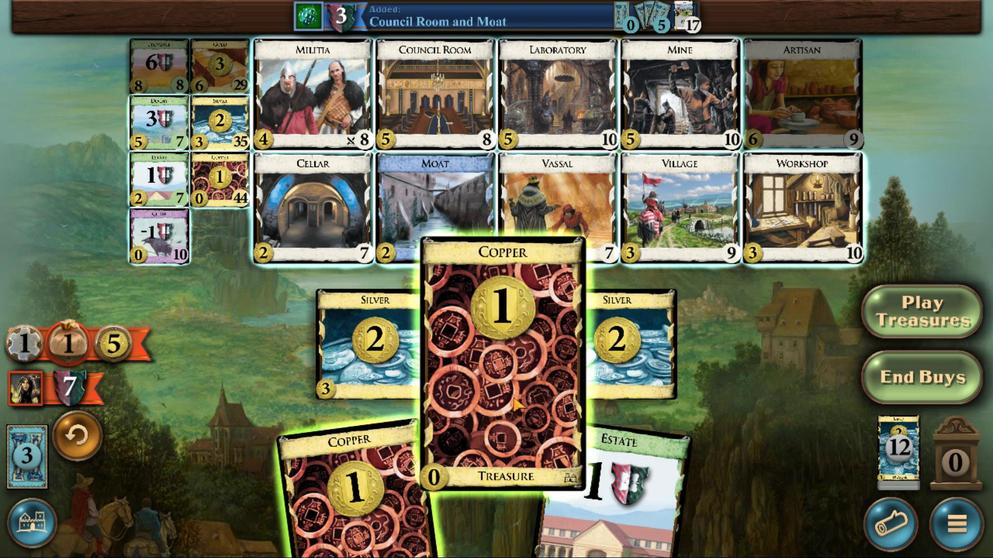 
Action: Mouse pressed left at (485, 380)
Screenshot: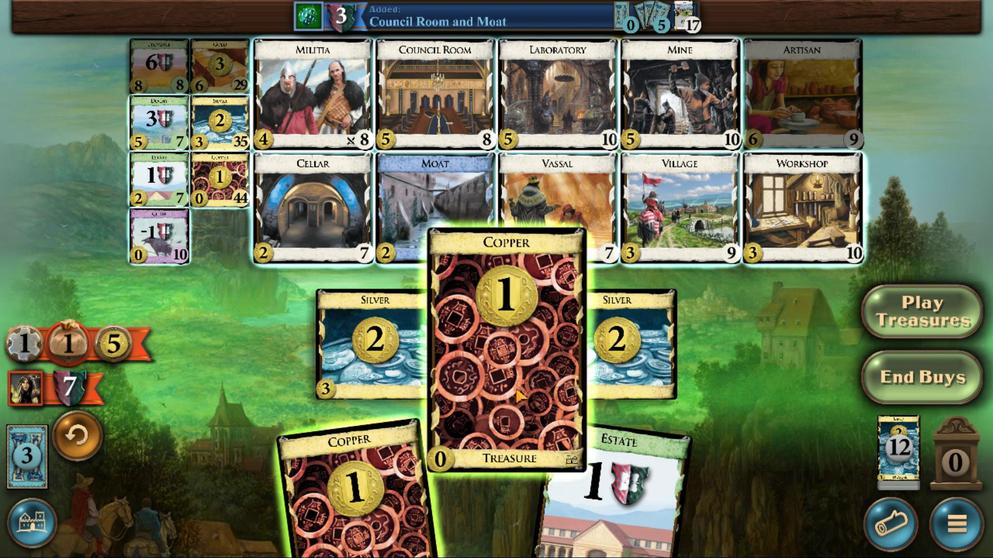 
Action: Mouse moved to (277, 191)
Screenshot: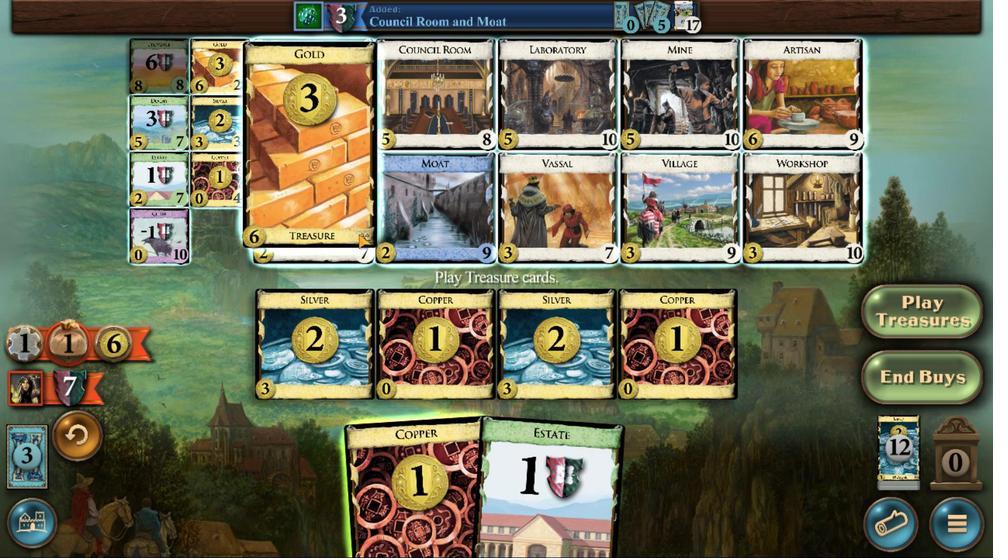 
Action: Mouse pressed left at (277, 191)
Screenshot: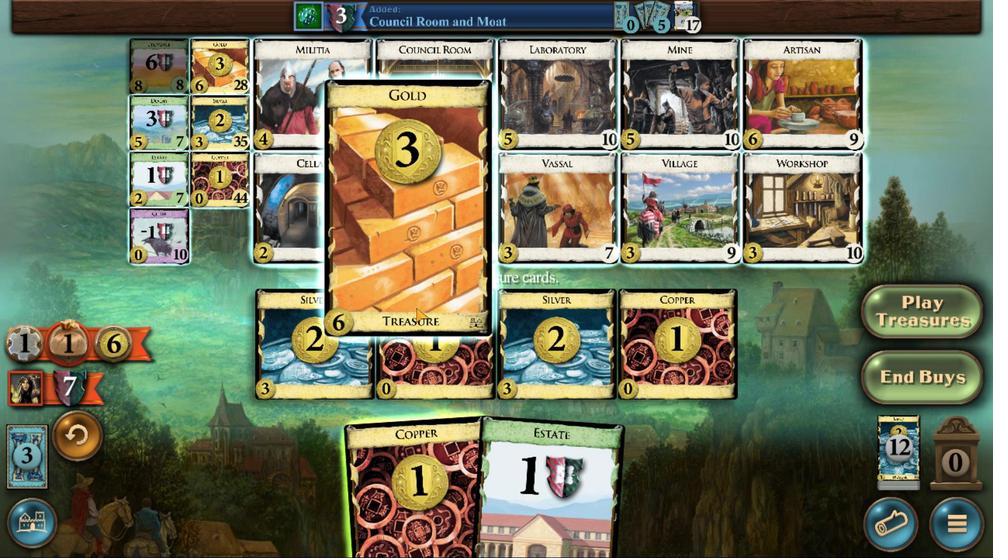 
Action: Mouse moved to (670, 413)
Screenshot: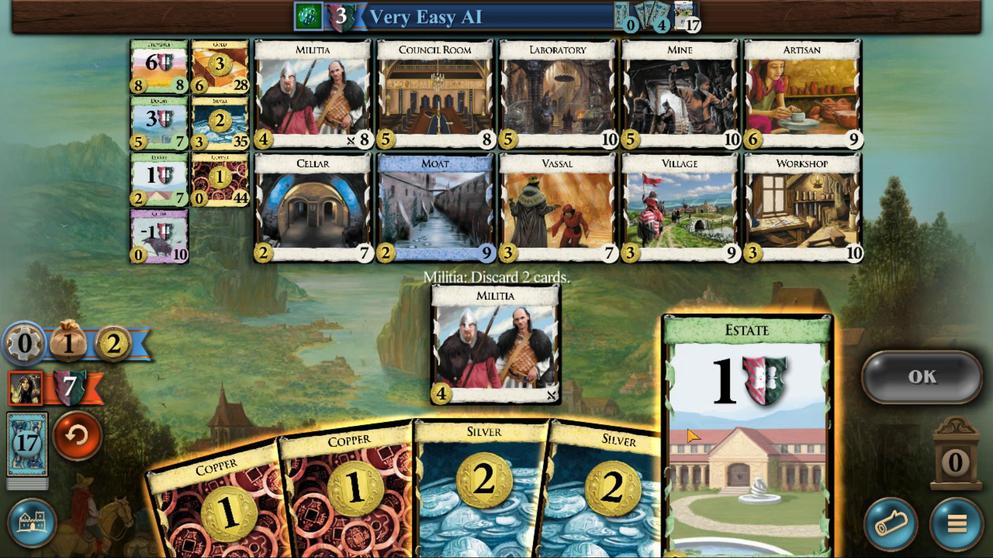 
Action: Mouse pressed left at (670, 413)
Screenshot: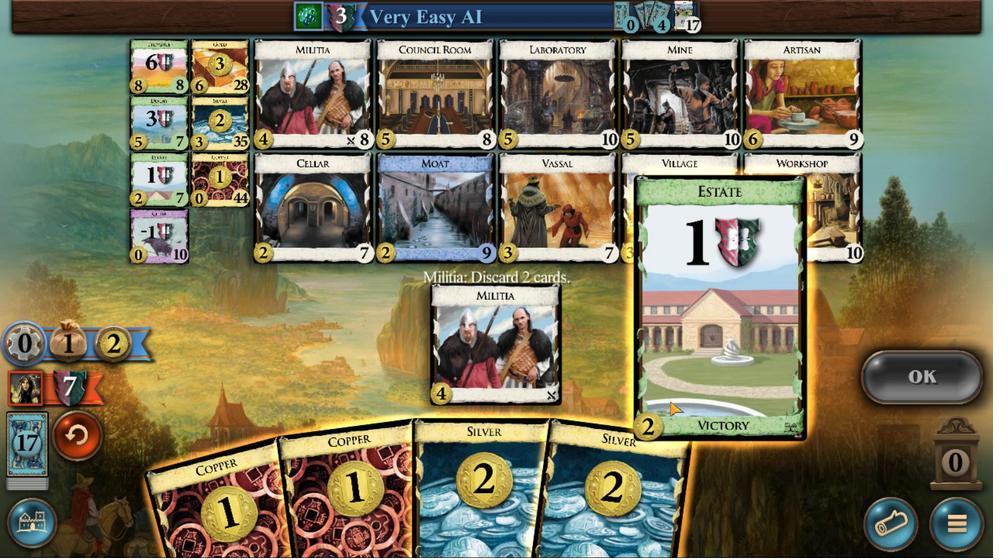 
Action: Mouse moved to (268, 402)
Screenshot: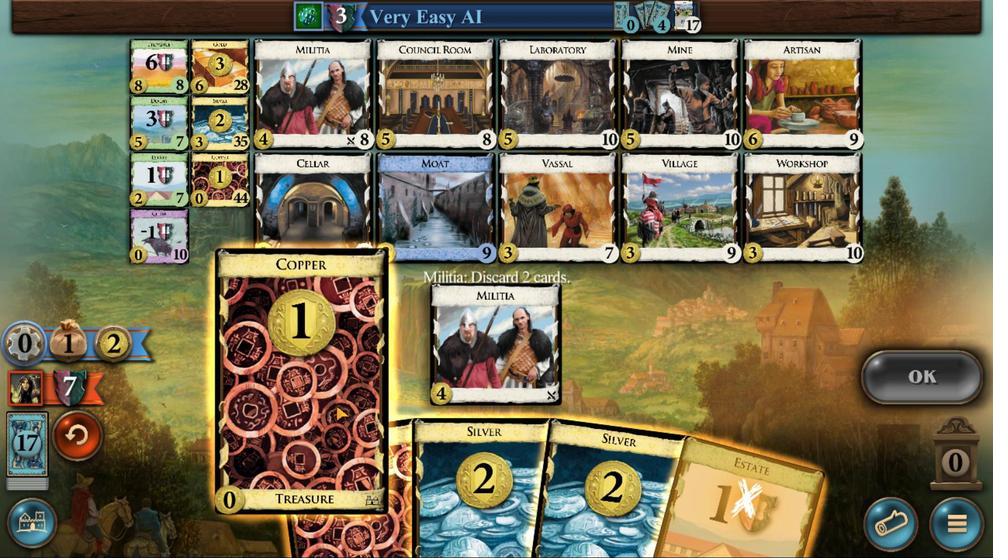 
Action: Mouse pressed left at (268, 402)
Screenshot: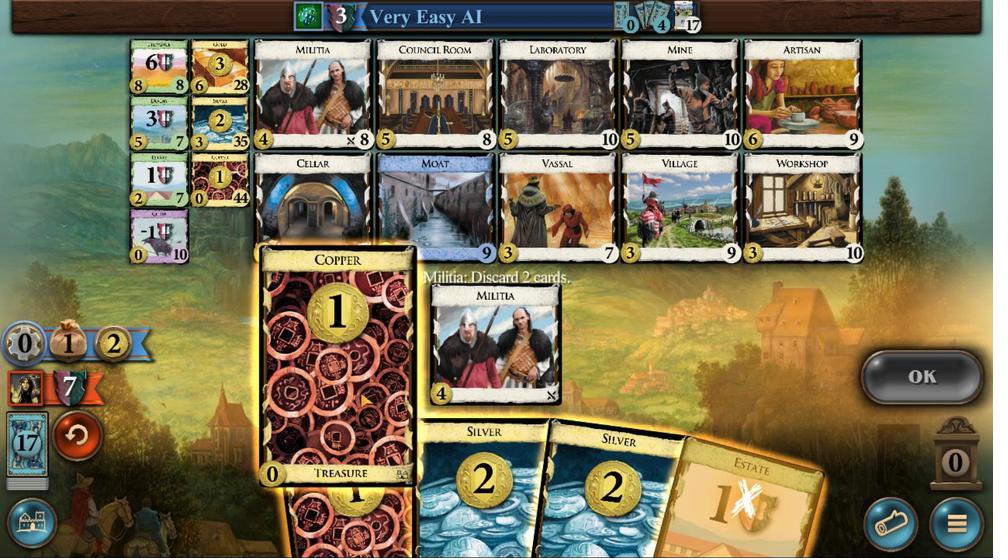 
Action: Mouse moved to (820, 345)
Screenshot: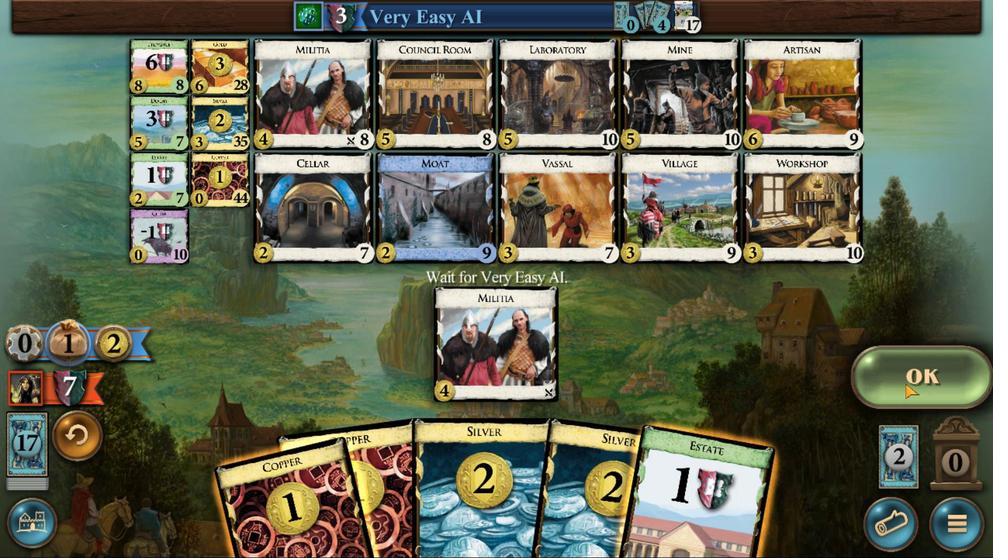 
Action: Mouse pressed left at (820, 345)
Screenshot: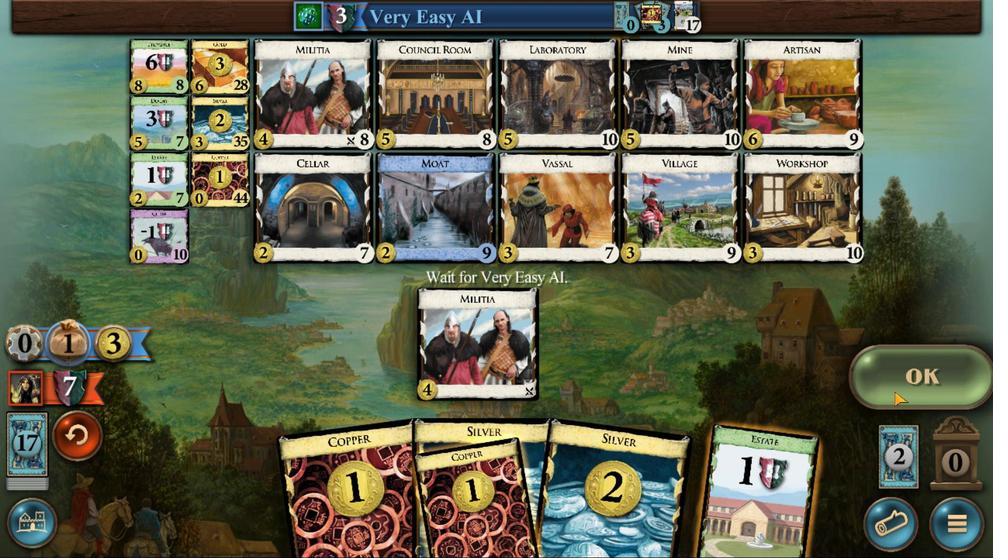
Action: Mouse moved to (597, 398)
Screenshot: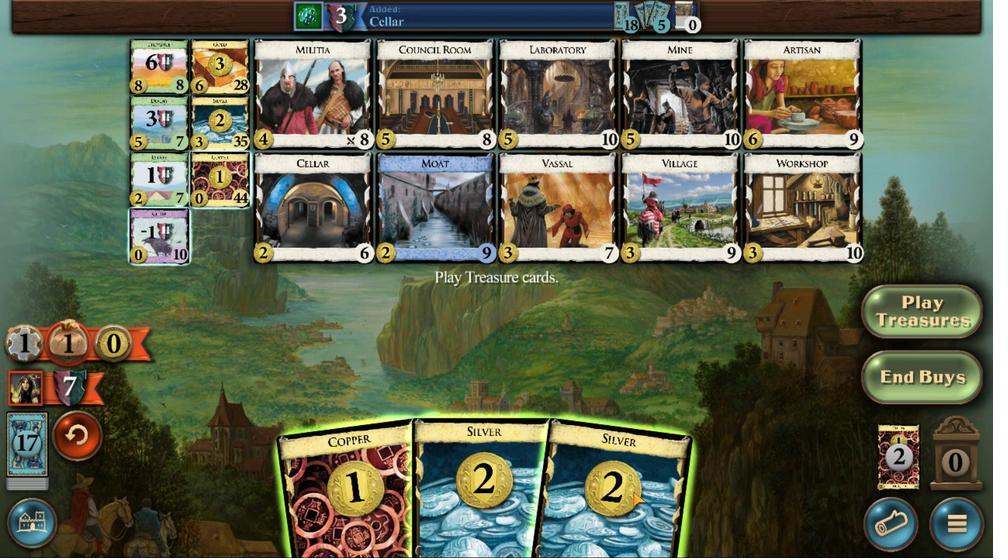 
Action: Mouse pressed left at (597, 398)
Screenshot: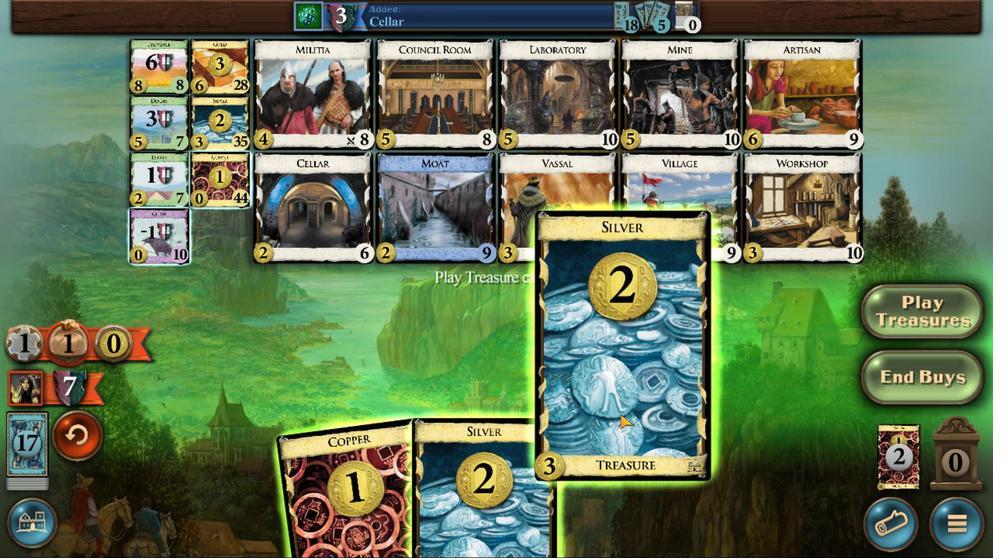 
Action: Mouse moved to (447, 392)
Screenshot: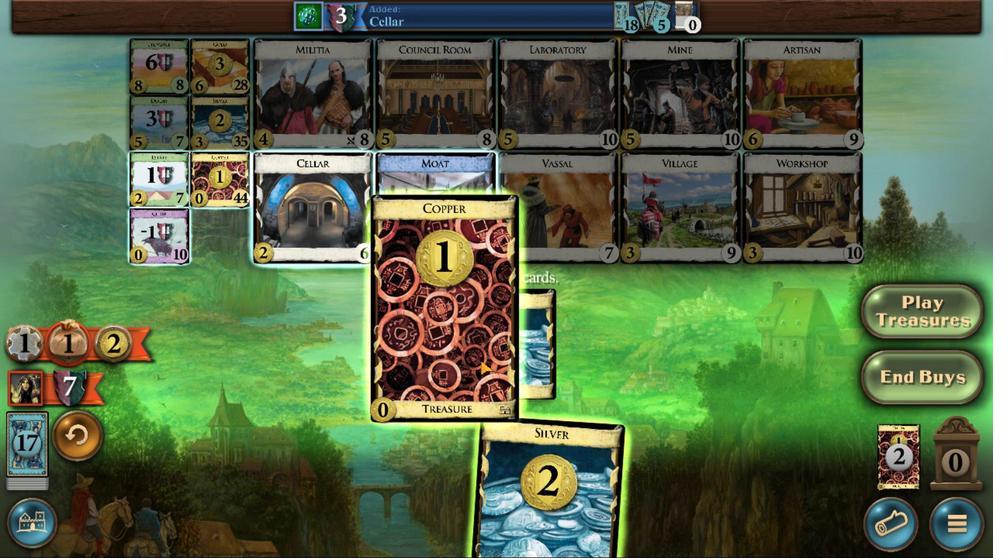 
Action: Mouse pressed left at (447, 392)
Screenshot: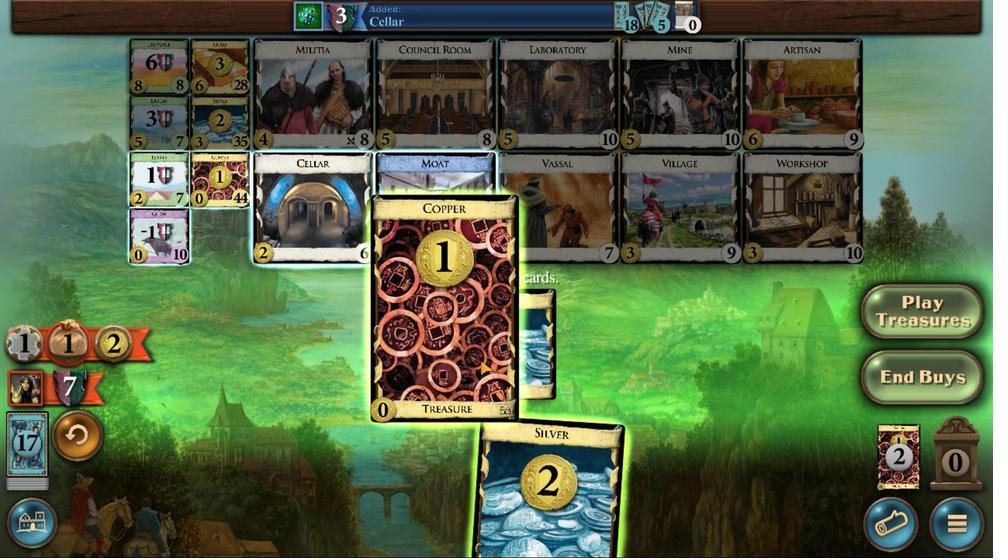 
Action: Mouse moved to (266, 217)
Screenshot: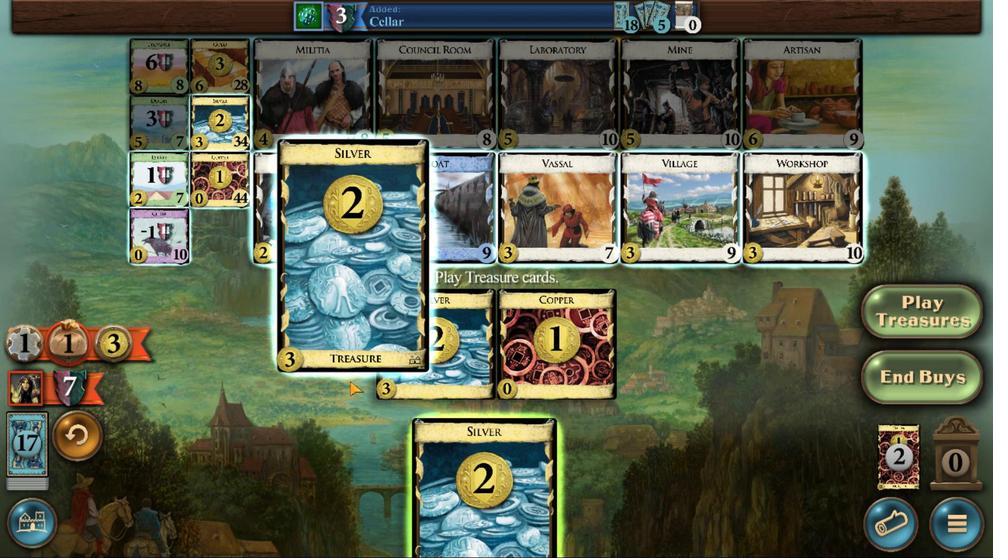 
Action: Mouse pressed left at (266, 217)
Screenshot: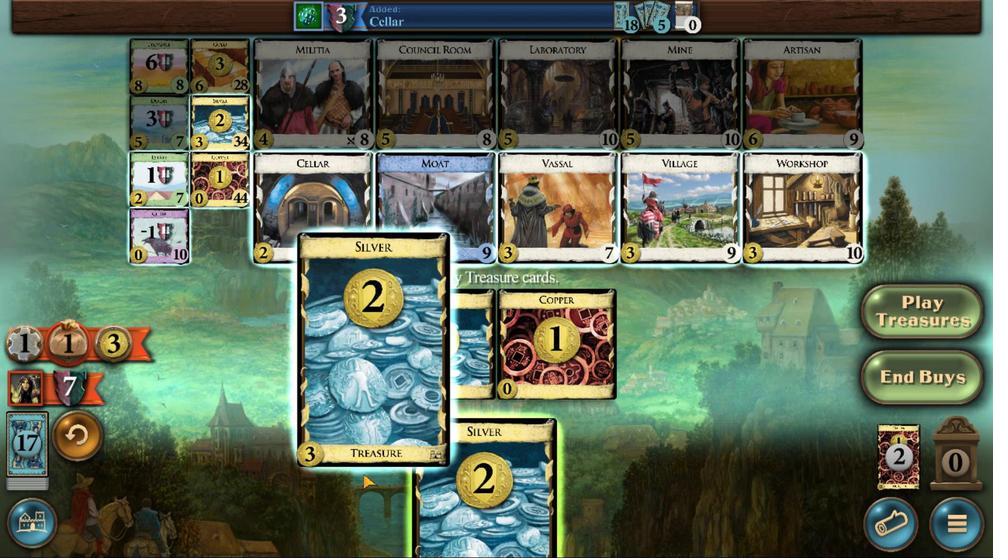 
Action: Mouse moved to (446, 392)
Screenshot: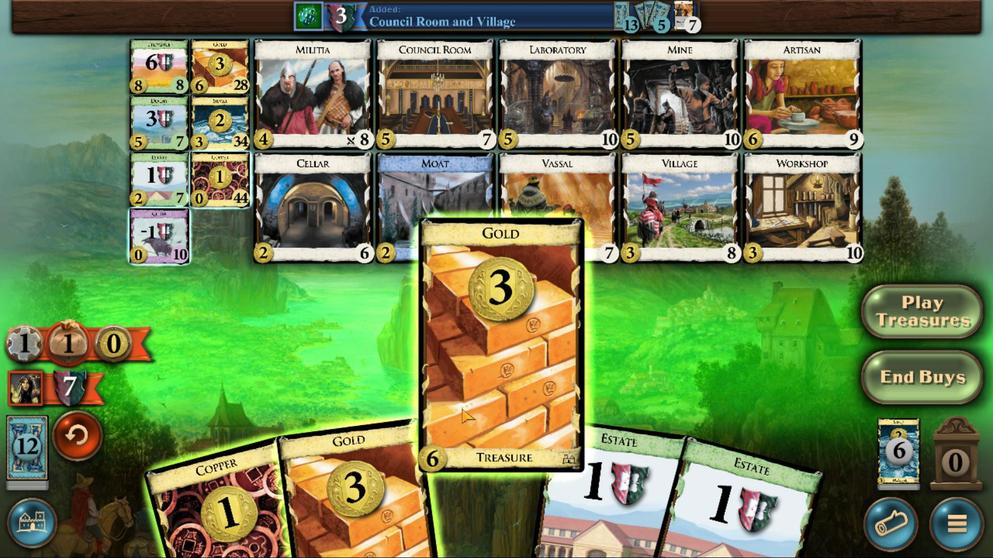 
Action: Mouse pressed left at (446, 392)
Screenshot: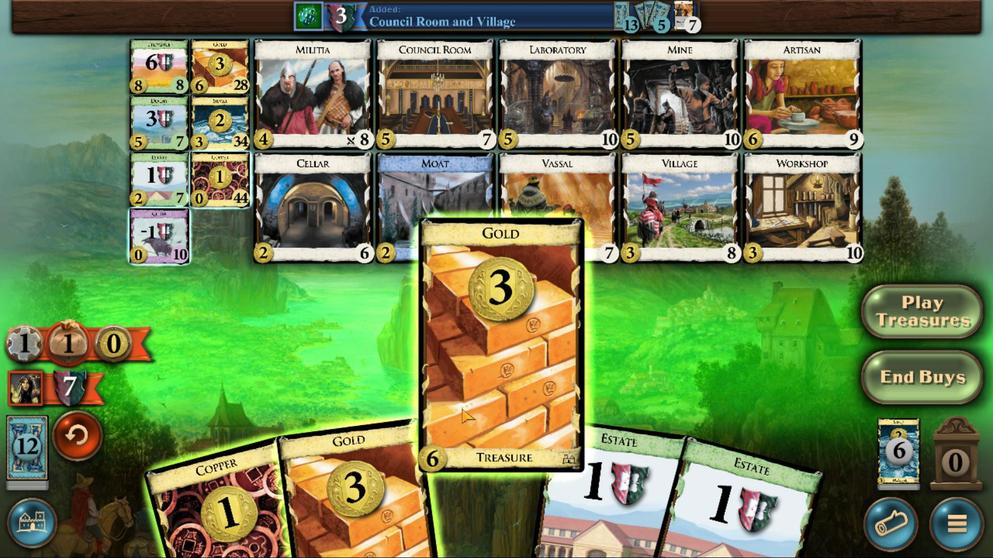 
Action: Mouse moved to (398, 412)
Screenshot: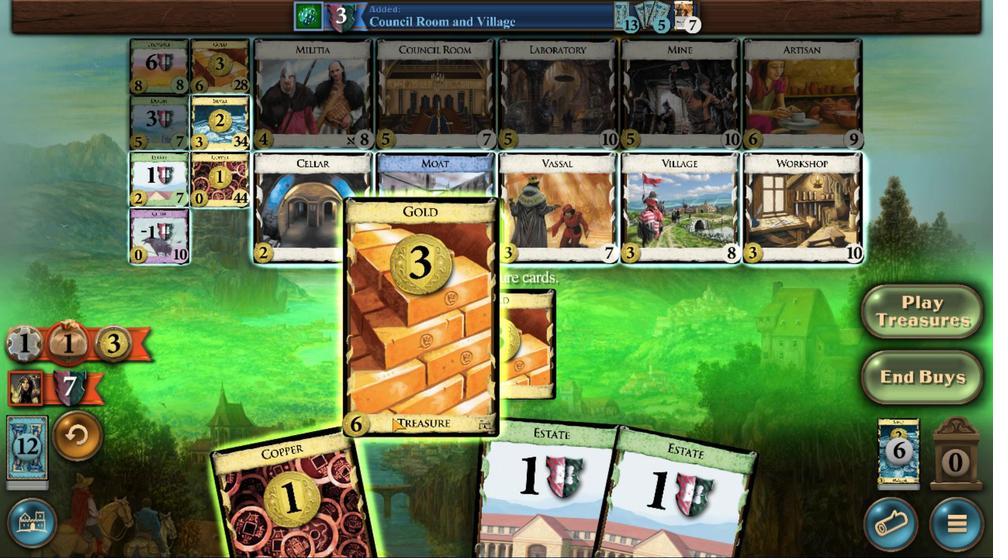 
Action: Mouse pressed left at (398, 412)
Screenshot: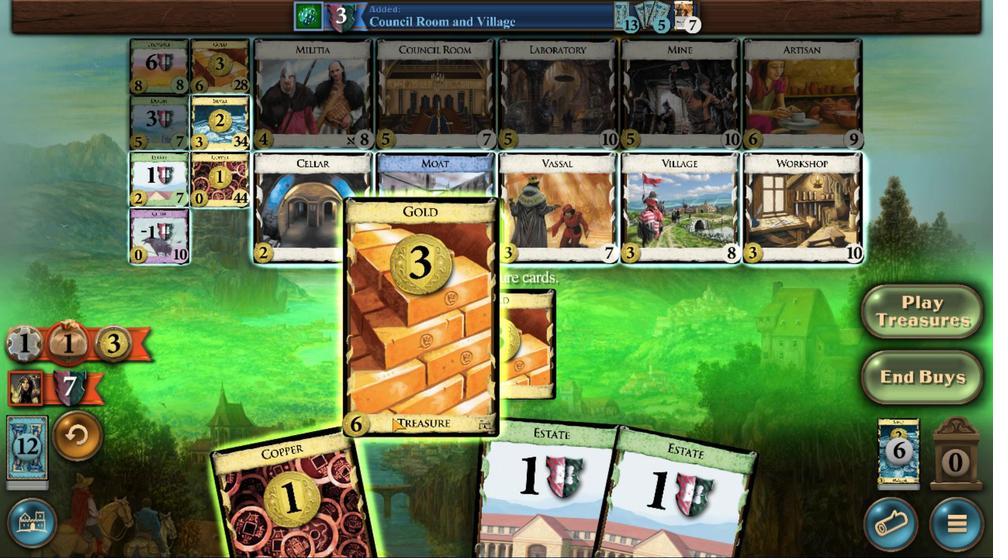 
Action: Mouse moved to (248, 188)
Screenshot: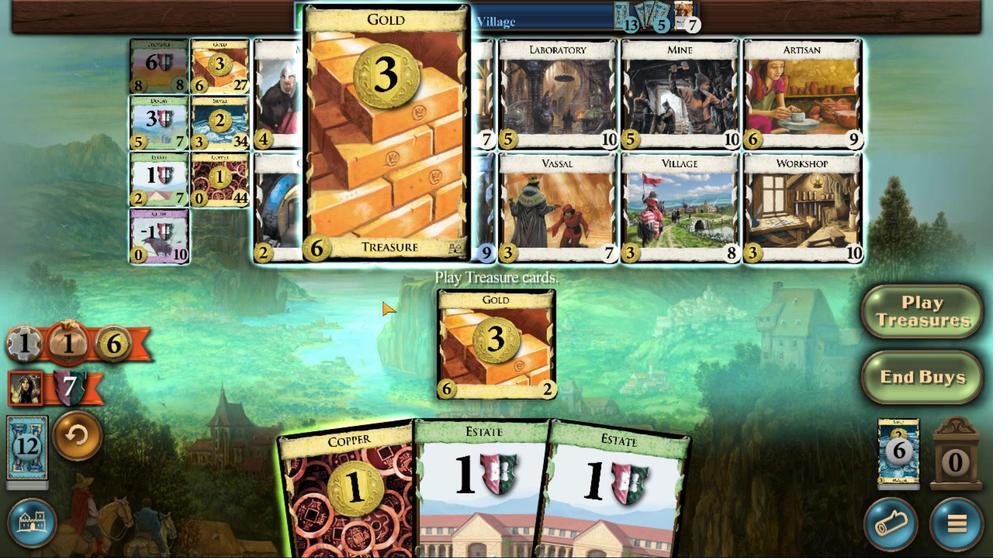 
Action: Mouse pressed left at (248, 188)
Screenshot: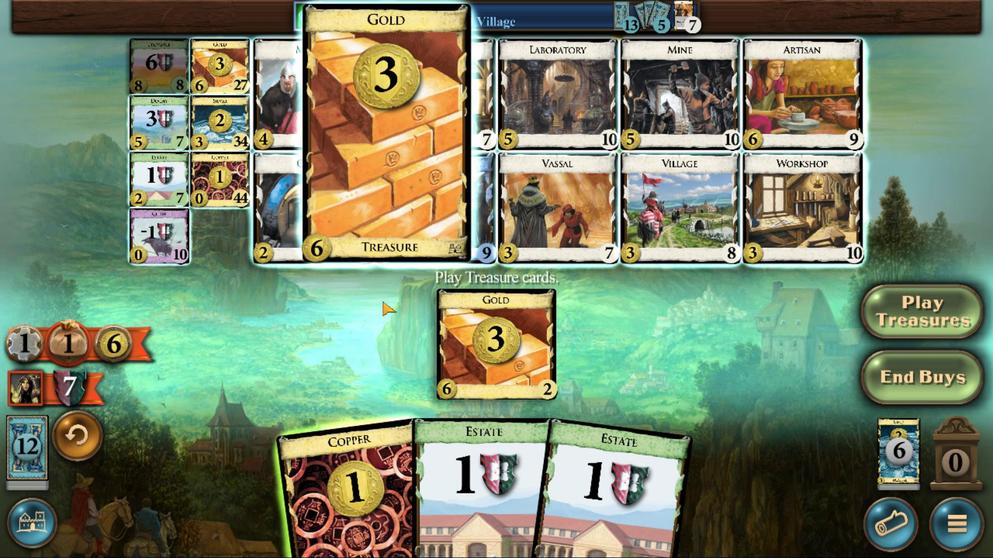 
Action: Mouse moved to (567, 392)
Screenshot: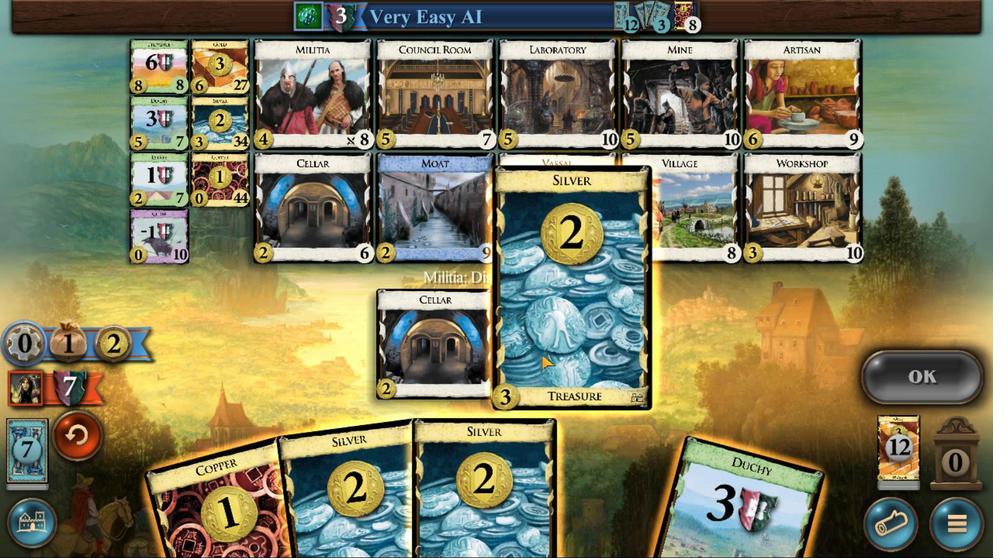 
Action: Mouse pressed left at (567, 392)
Screenshot: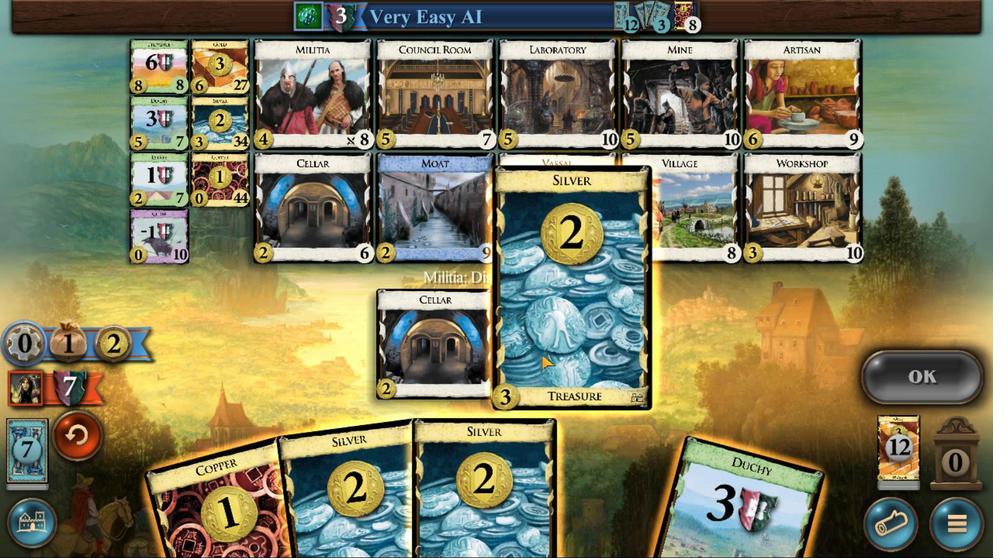 
Action: Mouse moved to (245, 400)
Screenshot: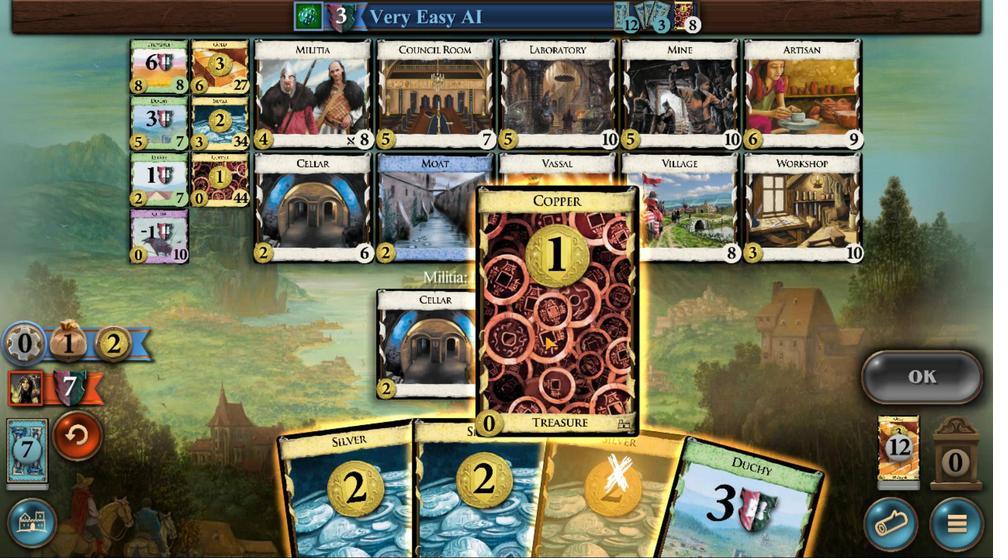 
Action: Mouse pressed left at (245, 400)
Screenshot: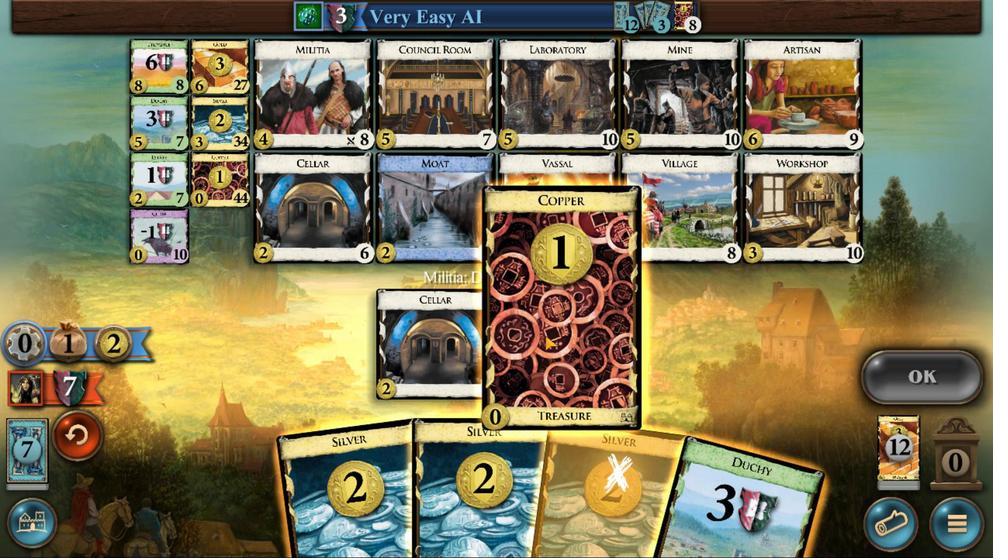 
Action: Mouse moved to (823, 337)
Screenshot: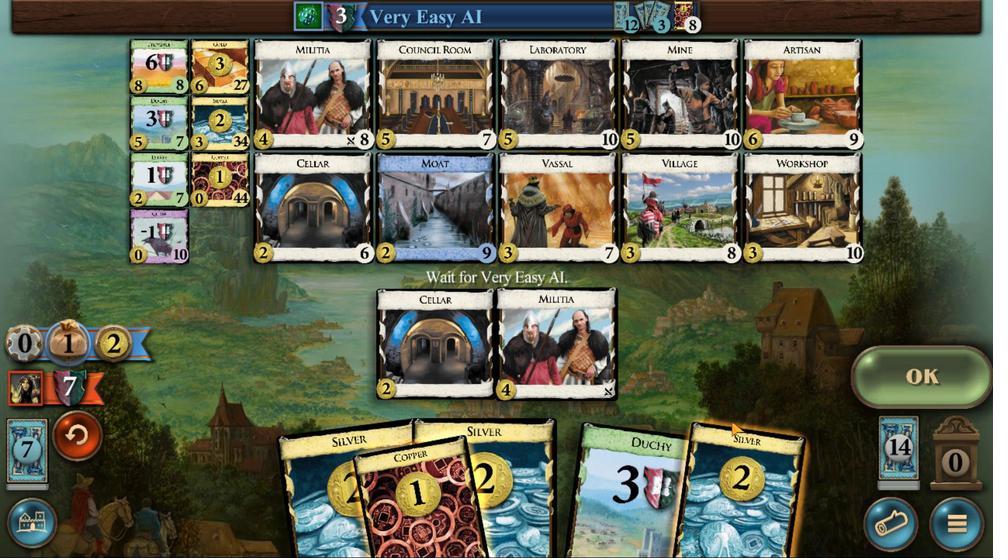 
Action: Mouse pressed left at (823, 337)
Screenshot: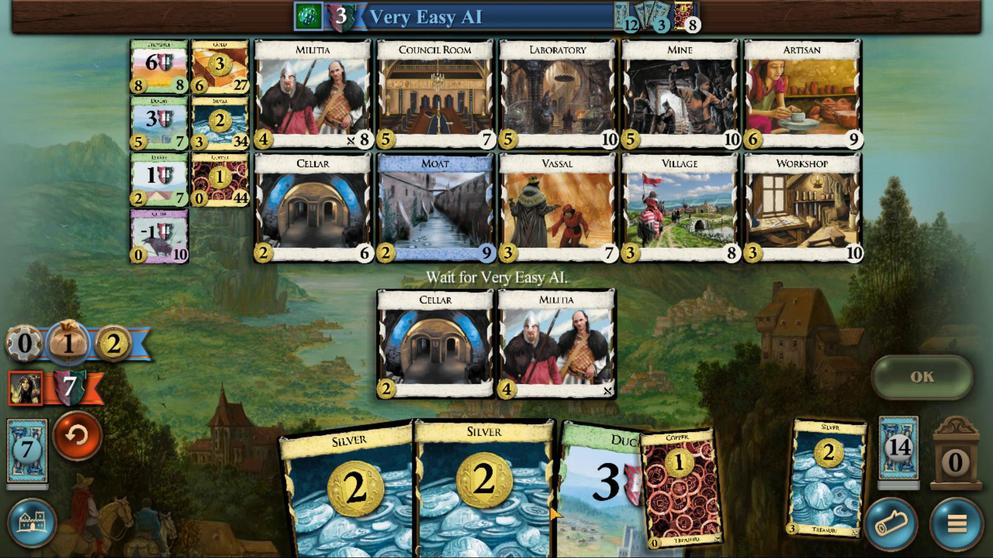 
Action: Mouse moved to (488, 390)
Screenshot: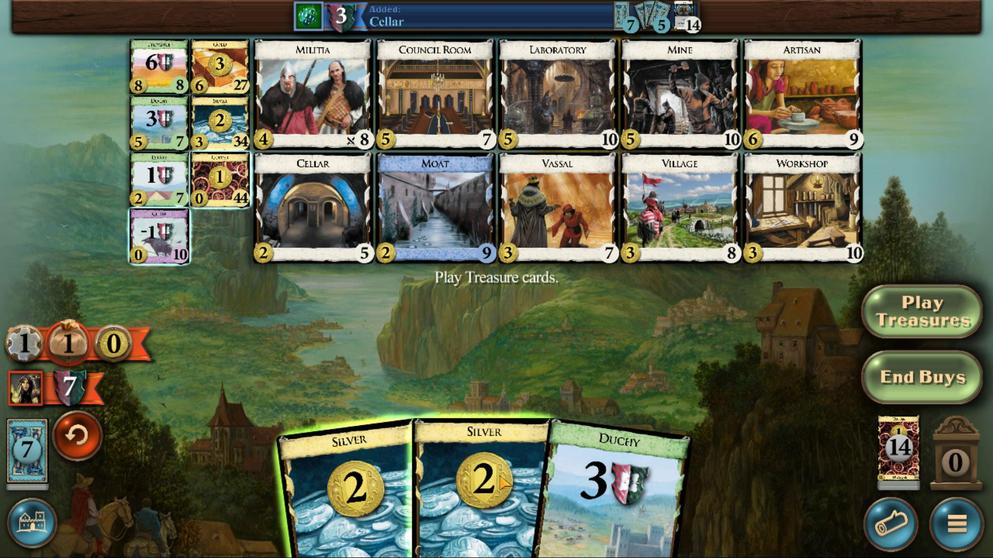 
Action: Mouse pressed left at (488, 390)
Screenshot: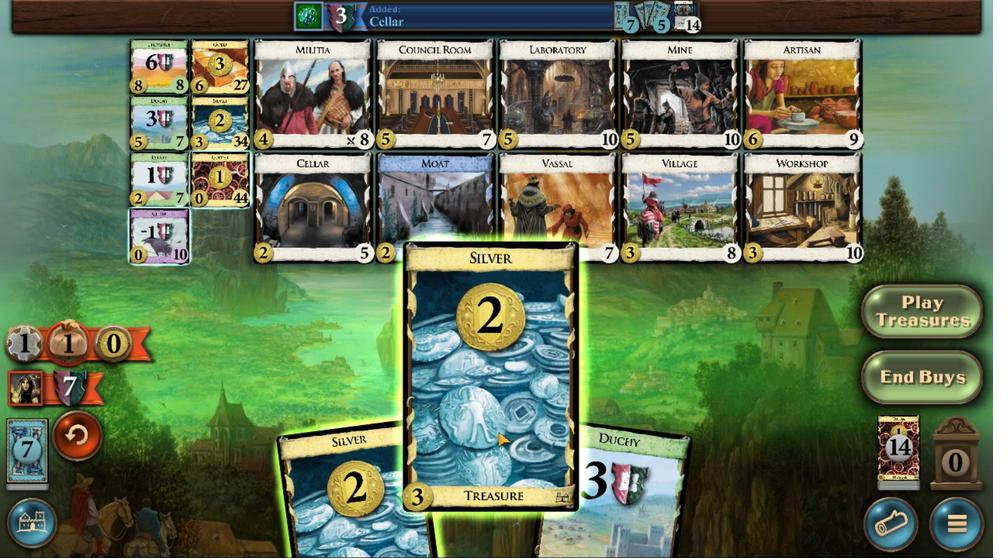 
Action: Mouse moved to (430, 398)
Screenshot: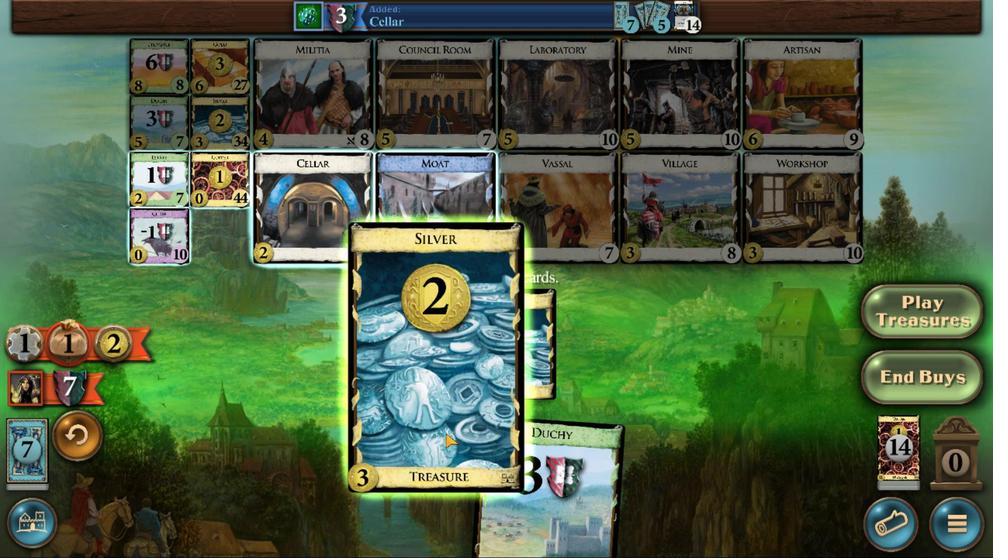 
Action: Mouse pressed left at (430, 398)
Screenshot: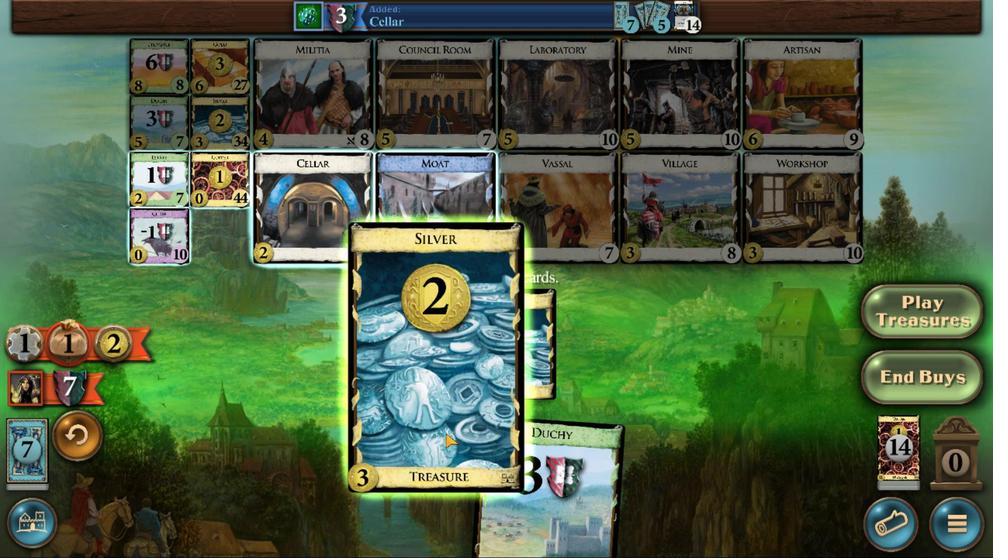 
Action: Mouse moved to (421, 371)
Screenshot: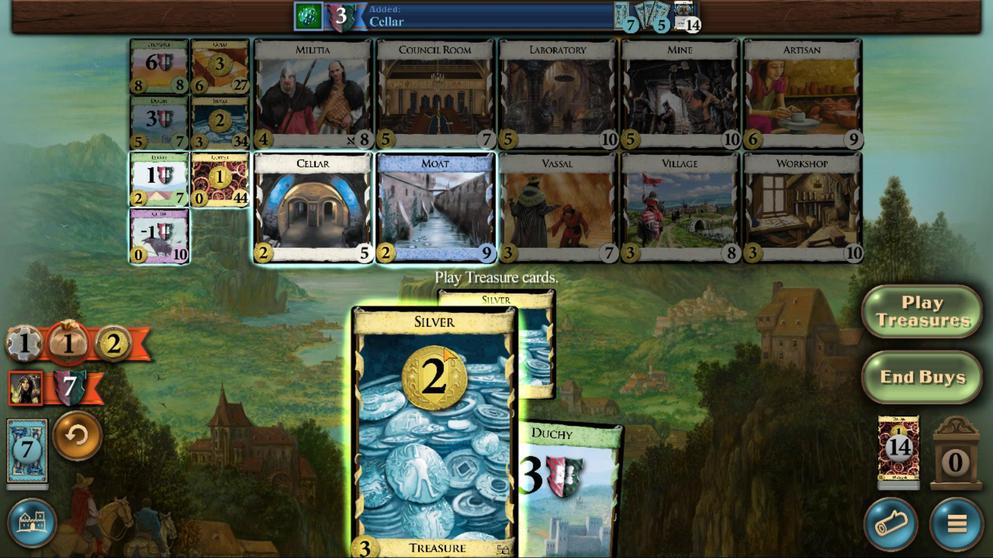 
Action: Mouse pressed left at (421, 371)
Screenshot: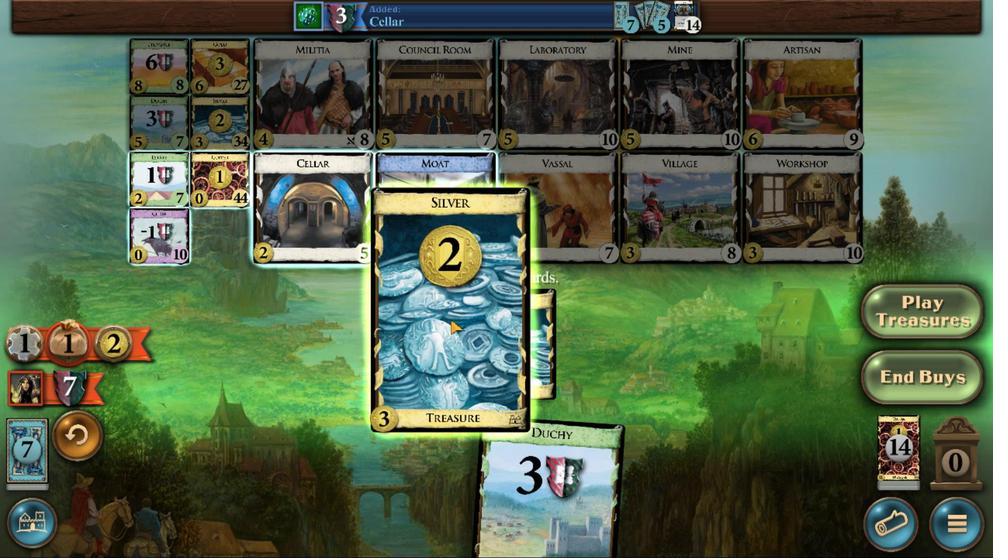 
Action: Mouse moved to (347, 208)
Screenshot: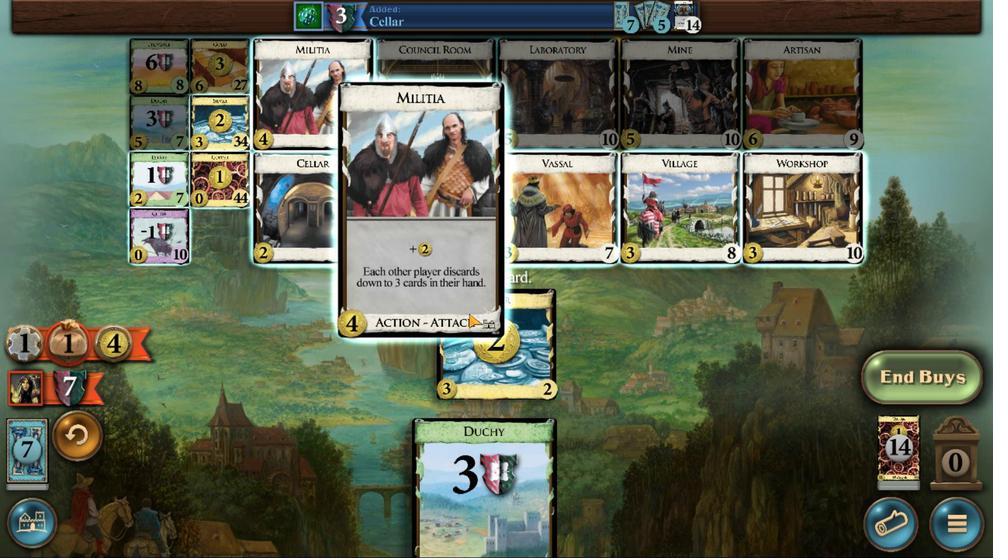 
Action: Mouse pressed left at (347, 208)
Screenshot: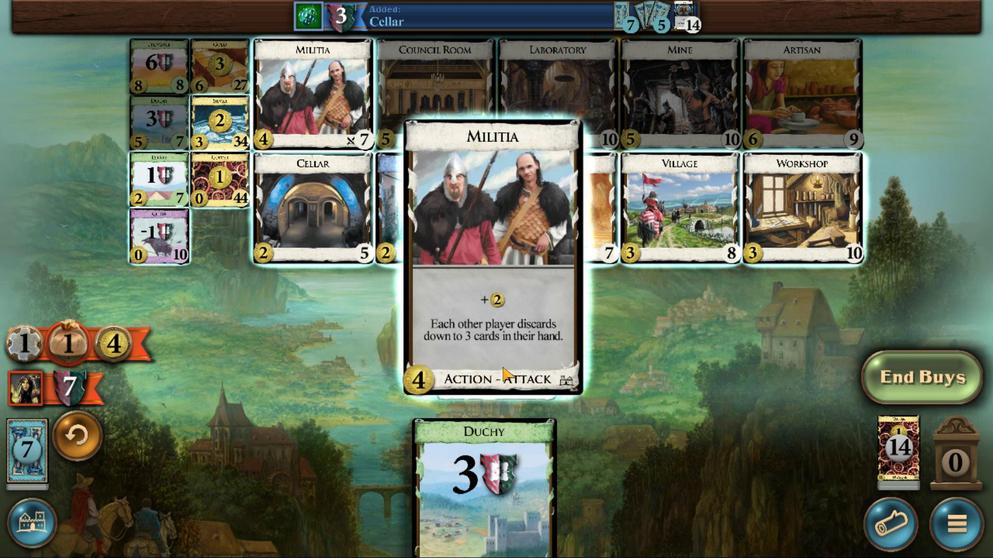 
Action: Mouse moved to (263, 400)
Screenshot: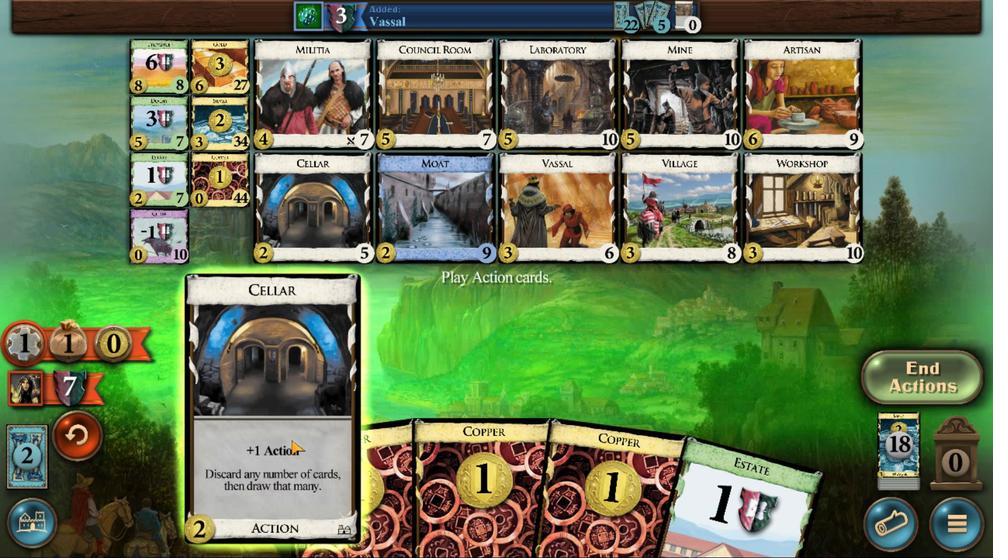 
Action: Mouse pressed left at (263, 400)
Screenshot: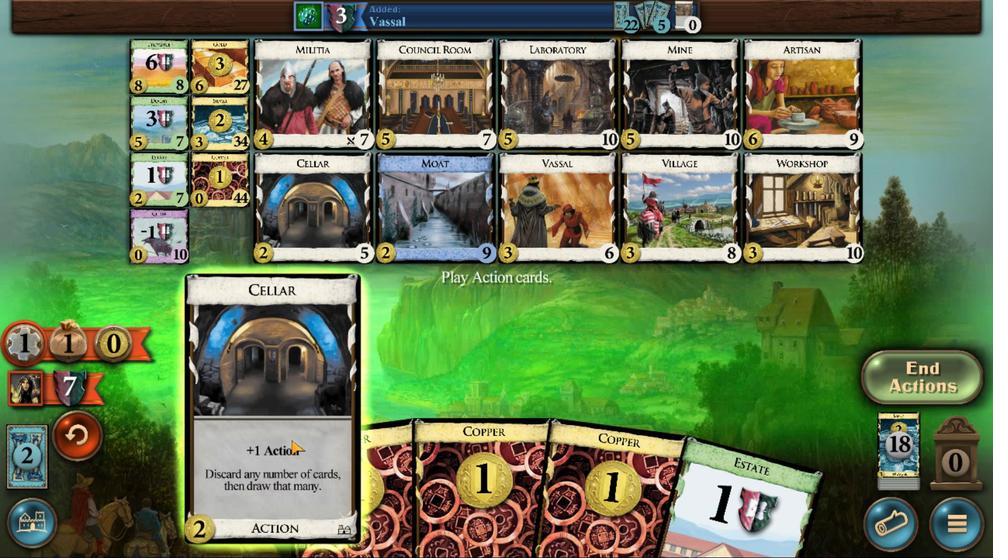 
Action: Mouse moved to (499, 389)
Screenshot: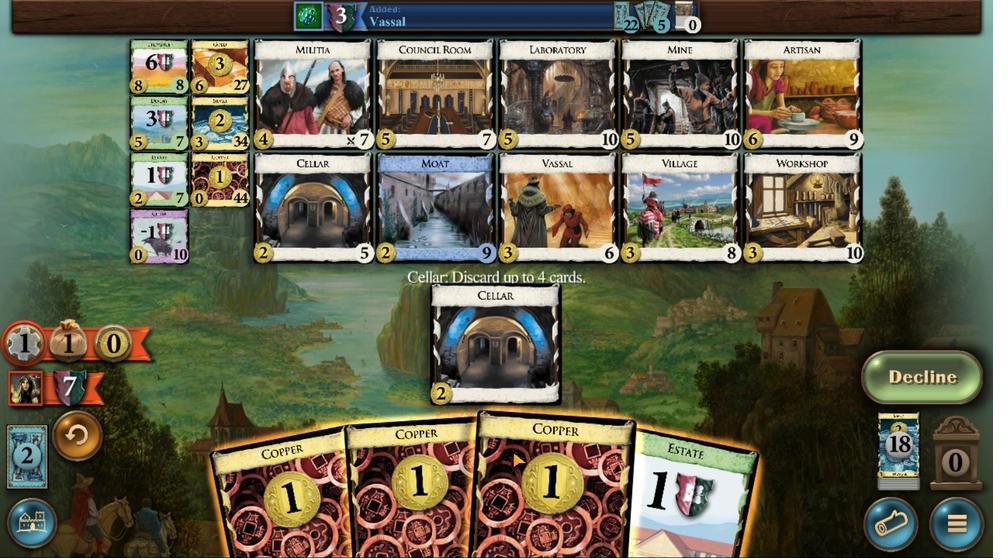 
Action: Mouse pressed left at (499, 389)
Screenshot: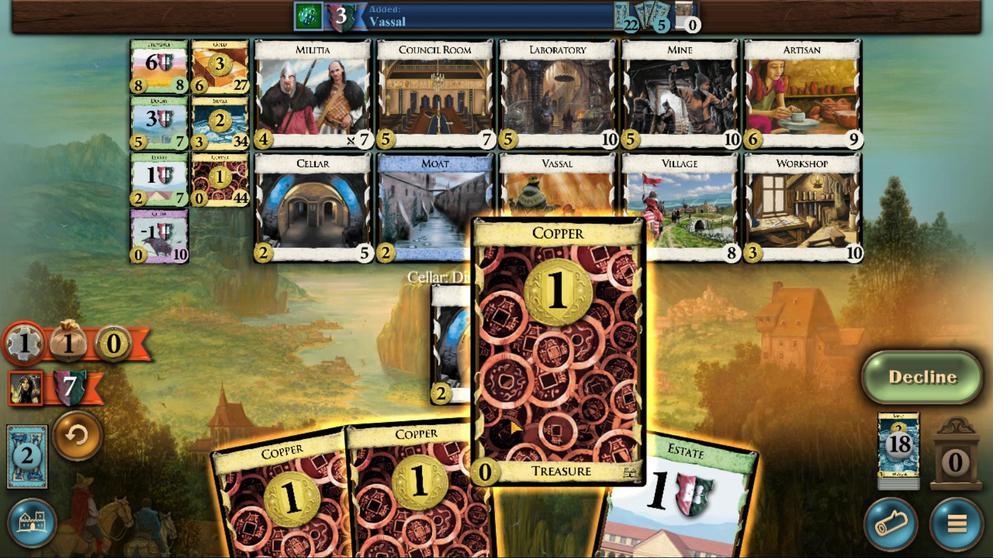 
Action: Mouse moved to (440, 395)
Screenshot: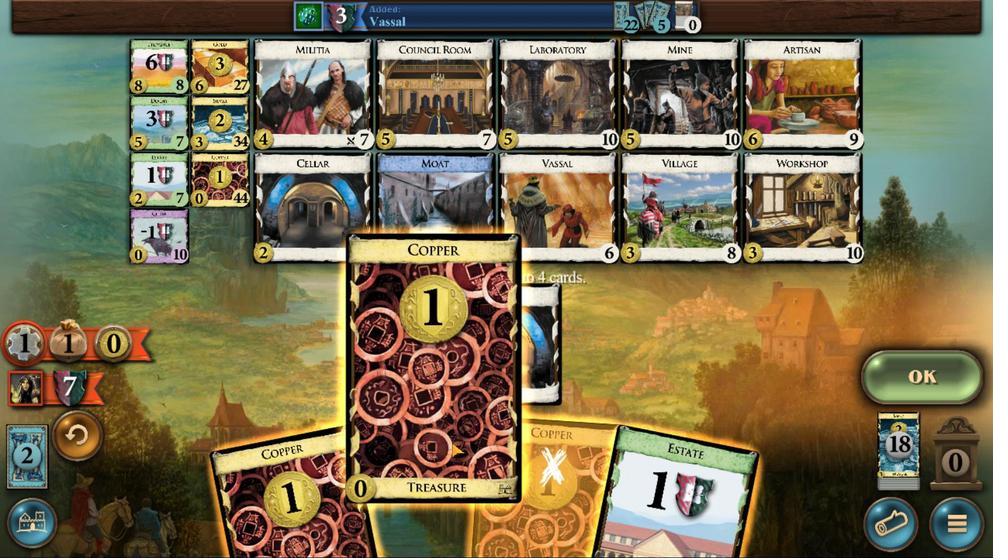
Action: Mouse pressed left at (440, 395)
Screenshot: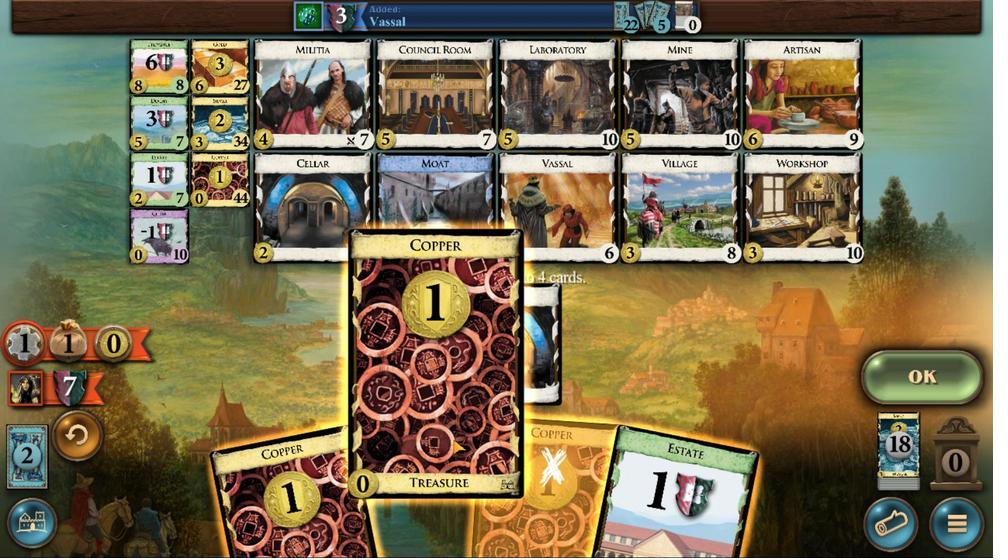 
Action: Mouse moved to (419, 390)
Screenshot: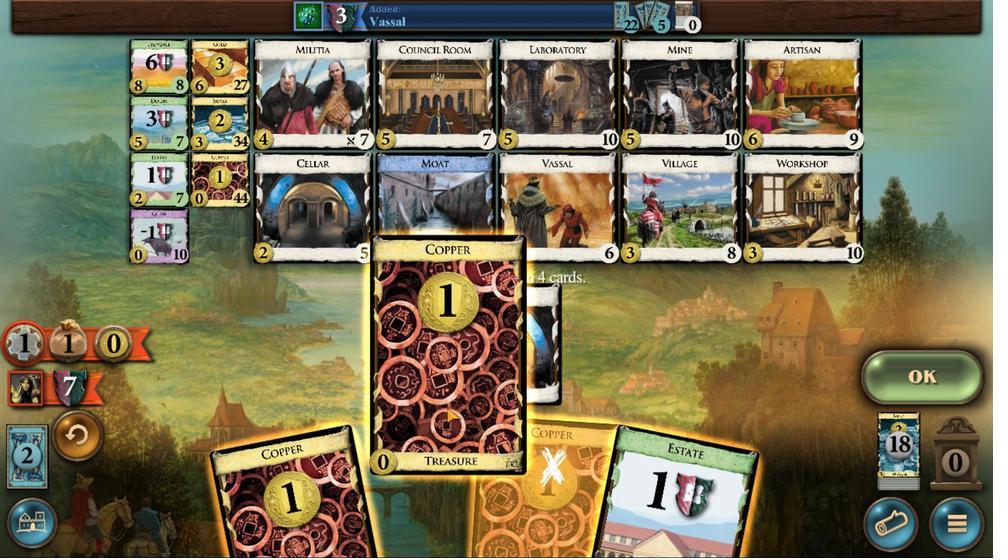 
Action: Mouse pressed left at (419, 390)
Screenshot: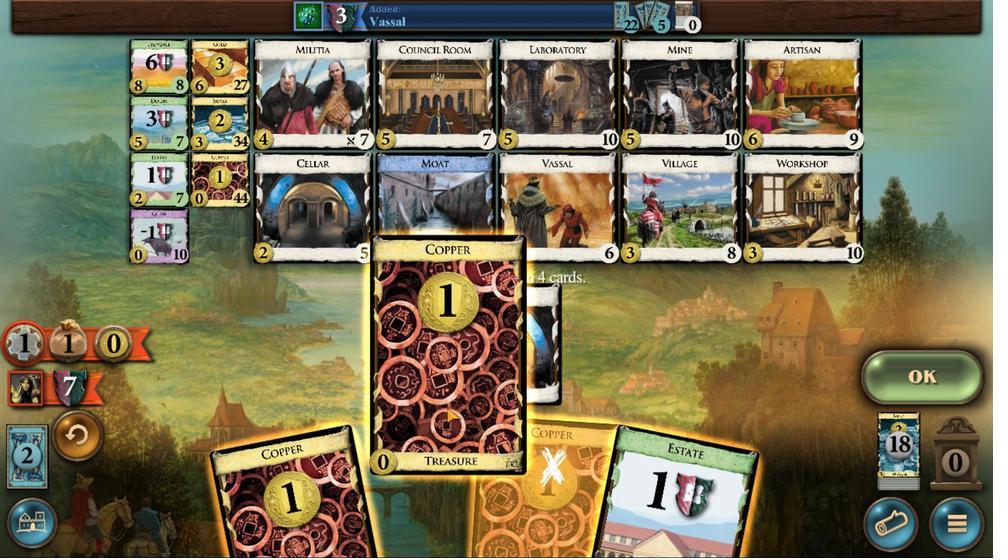 
Action: Mouse moved to (824, 350)
Screenshot: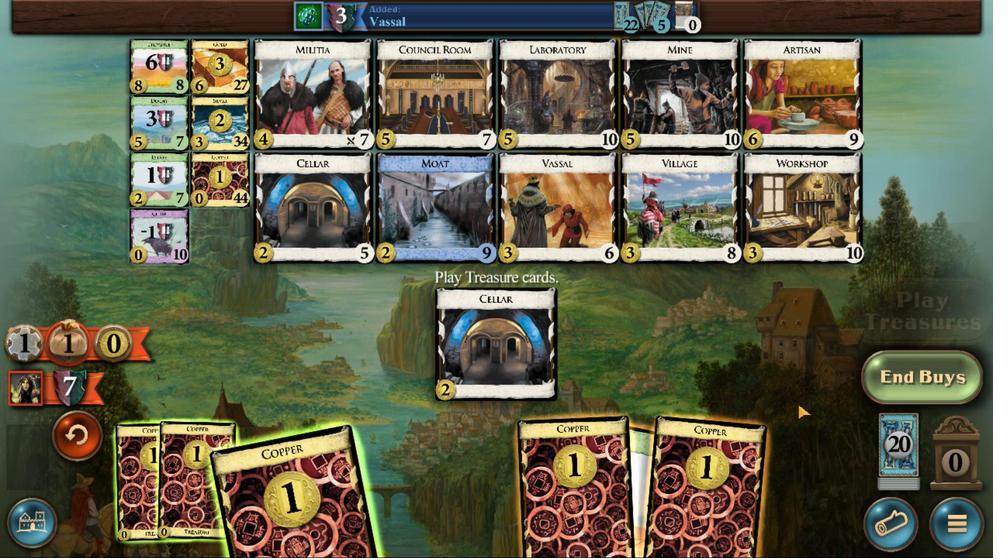 
Action: Mouse pressed left at (824, 350)
Screenshot: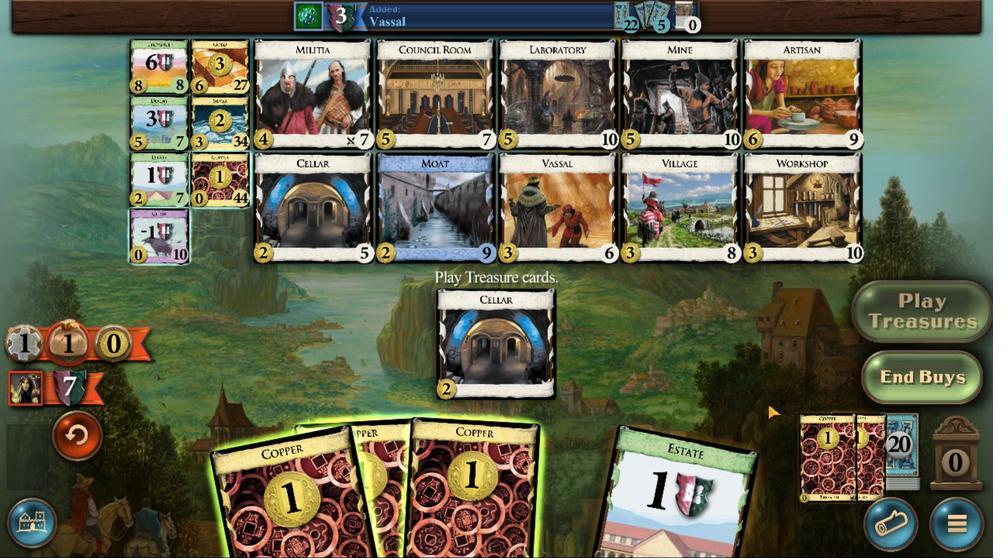 
Action: Mouse moved to (524, 396)
Screenshot: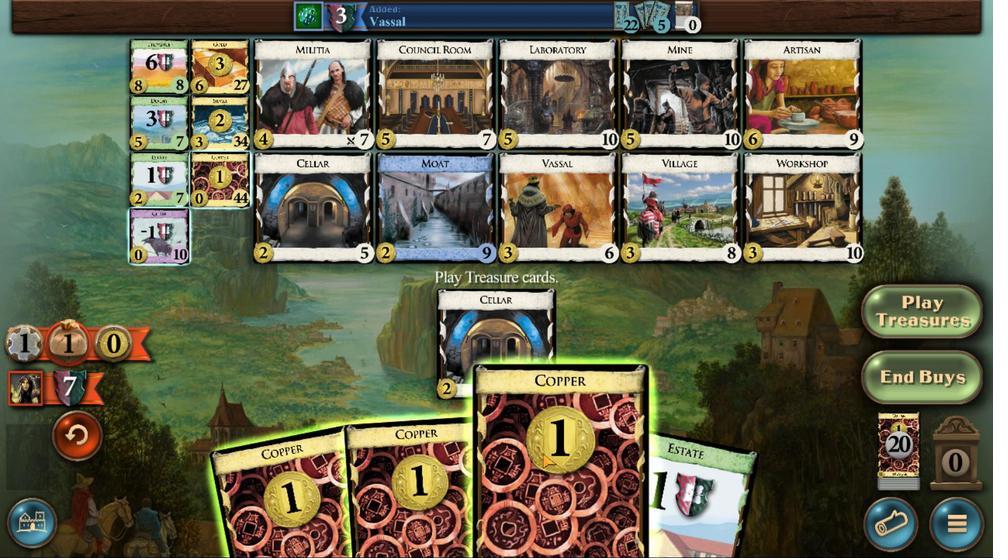 
Action: Mouse pressed left at (524, 396)
Screenshot: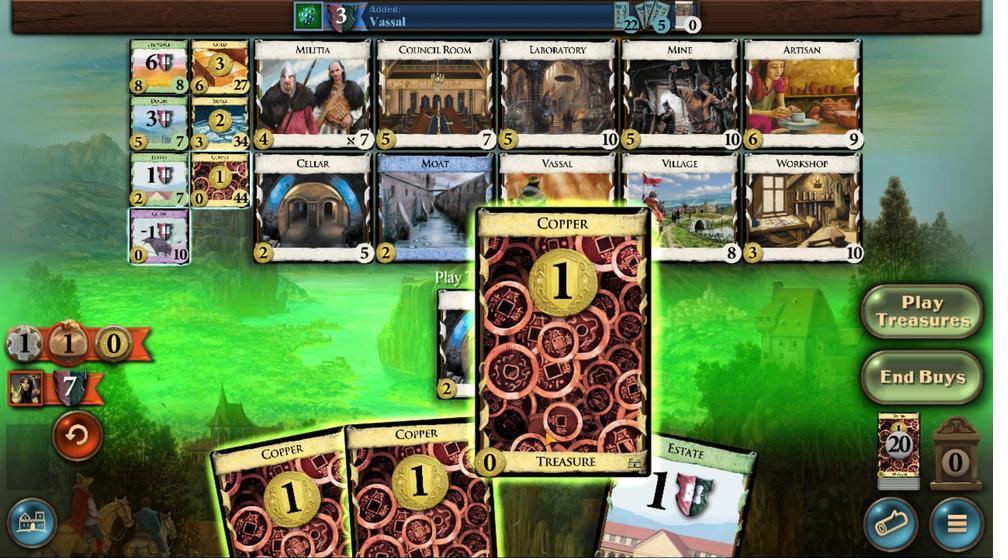 
Action: Mouse moved to (425, 397)
Screenshot: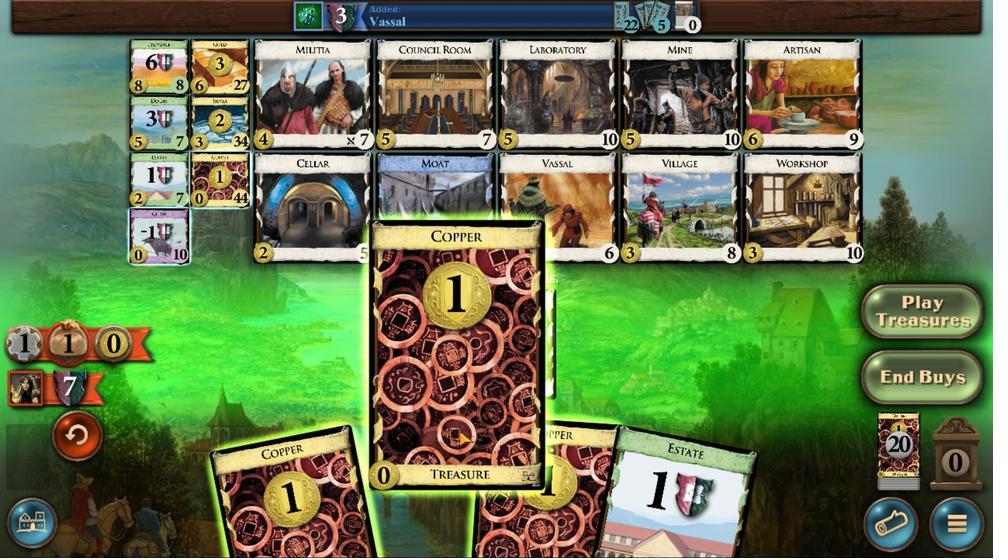 
Action: Mouse pressed left at (425, 397)
Screenshot: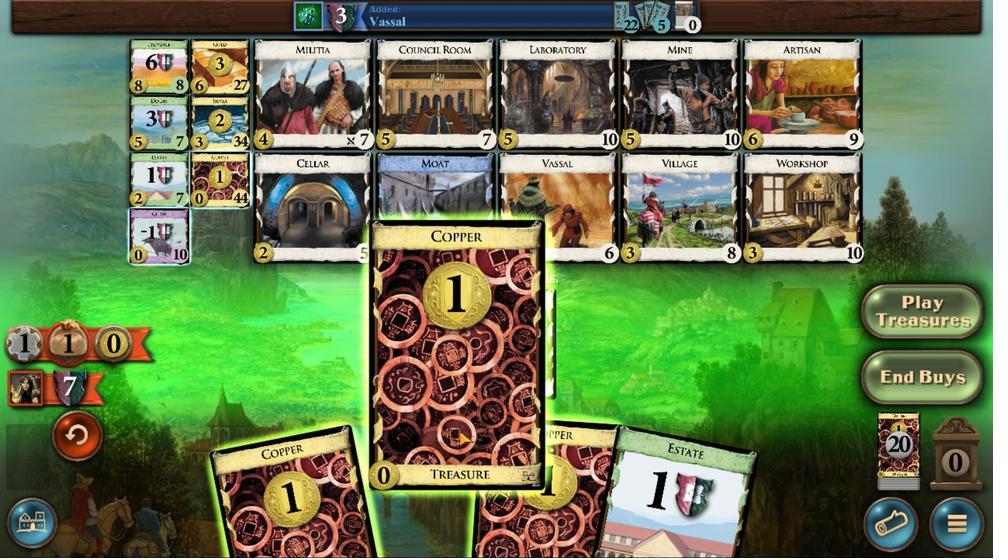 
Action: Mouse moved to (490, 387)
Screenshot: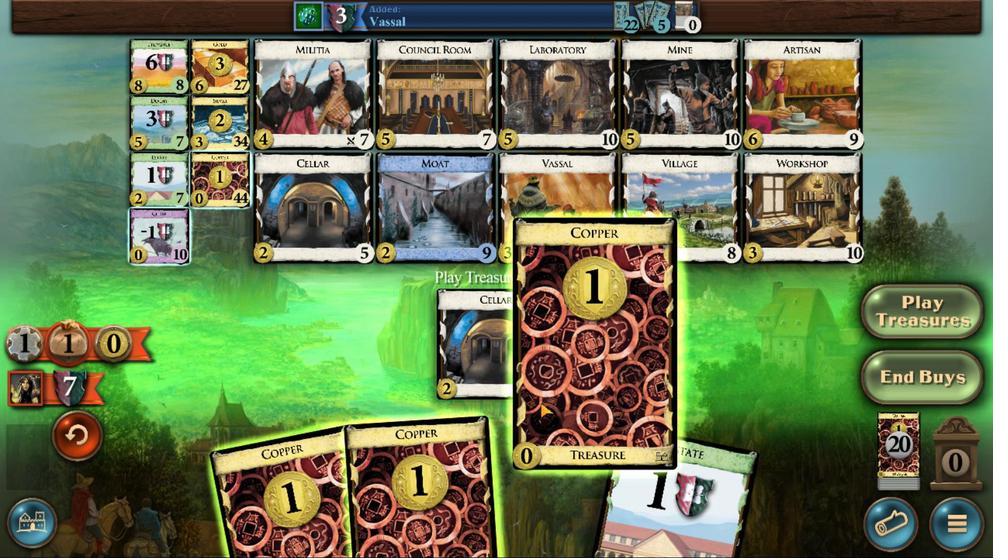 
Action: Mouse pressed left at (490, 387)
Screenshot: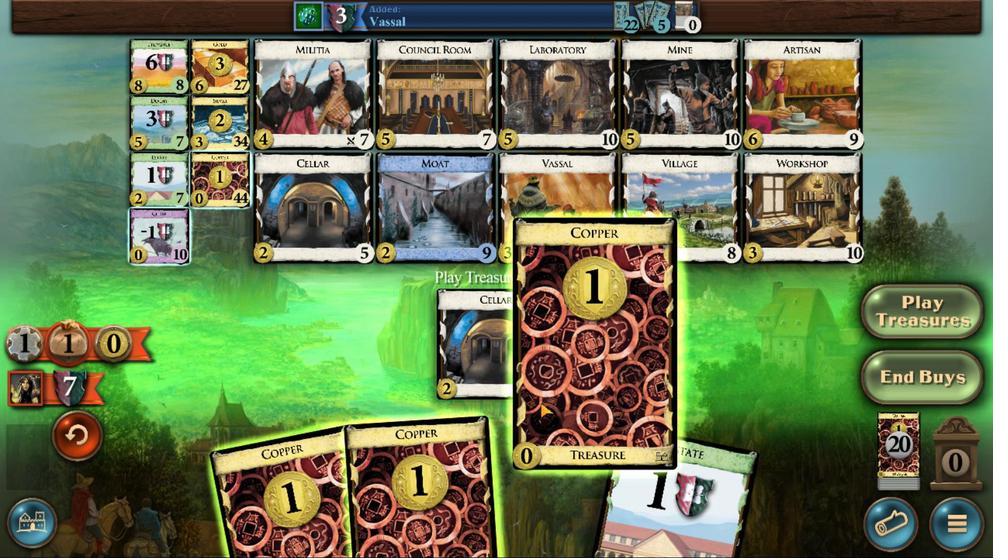 
Action: Mouse moved to (489, 391)
Screenshot: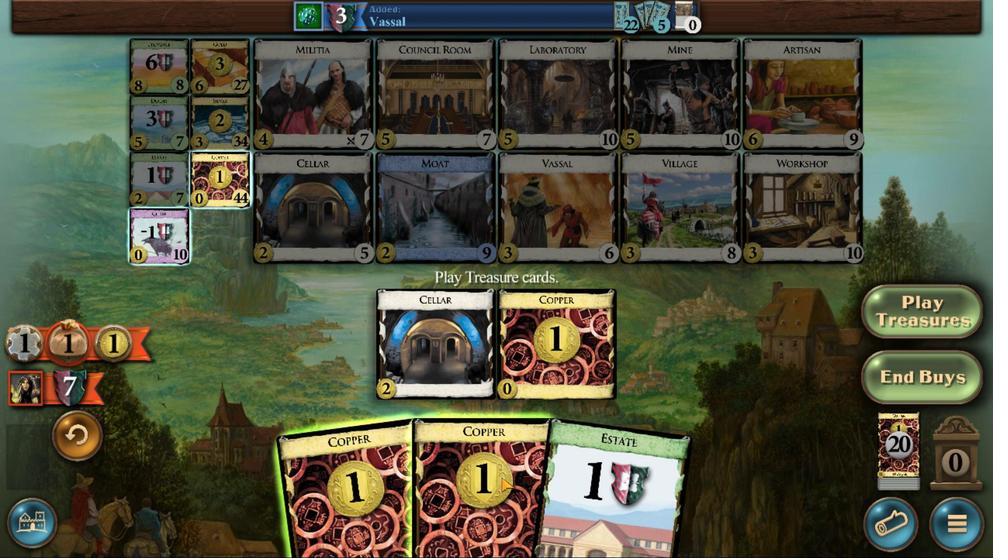 
Action: Mouse pressed left at (489, 391)
Screenshot: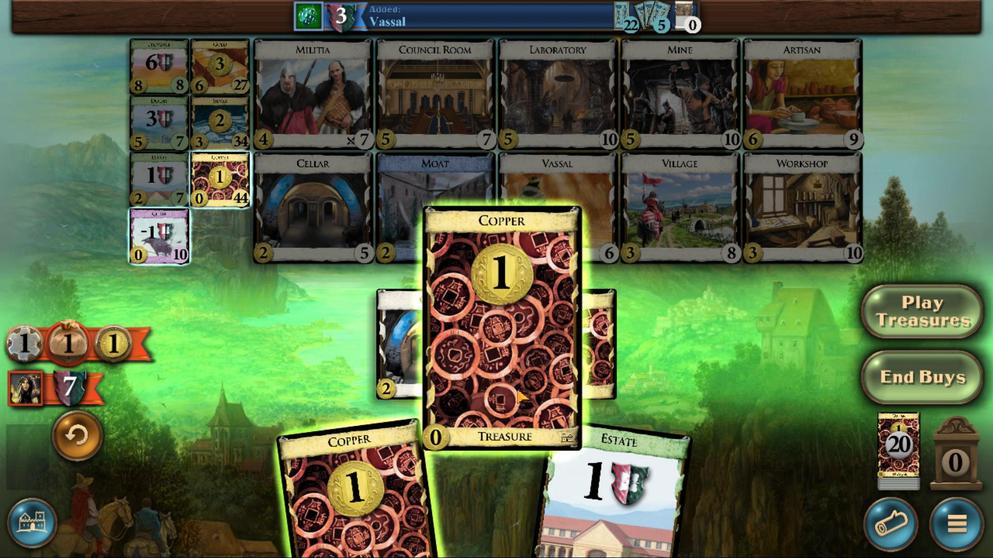 
Action: Mouse moved to (446, 393)
Screenshot: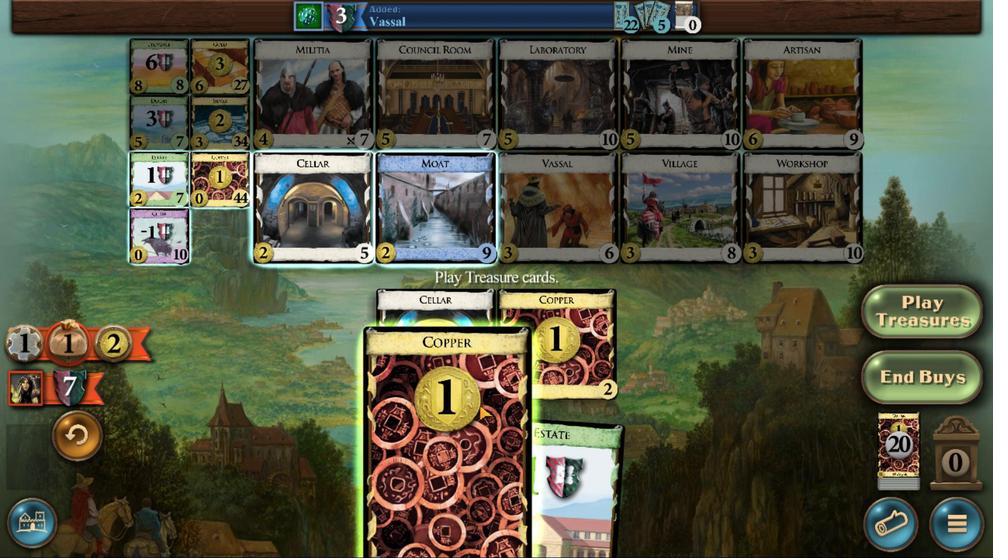 
Action: Mouse pressed left at (446, 393)
Screenshot: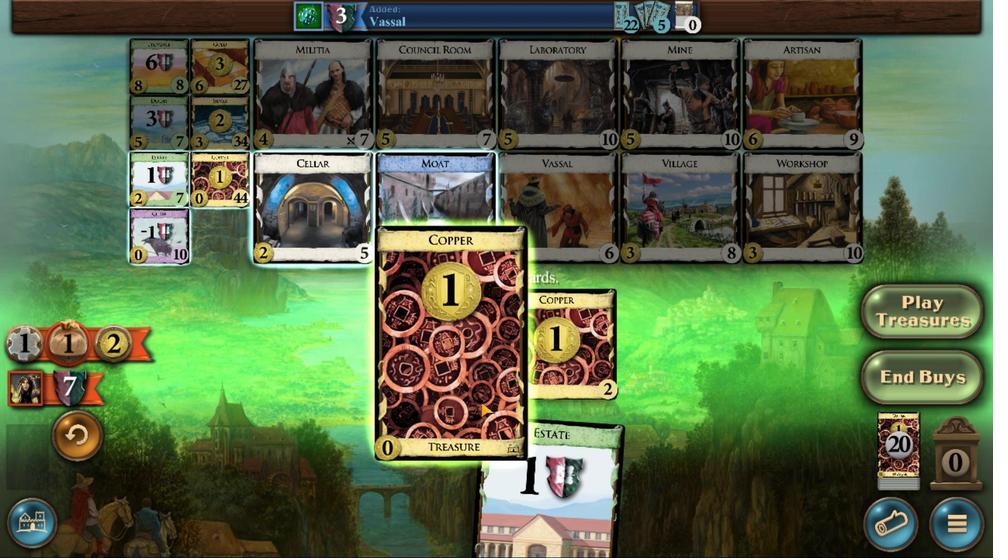 
Action: Mouse moved to (259, 215)
Screenshot: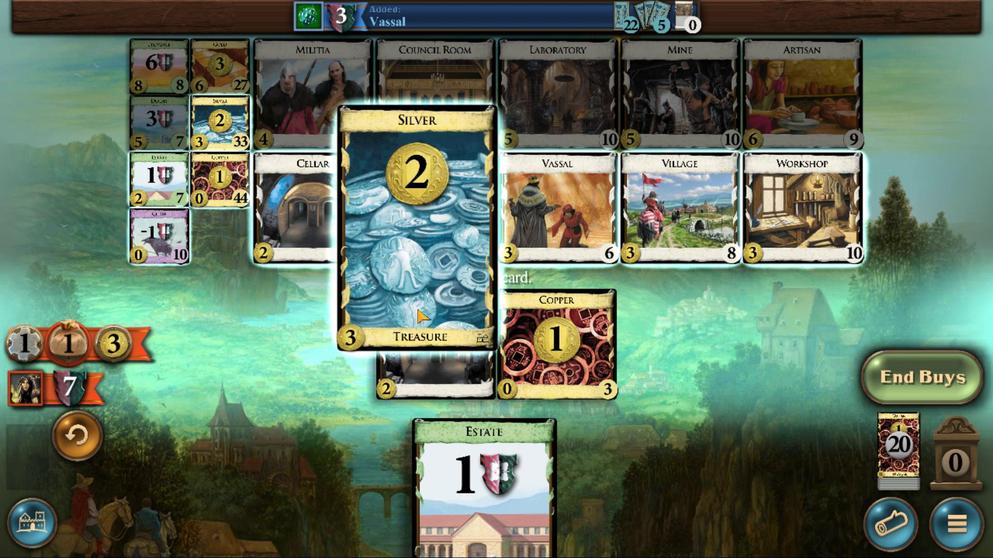 
Action: Mouse pressed left at (259, 215)
Screenshot: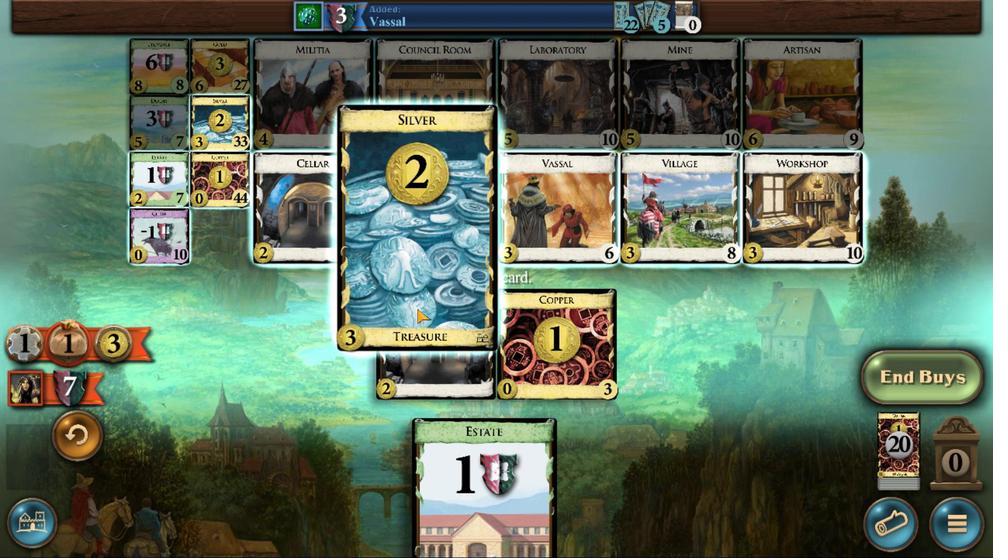 
Action: Mouse moved to (521, 380)
Screenshot: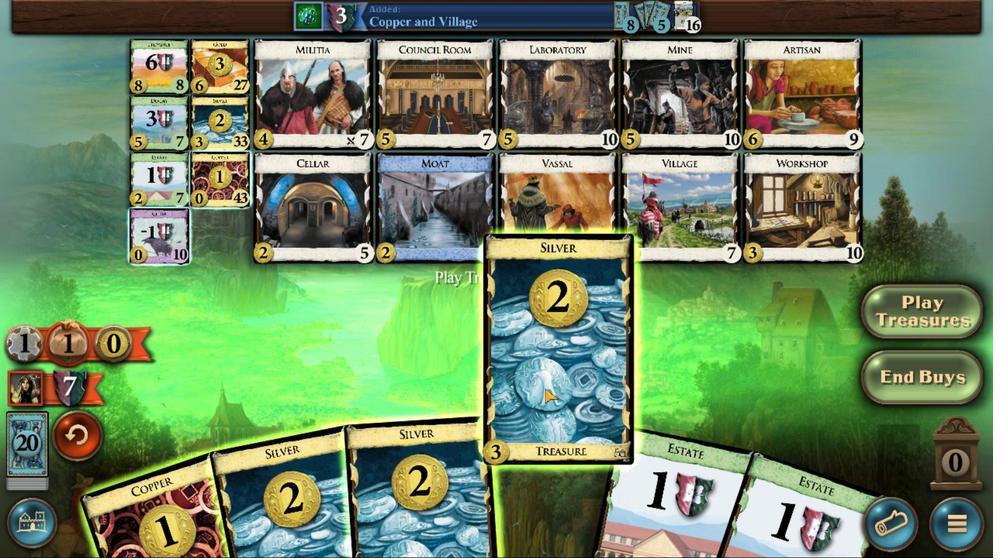 
Action: Mouse pressed left at (521, 380)
Screenshot: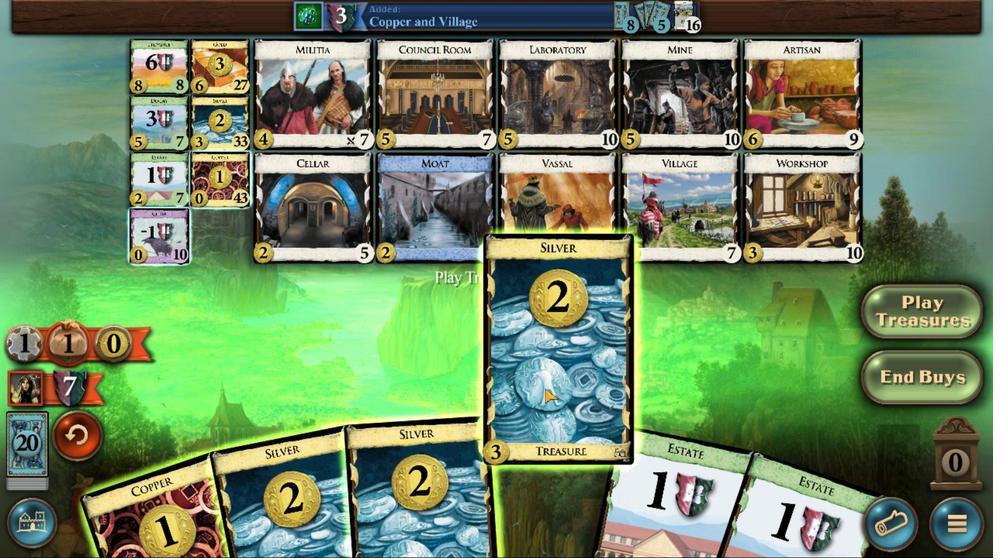 
Action: Mouse moved to (460, 373)
Screenshot: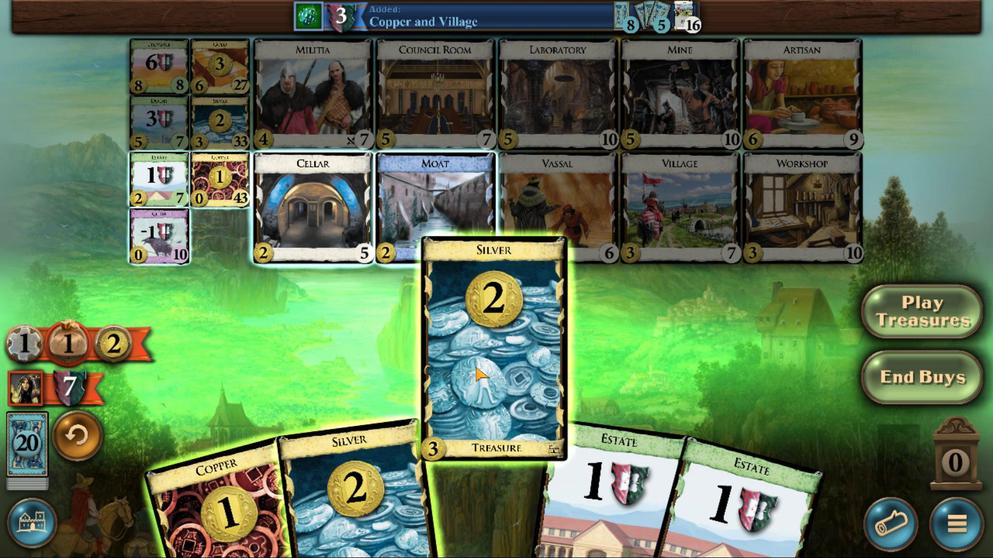 
Action: Mouse pressed left at (460, 373)
Screenshot: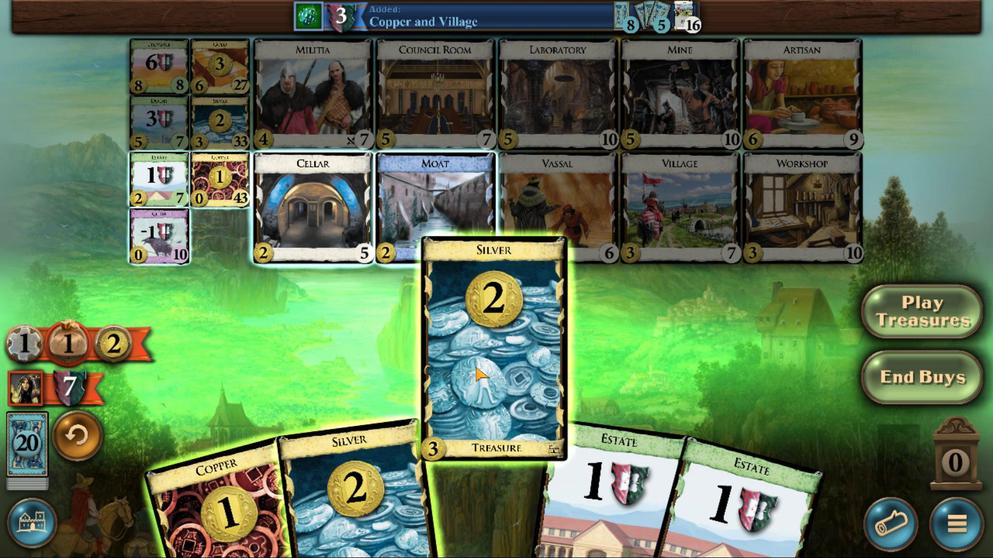 
Action: Mouse moved to (409, 393)
Screenshot: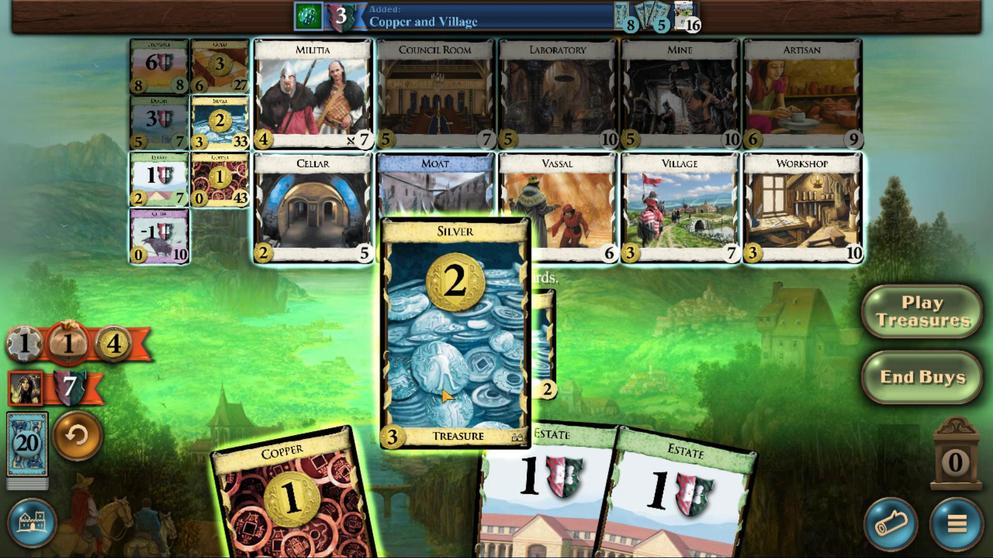 
Action: Mouse pressed left at (409, 393)
Screenshot: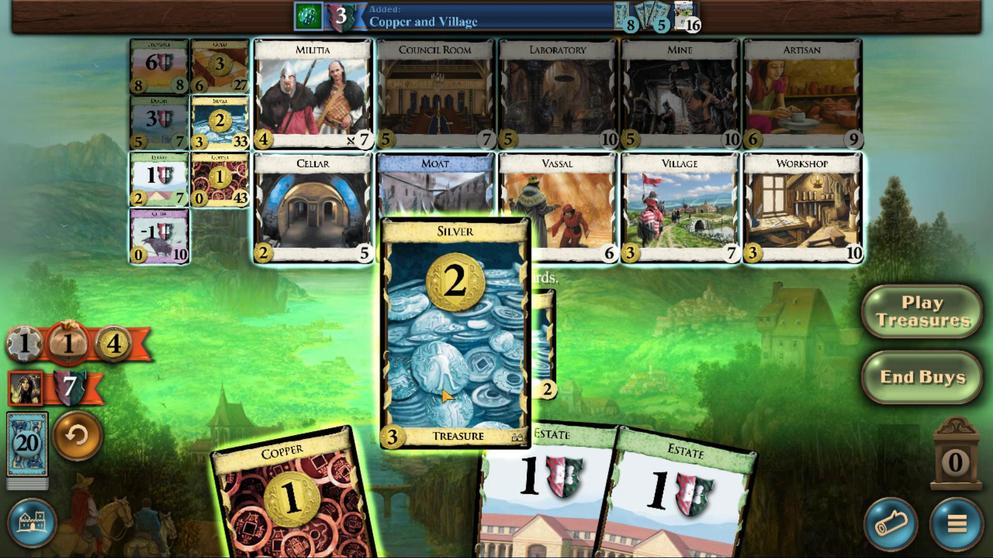 
Action: Mouse moved to (243, 213)
Screenshot: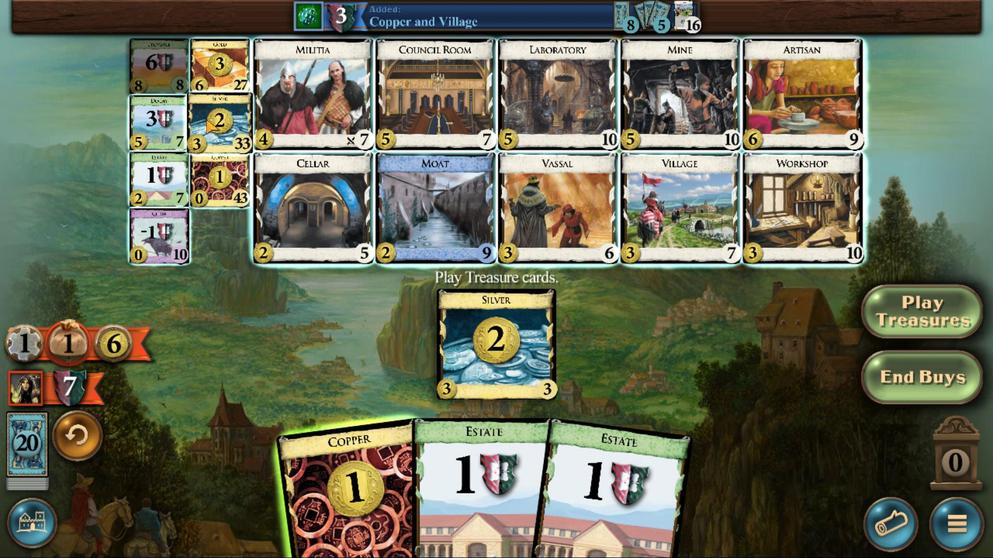 
Action: Mouse pressed left at (243, 213)
Screenshot: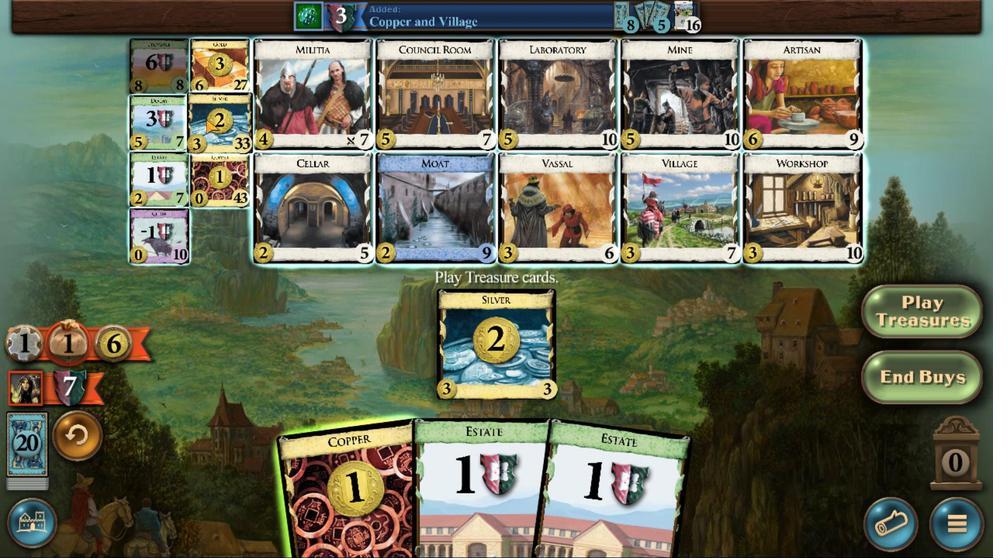 
Action: Mouse moved to (288, 267)
Screenshot: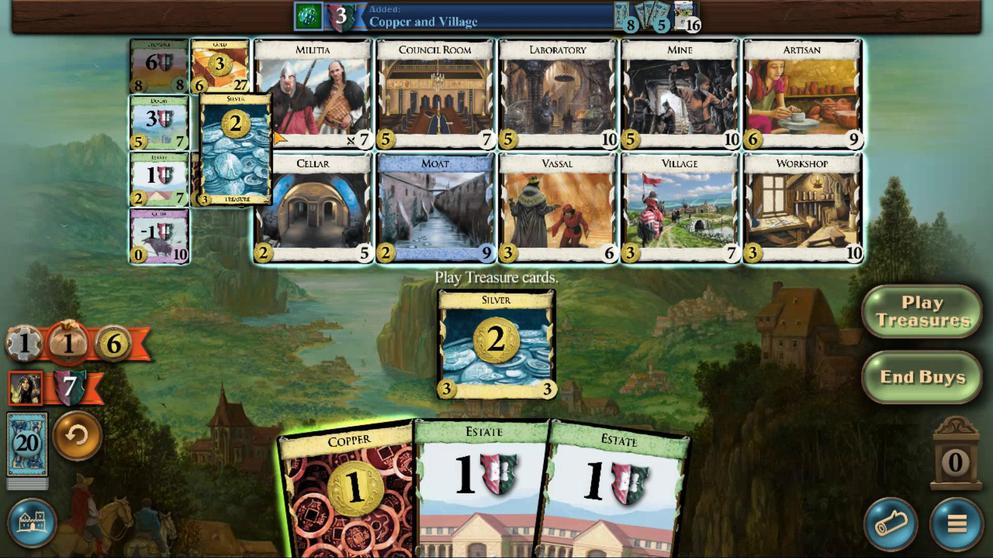 
Action: Mouse pressed left at (288, 267)
Screenshot: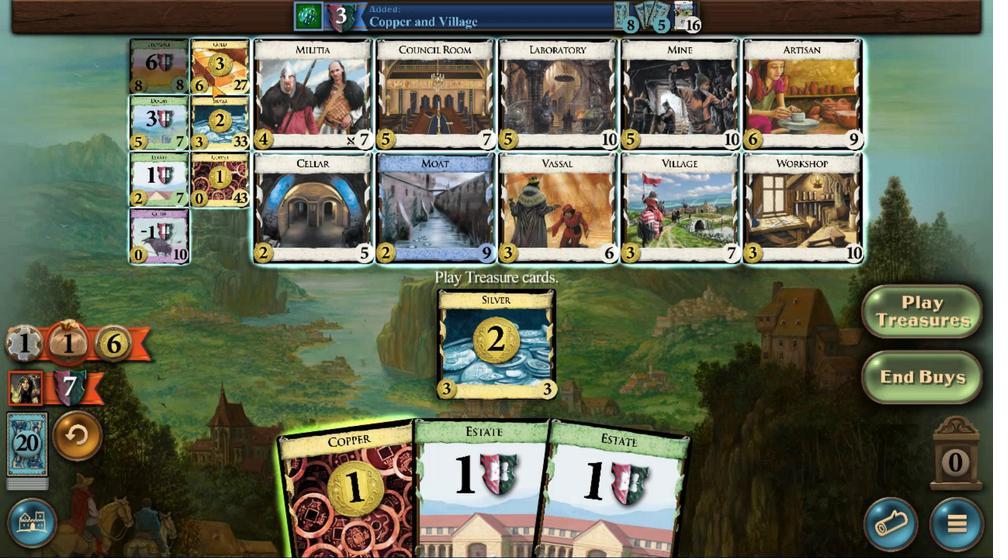 
Action: Mouse moved to (246, 193)
Screenshot: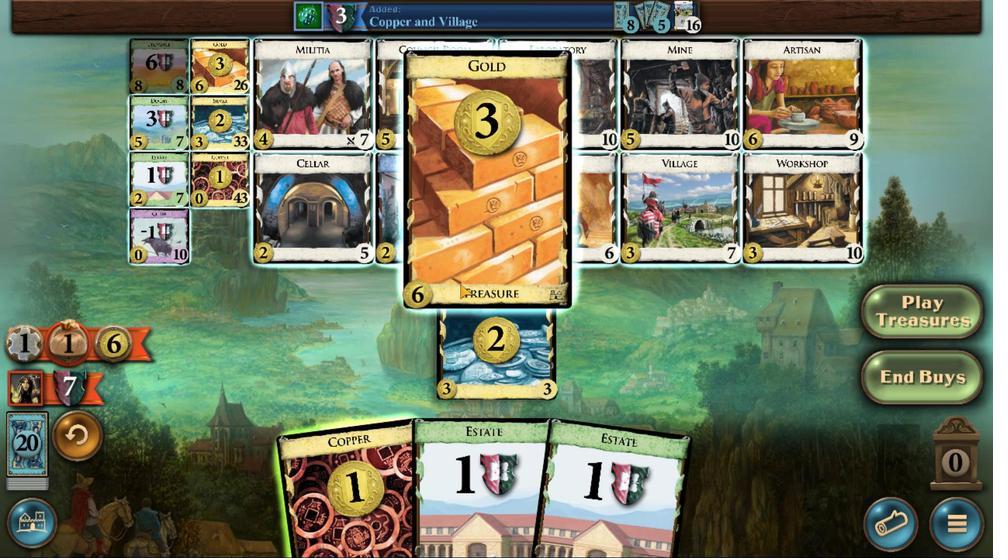 
Action: Mouse pressed left at (246, 193)
Screenshot: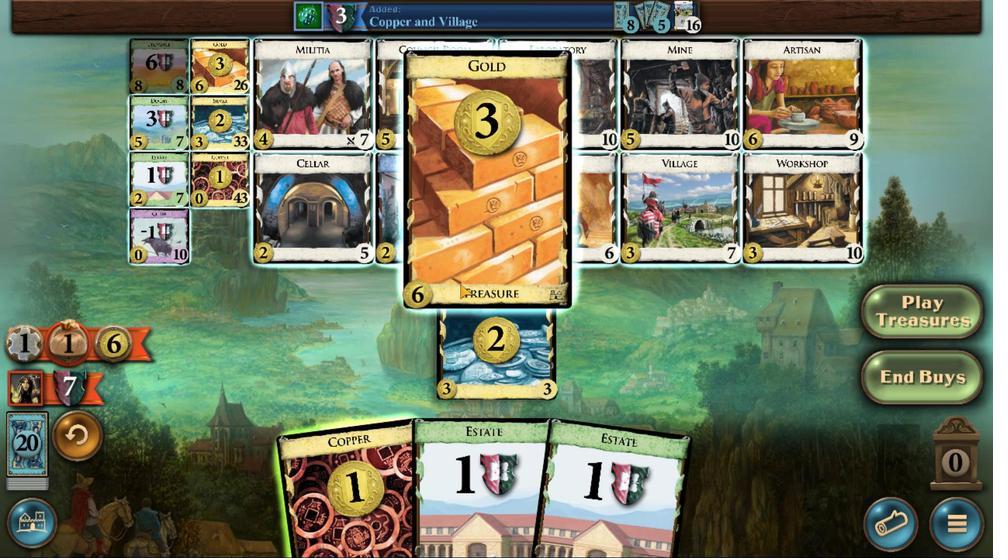 
Action: Mouse moved to (230, 403)
Screenshot: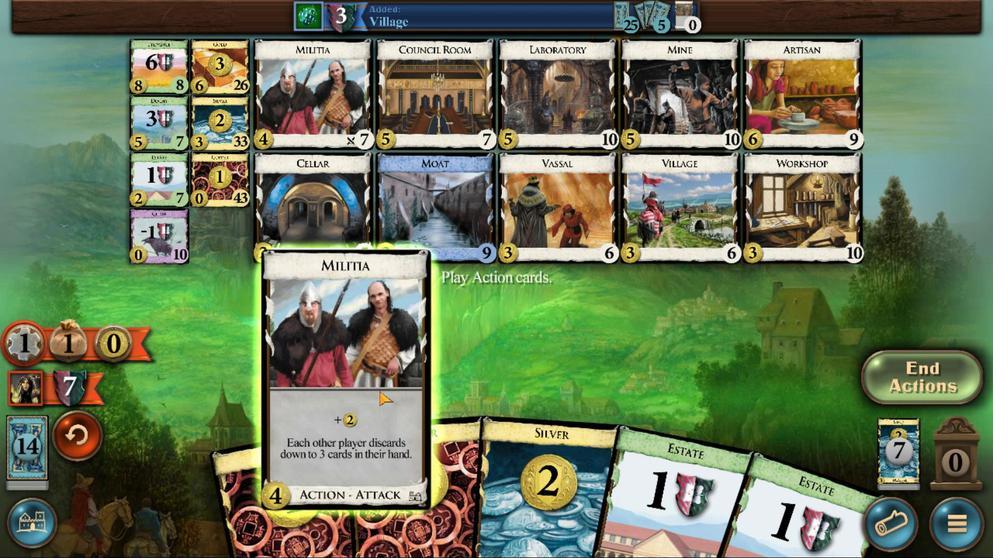 
Action: Mouse pressed left at (230, 403)
Screenshot: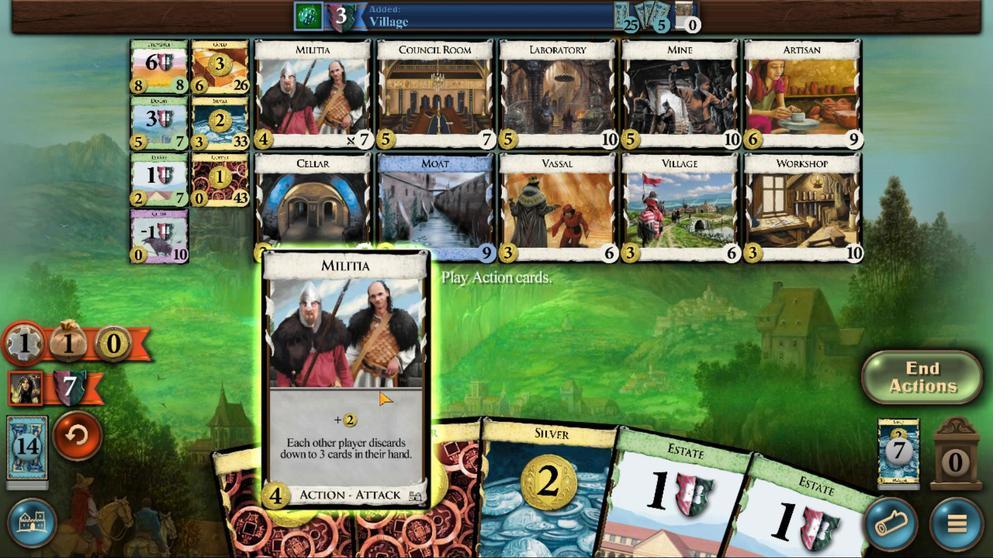 
Action: Mouse moved to (260, 407)
Screenshot: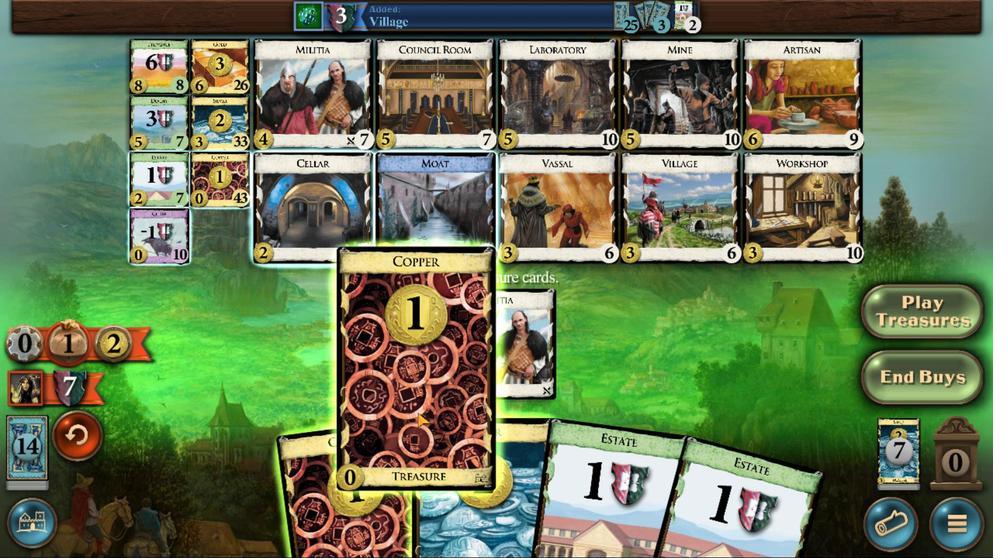 
Action: Mouse pressed left at (260, 407)
Screenshot: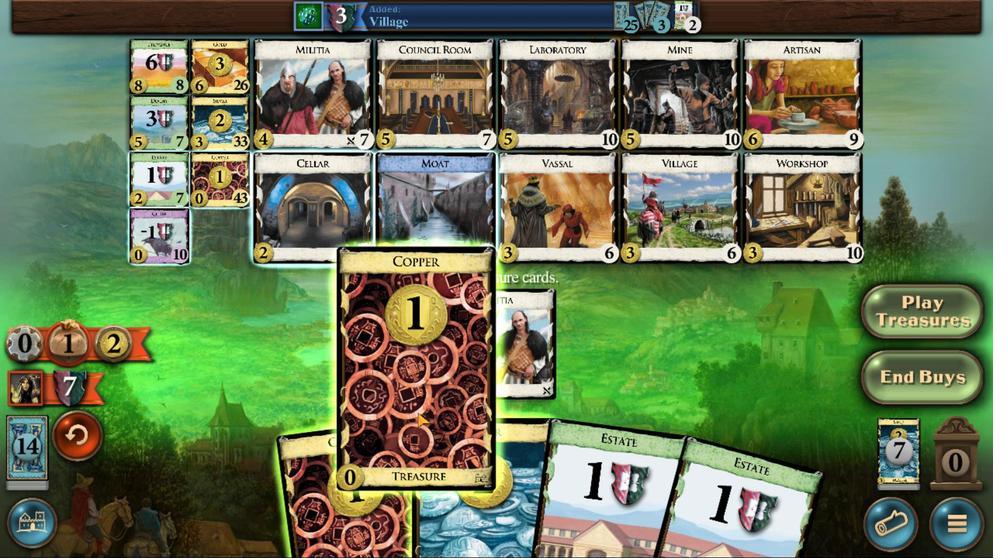 
Action: Mouse moved to (428, 399)
Screenshot: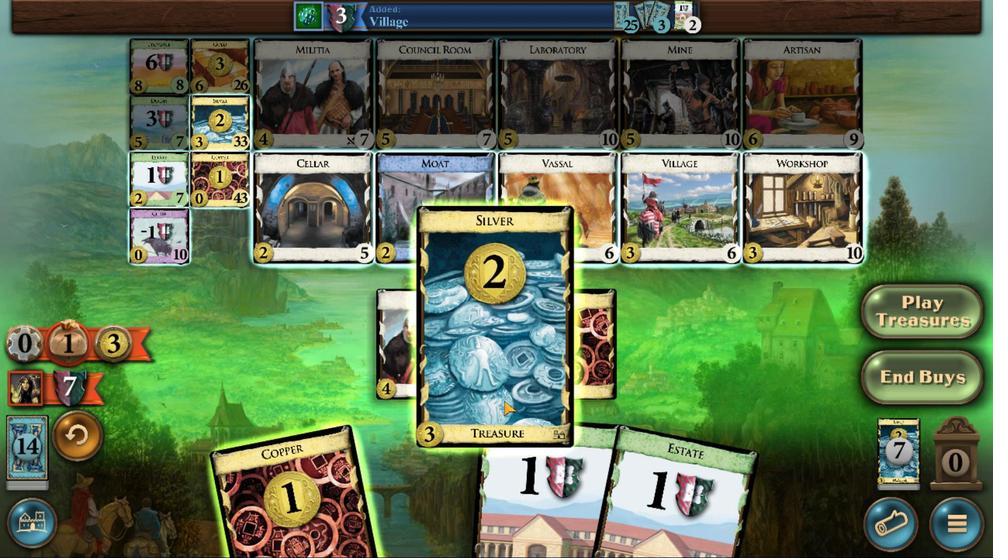 
Action: Mouse pressed left at (428, 399)
Screenshot: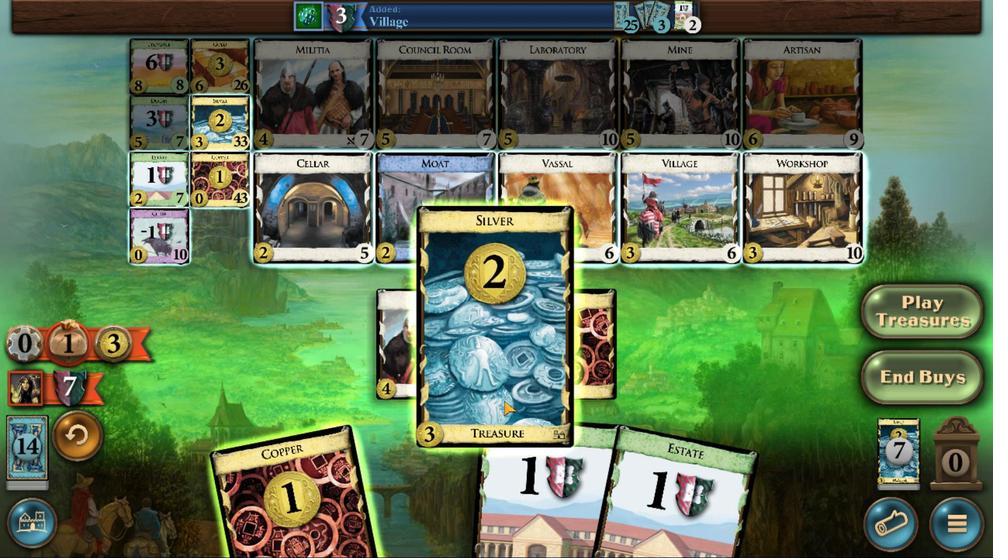 
Action: Mouse moved to (341, 397)
Screenshot: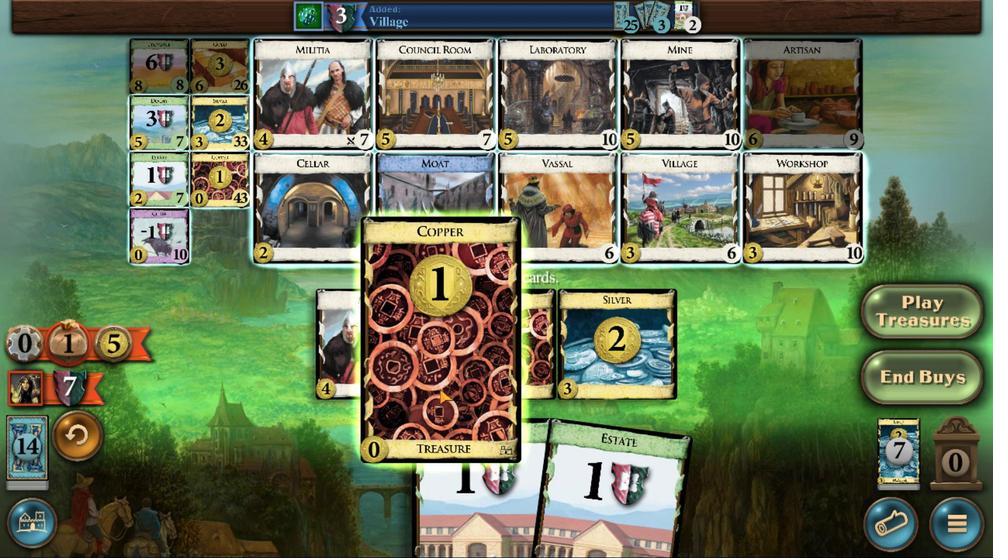 
Action: Mouse pressed left at (341, 397)
Screenshot: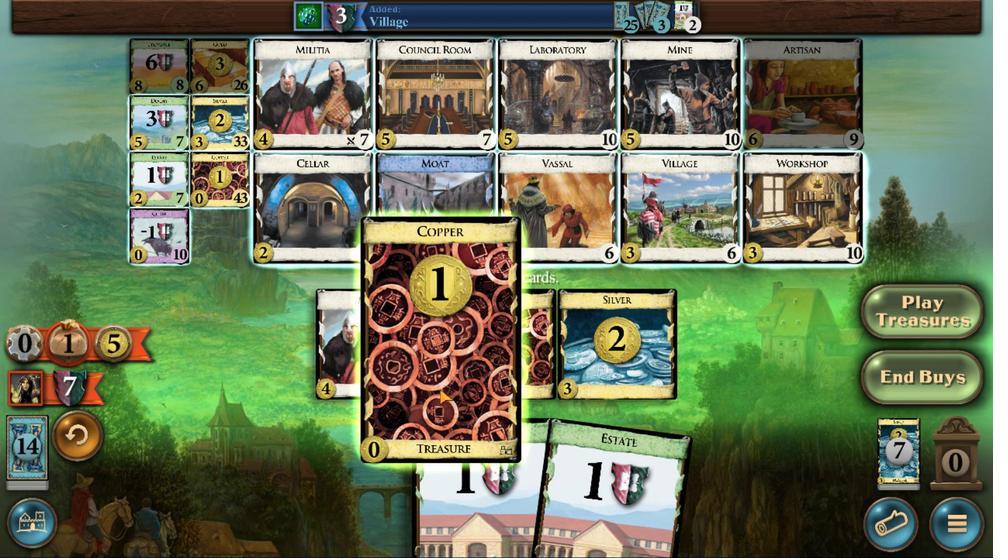 
Action: Mouse moved to (797, 347)
Screenshot: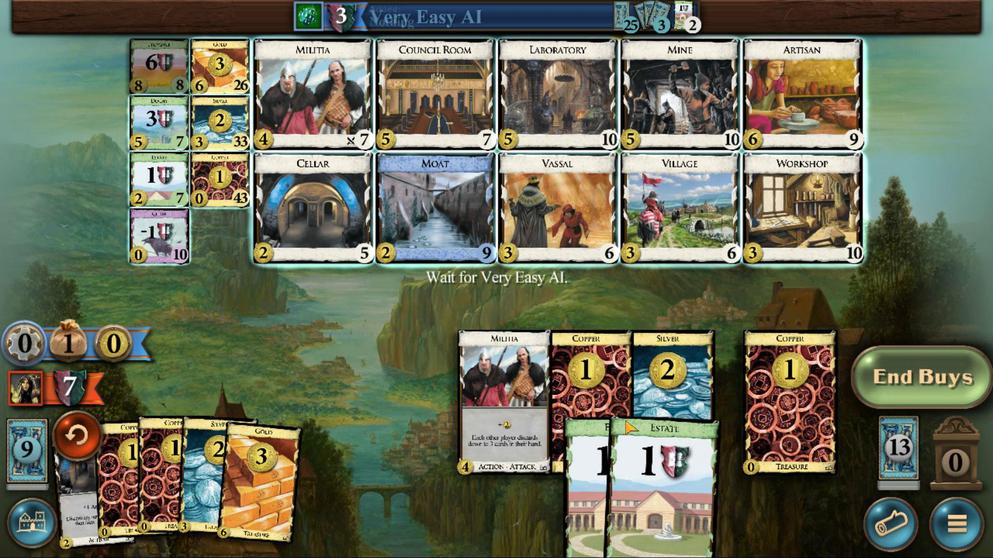 
Action: Mouse pressed left at (797, 347)
Screenshot: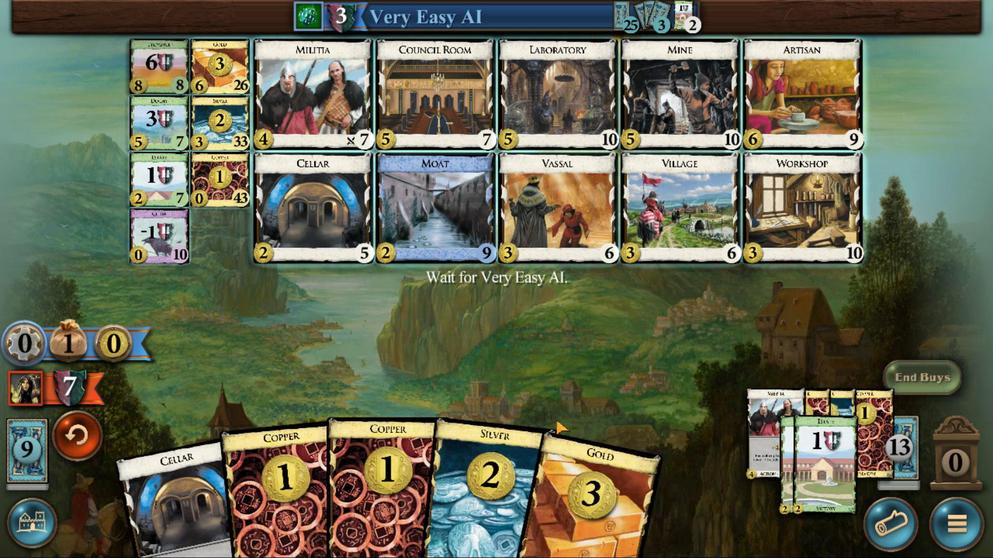 
Action: Mouse moved to (715, 412)
Screenshot: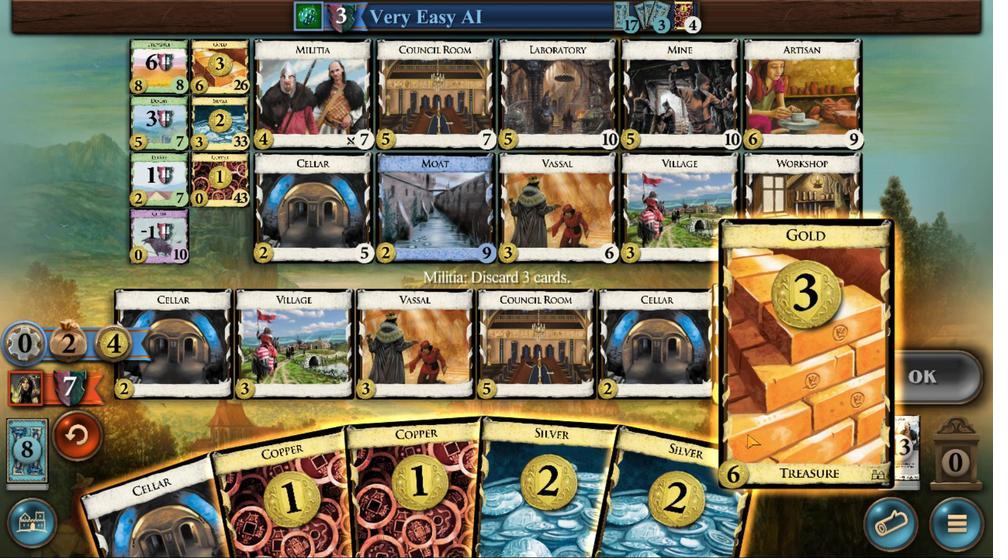 
Action: Mouse pressed left at (715, 412)
Screenshot: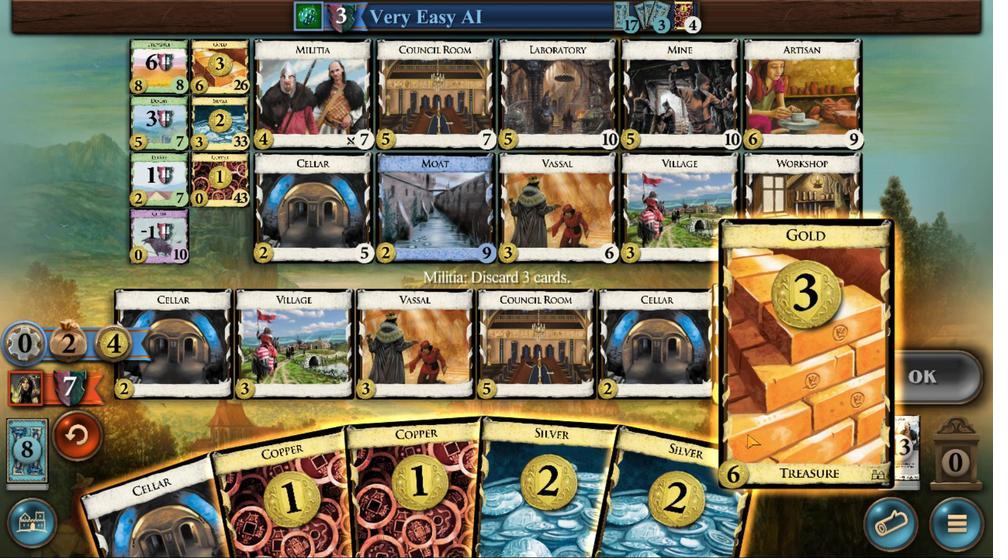 
Action: Mouse moved to (624, 384)
Screenshot: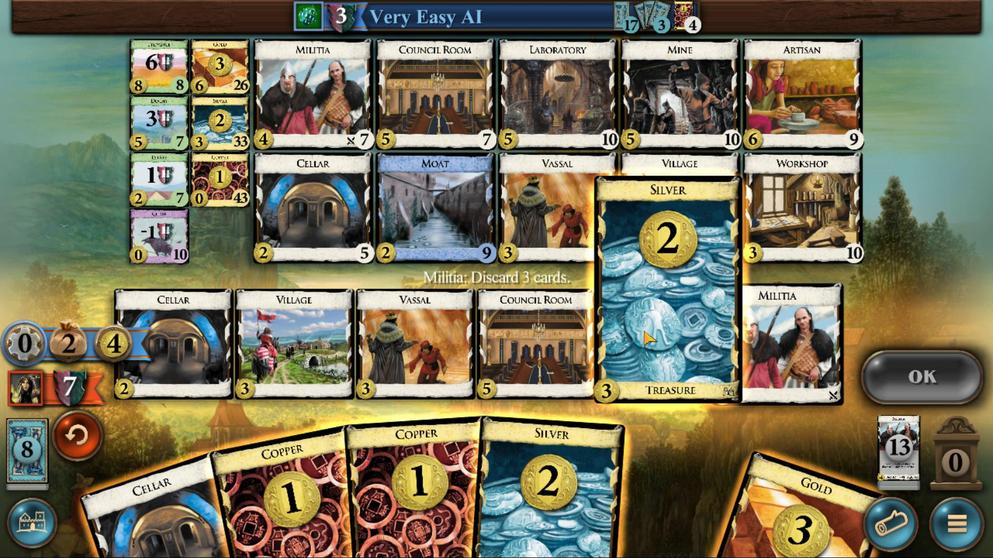 
Action: Mouse pressed left at (624, 384)
Screenshot: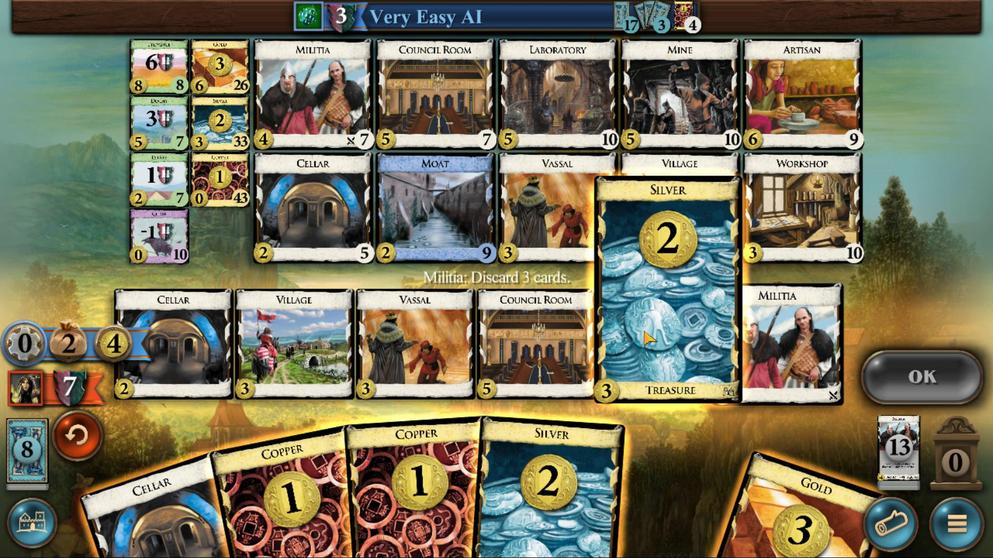 
Action: Mouse moved to (518, 382)
Screenshot: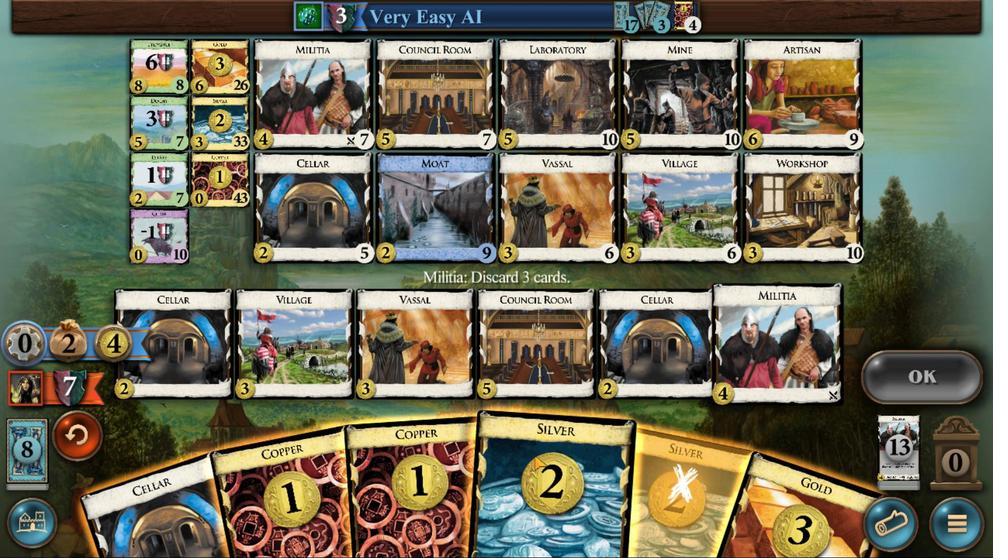 
Action: Mouse pressed left at (518, 382)
Screenshot: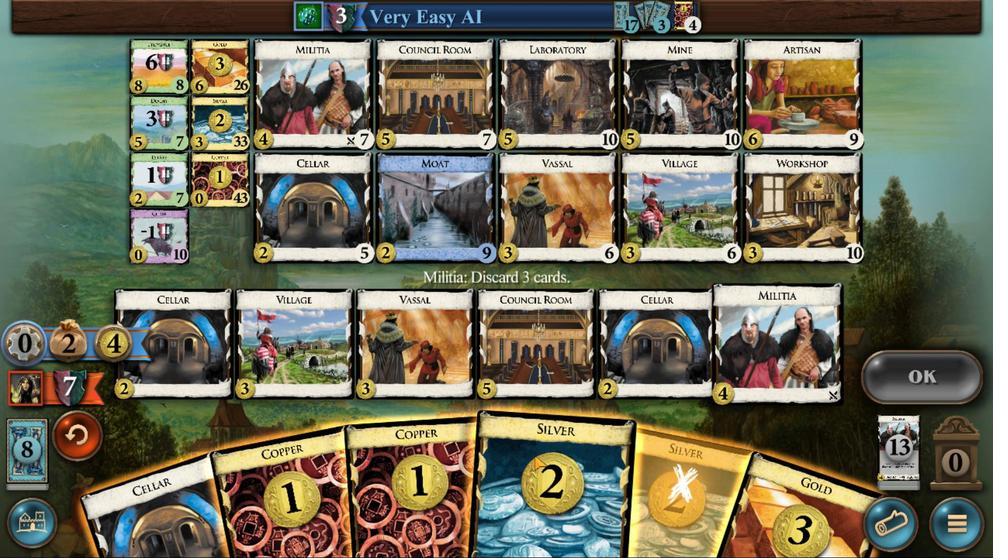
Action: Mouse moved to (290, 356)
Screenshot: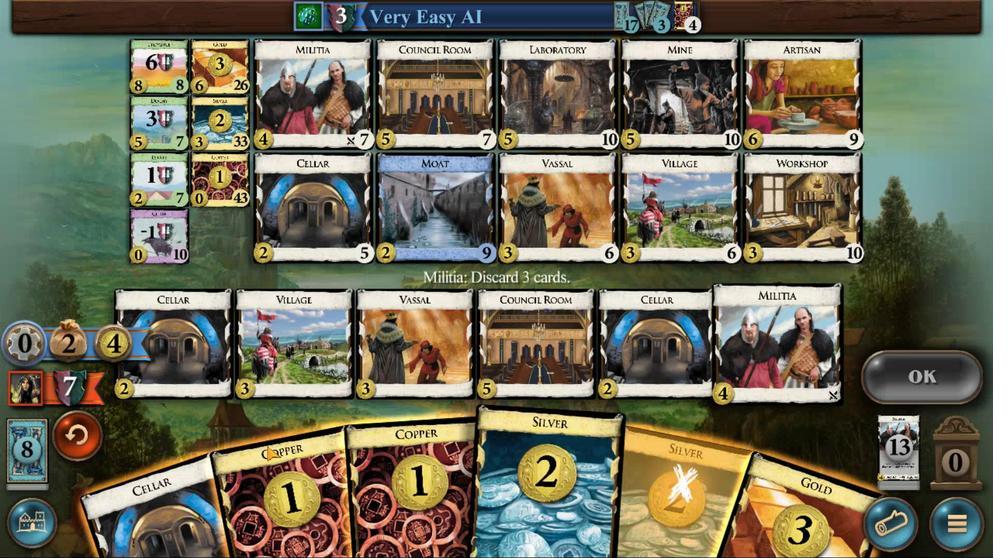 
Action: Mouse pressed left at (290, 356)
Screenshot: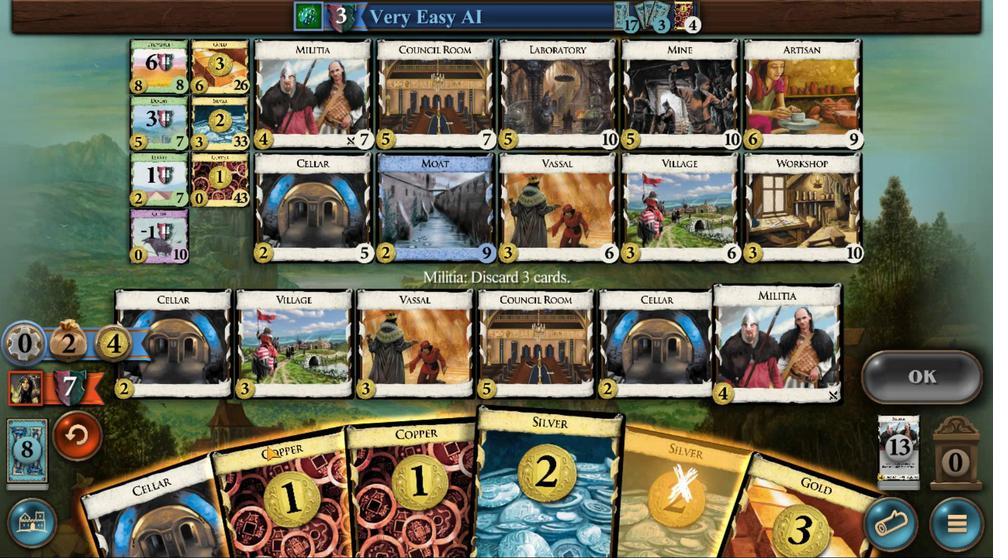 
Action: Mouse moved to (297, 384)
Screenshot: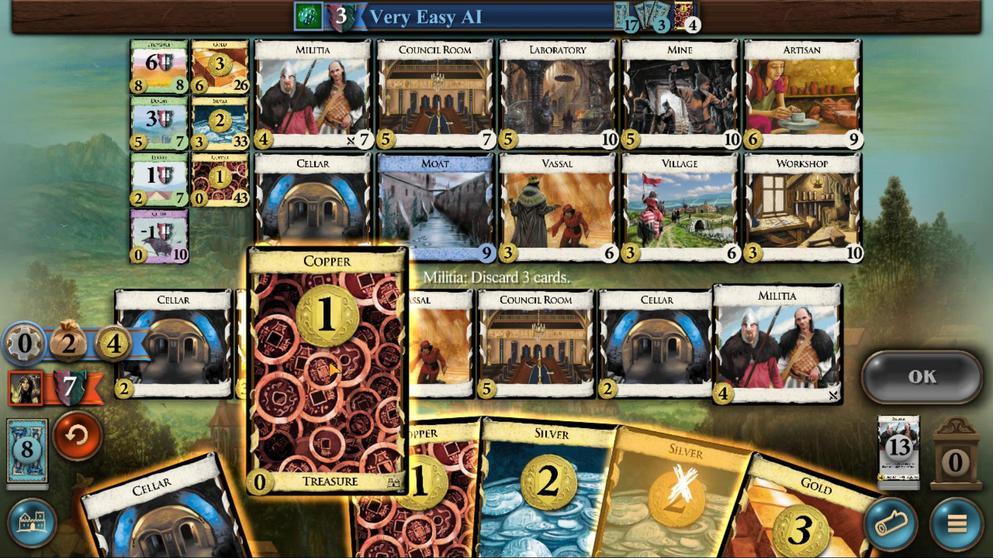 
Action: Mouse pressed left at (297, 384)
Screenshot: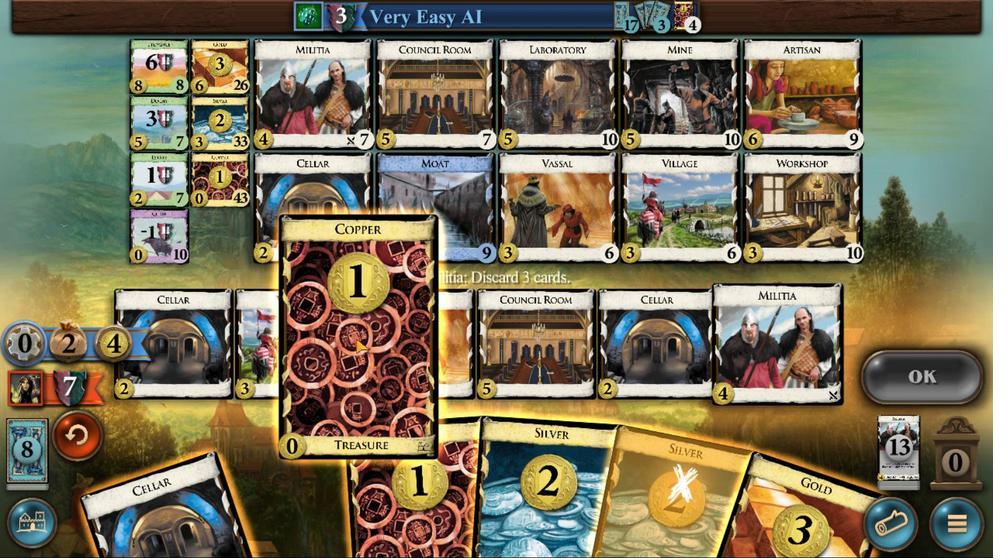
Action: Mouse moved to (391, 383)
Screenshot: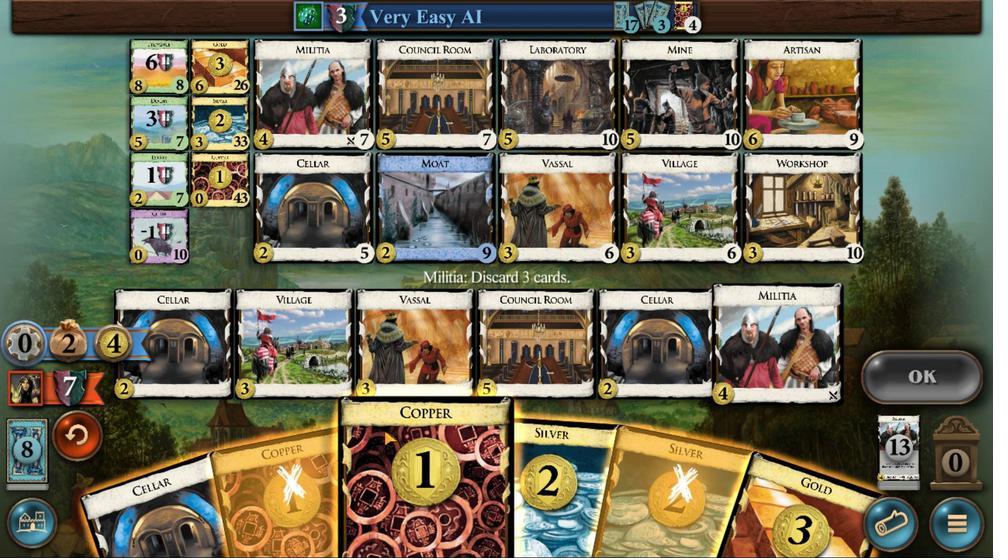 
Action: Mouse pressed left at (391, 383)
Screenshot: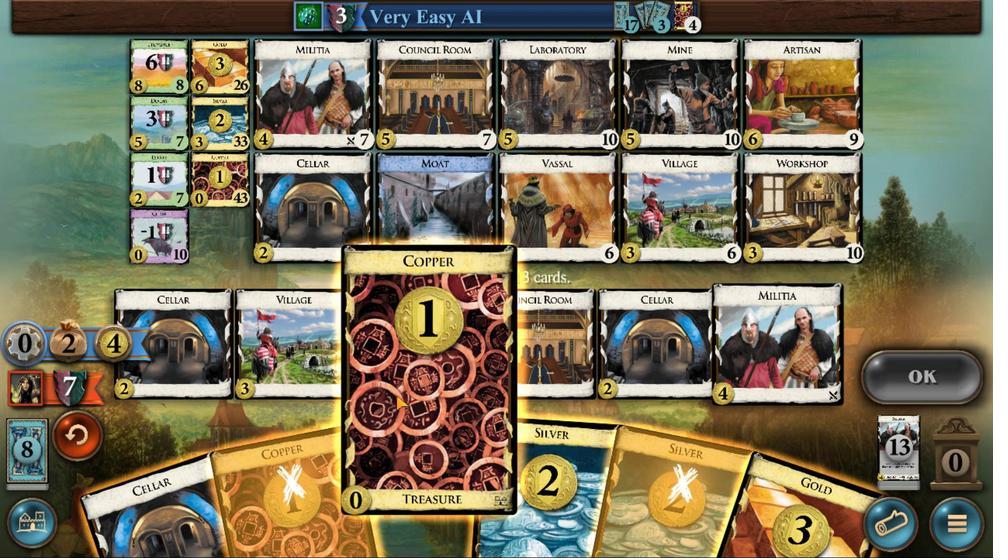 
Action: Mouse moved to (825, 344)
Screenshot: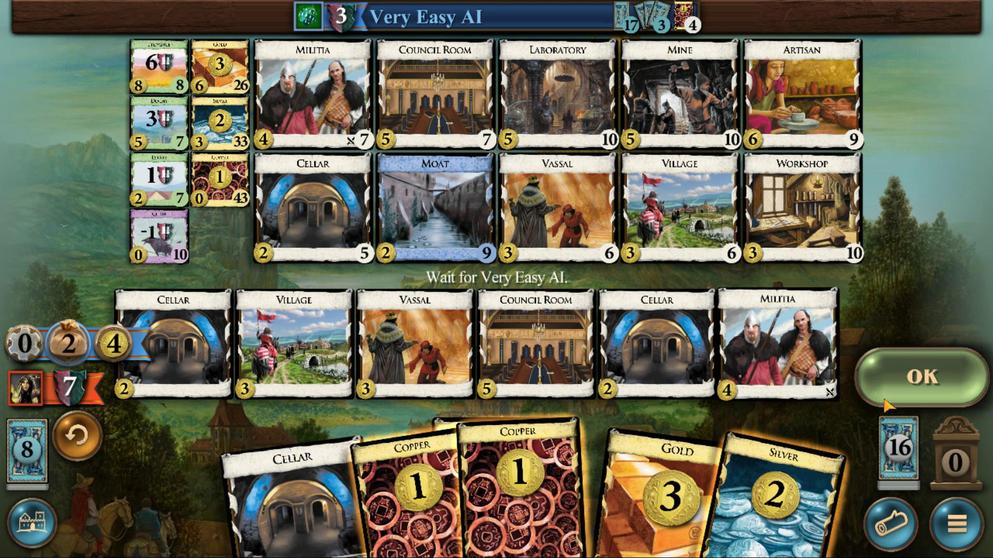 
Action: Mouse pressed left at (825, 344)
Screenshot: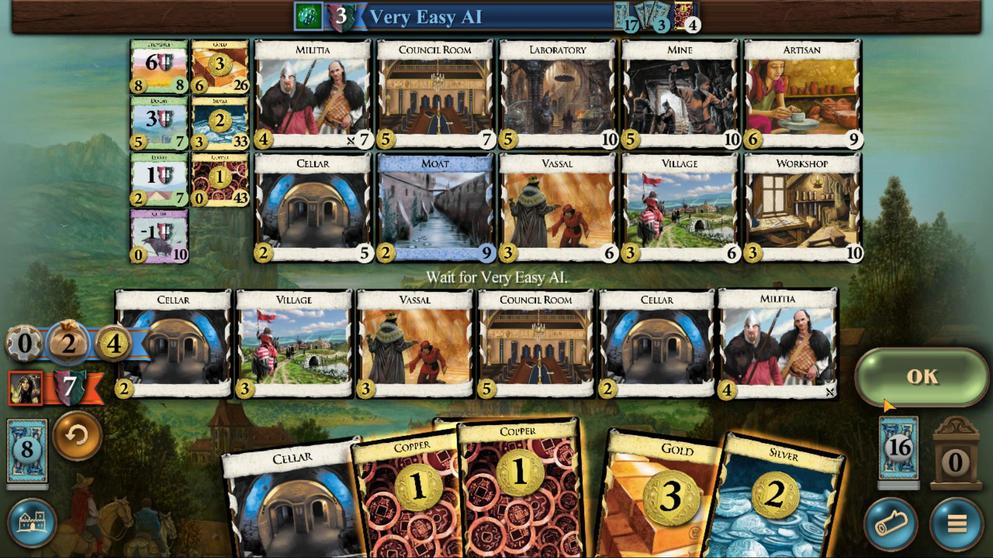 
Action: Mouse moved to (369, 395)
Screenshot: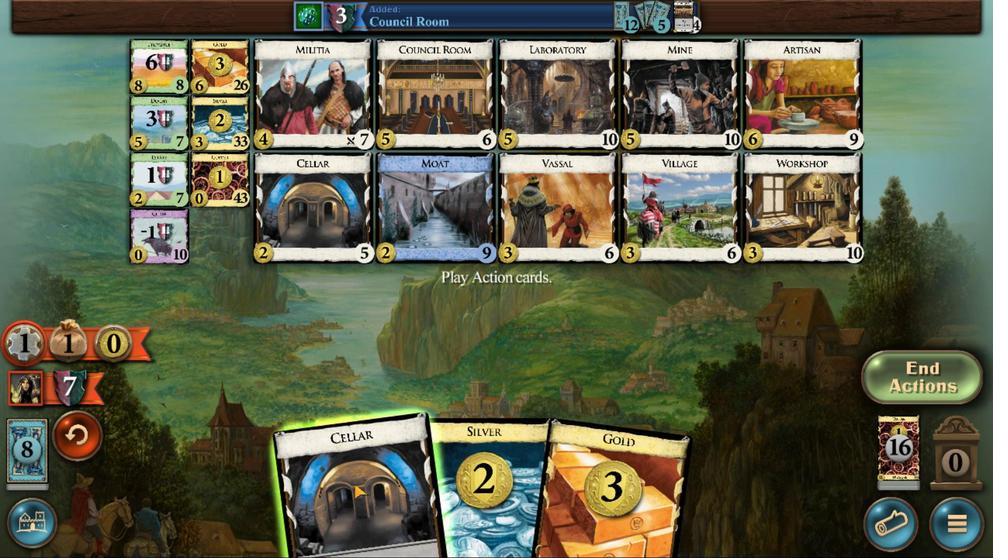 
Action: Mouse pressed left at (369, 395)
Screenshot: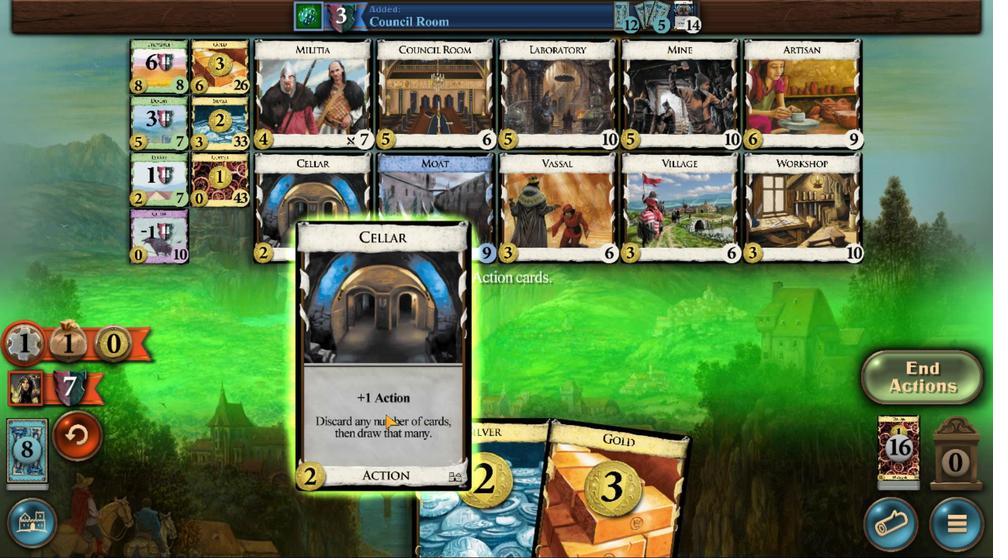 
Action: Mouse moved to (531, 407)
Screenshot: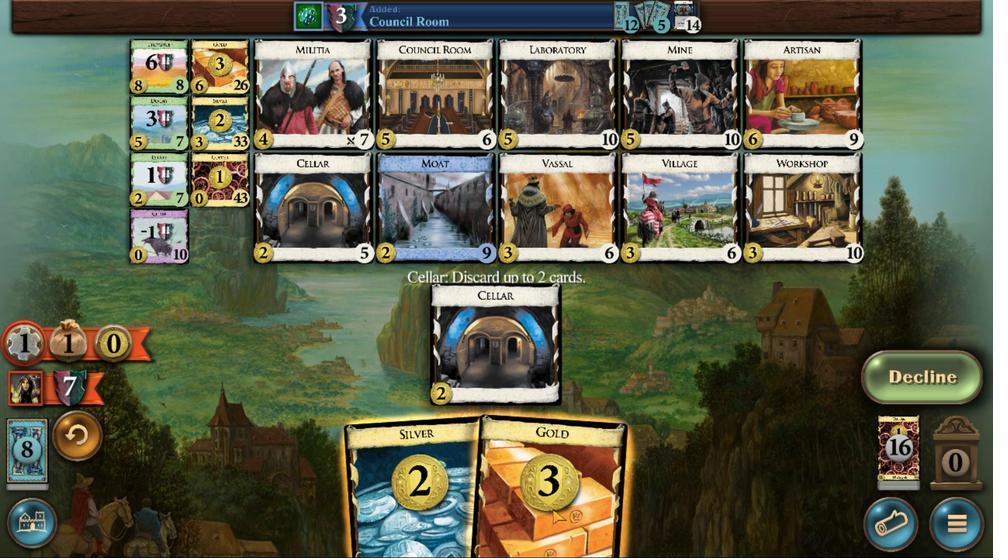 
Action: Mouse pressed left at (531, 407)
Screenshot: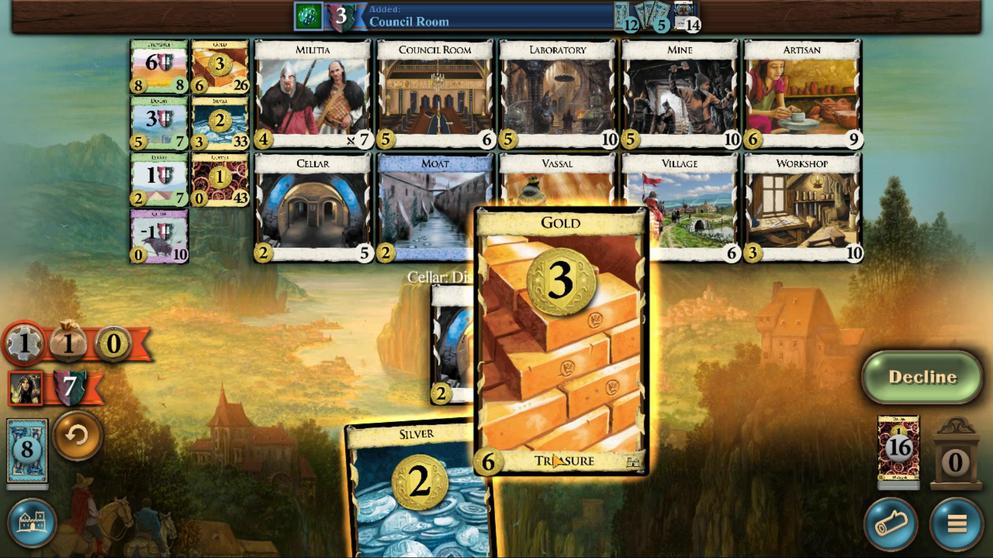
Action: Mouse moved to (498, 411)
Screenshot: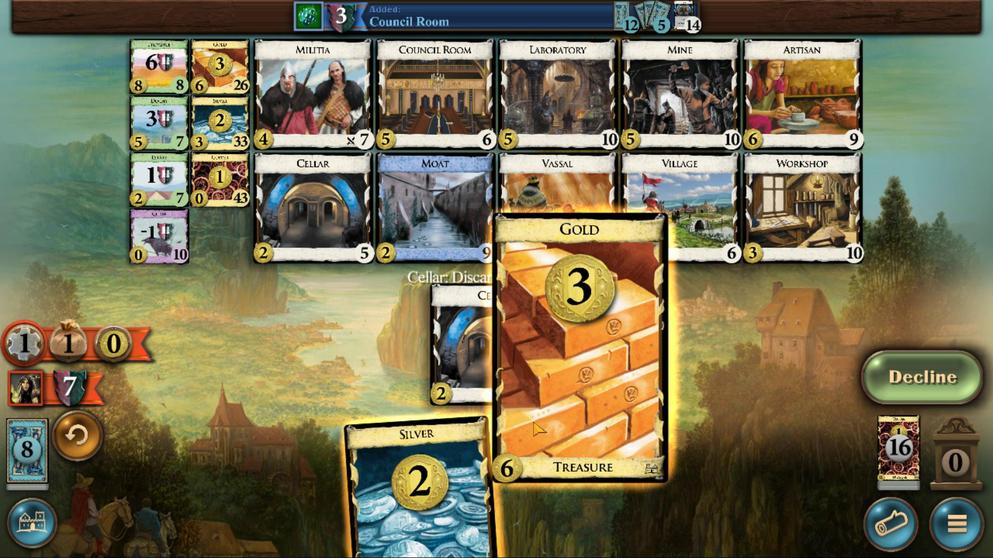 
Action: Mouse pressed left at (498, 411)
Screenshot: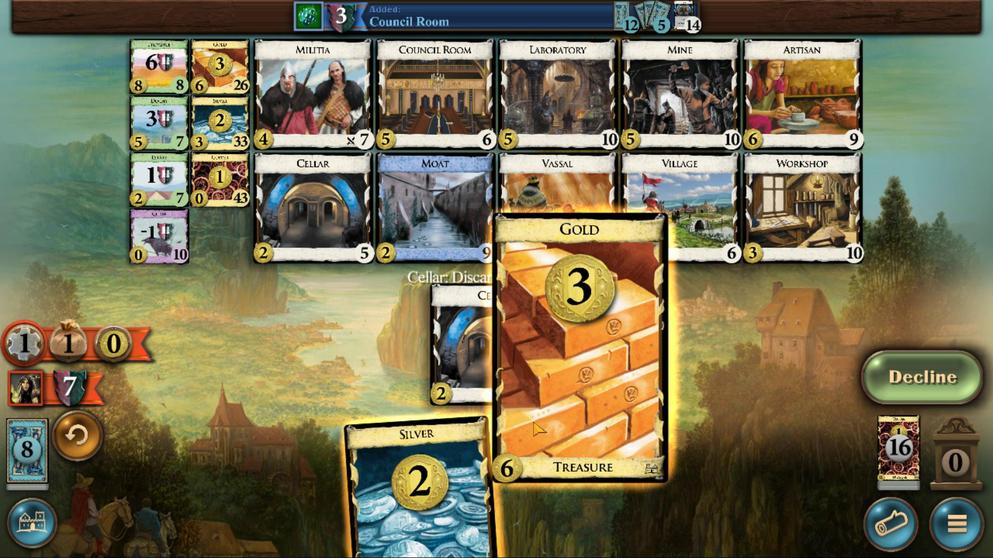 
Action: Mouse moved to (408, 412)
Screenshot: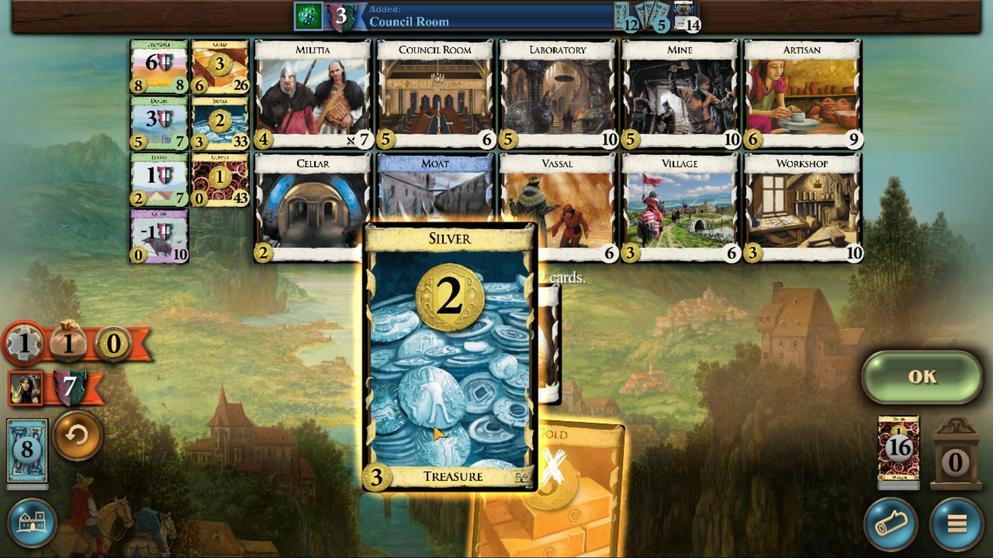 
Action: Mouse pressed left at (408, 412)
Screenshot: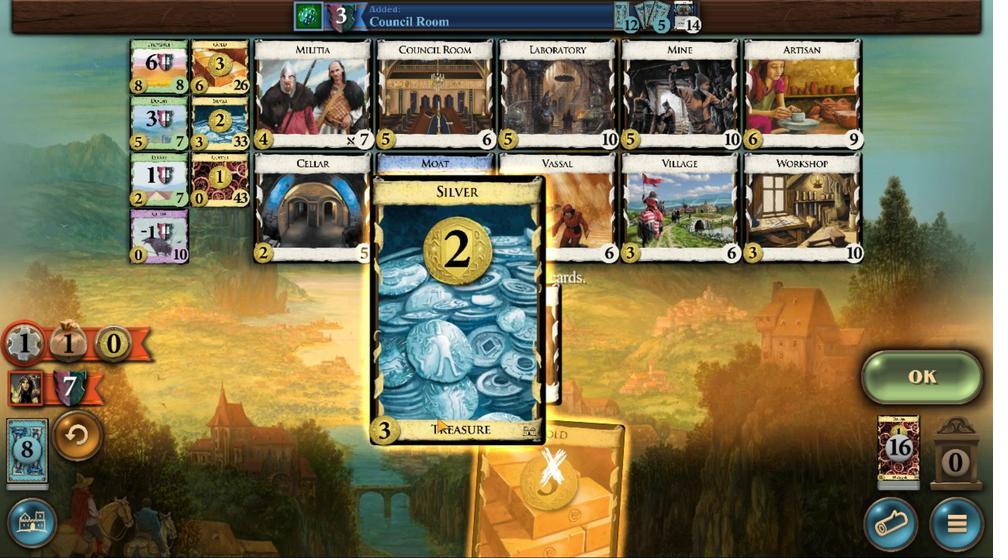 
Action: Mouse moved to (833, 345)
Screenshot: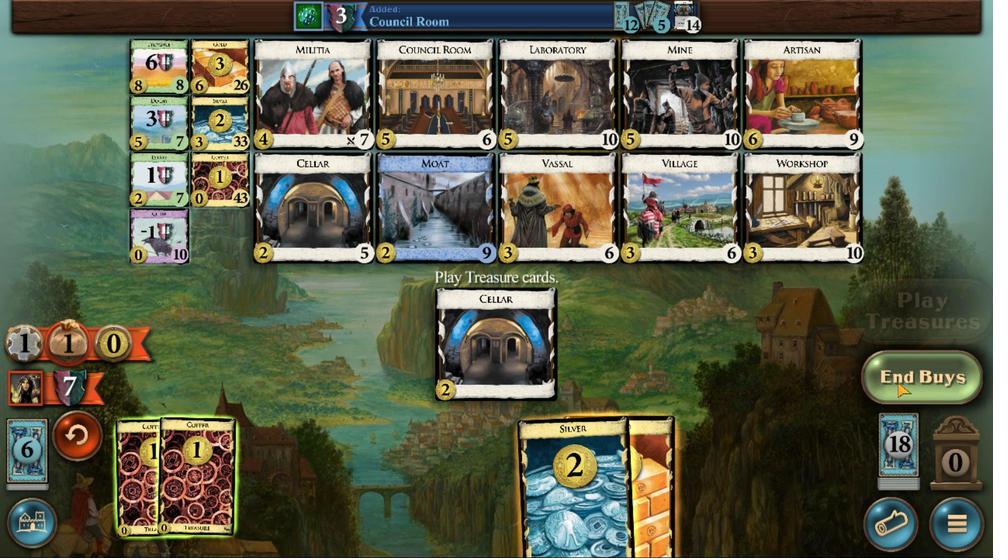 
Action: Mouse pressed left at (833, 345)
Screenshot: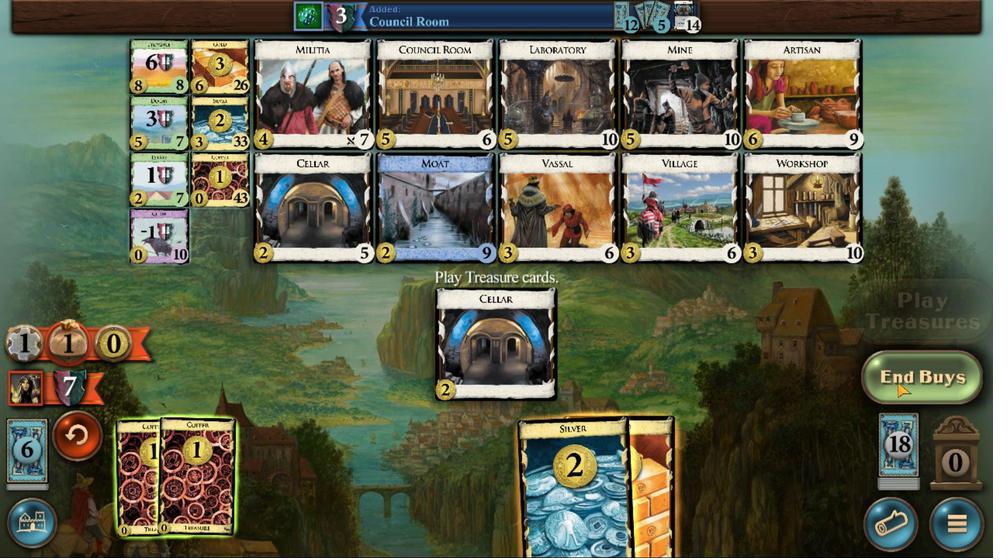 
Action: Mouse moved to (531, 394)
Screenshot: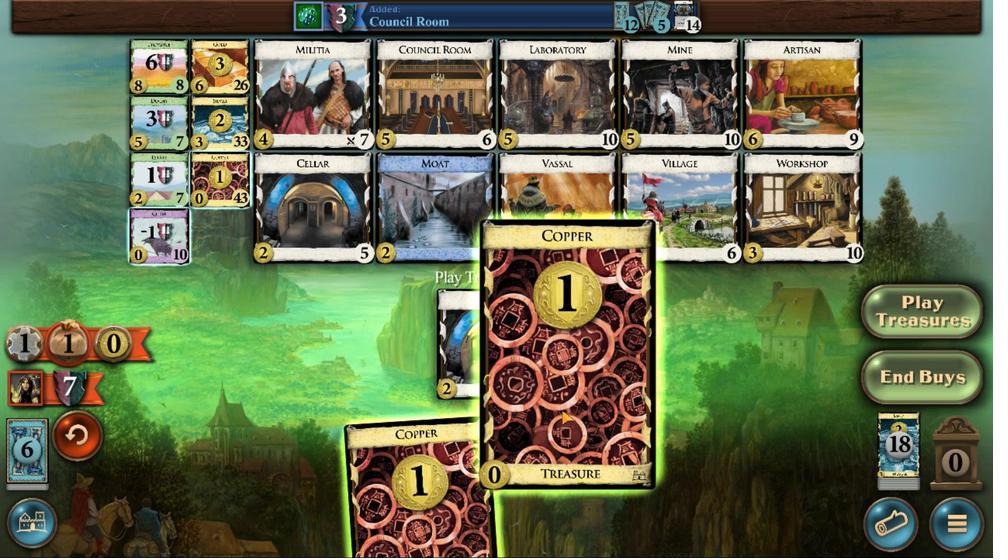 
Action: Mouse pressed left at (531, 394)
Screenshot: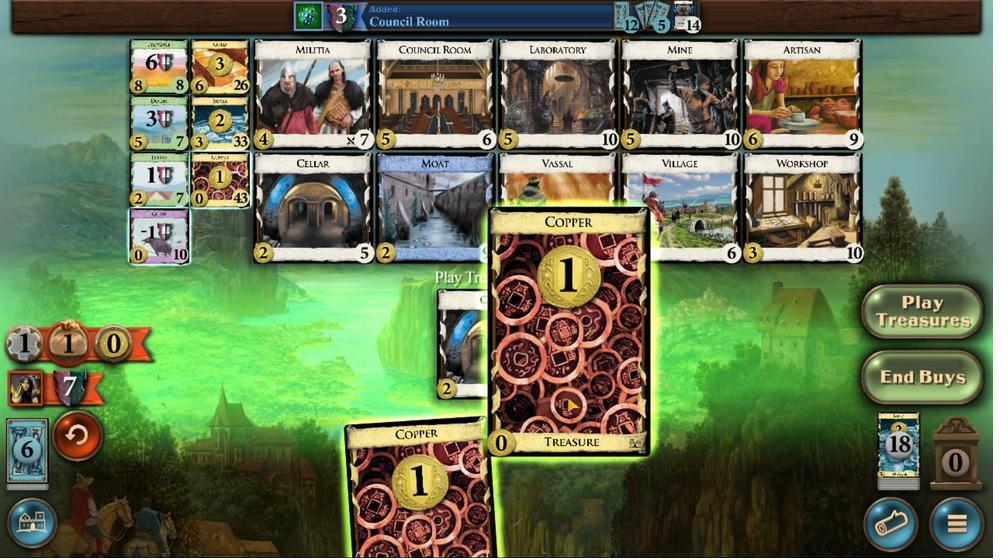 
Action: Mouse moved to (492, 398)
Screenshot: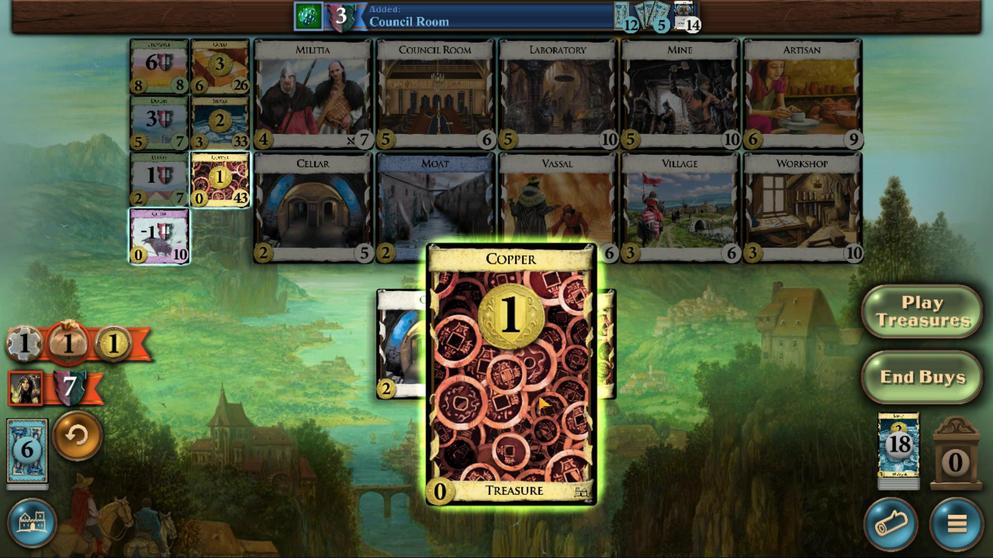 
Action: Mouse pressed left at (492, 398)
Screenshot: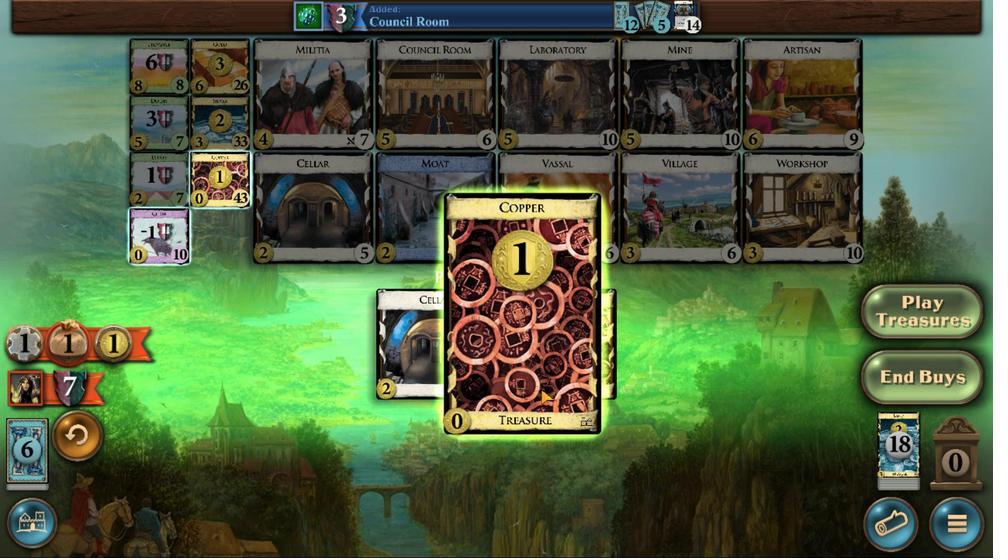 
Action: Mouse moved to (246, 243)
Screenshot: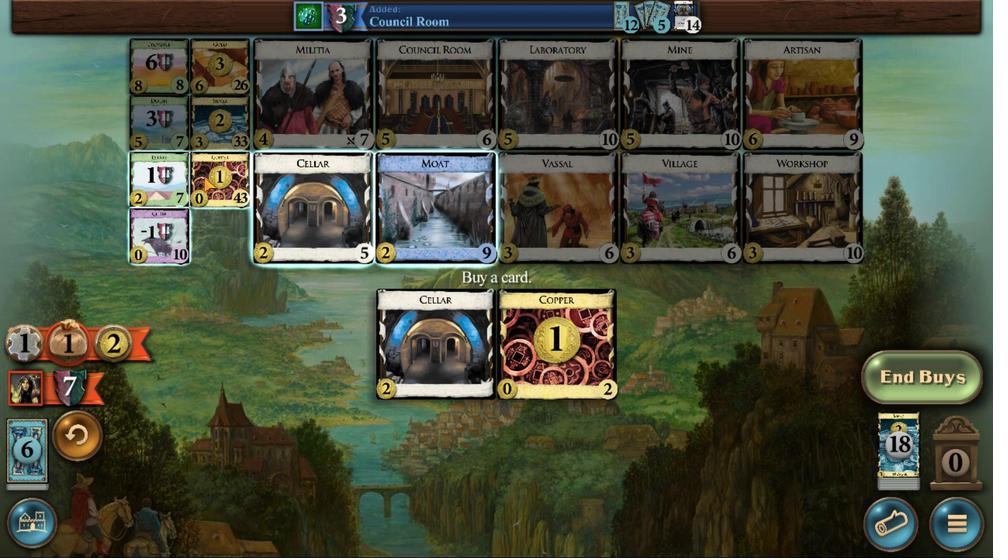 
Action: Mouse pressed left at (246, 243)
Screenshot: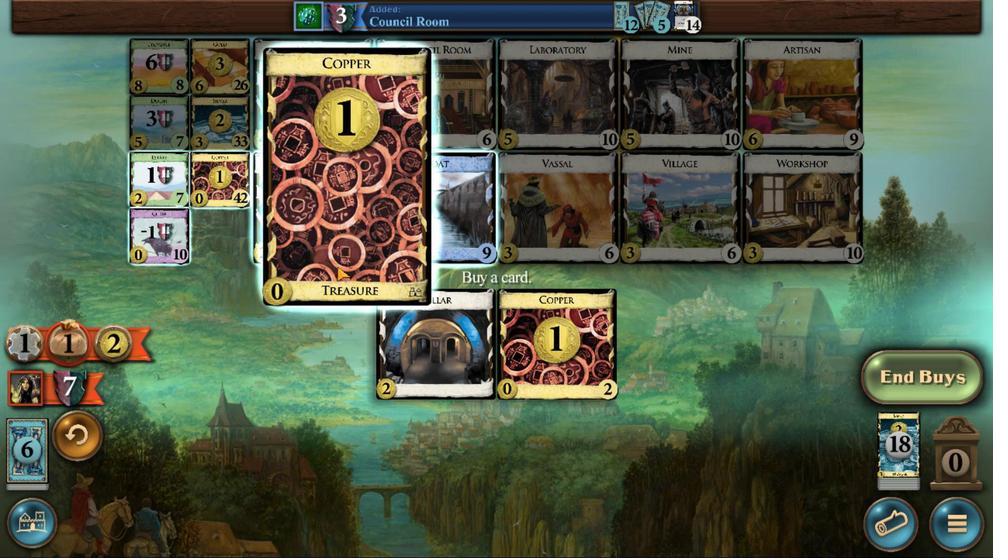 
Action: Mouse moved to (544, 395)
Screenshot: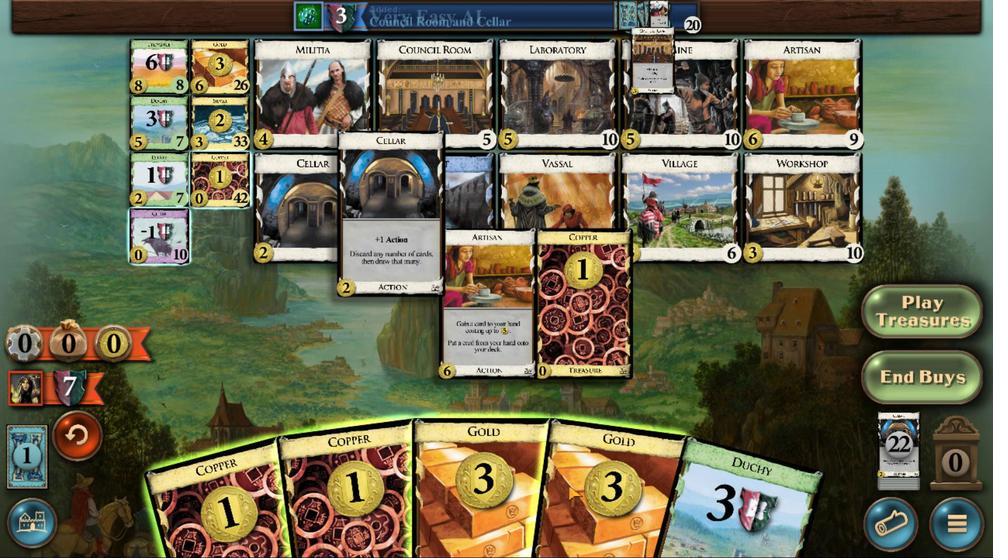 
Action: Mouse pressed left at (544, 395)
Screenshot: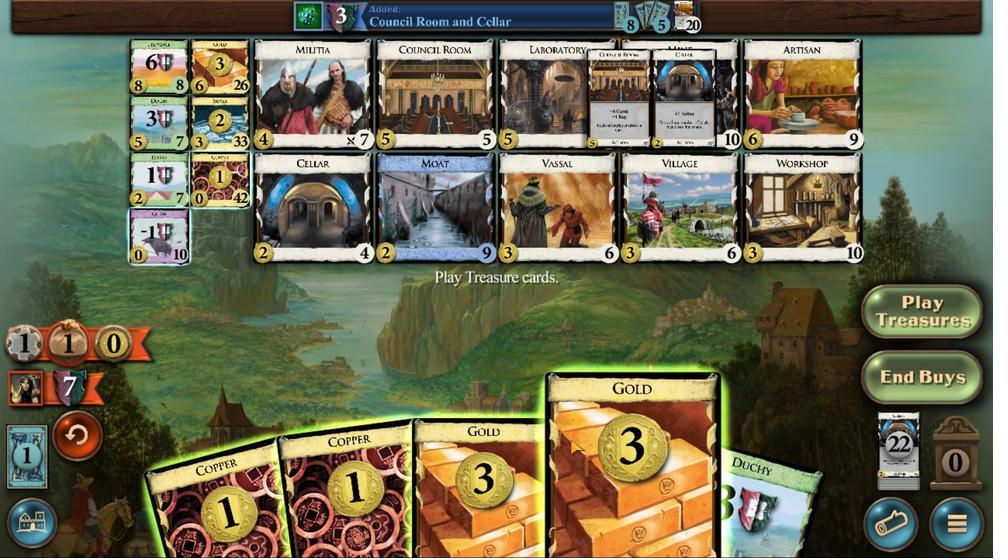 
Action: Mouse moved to (512, 385)
Screenshot: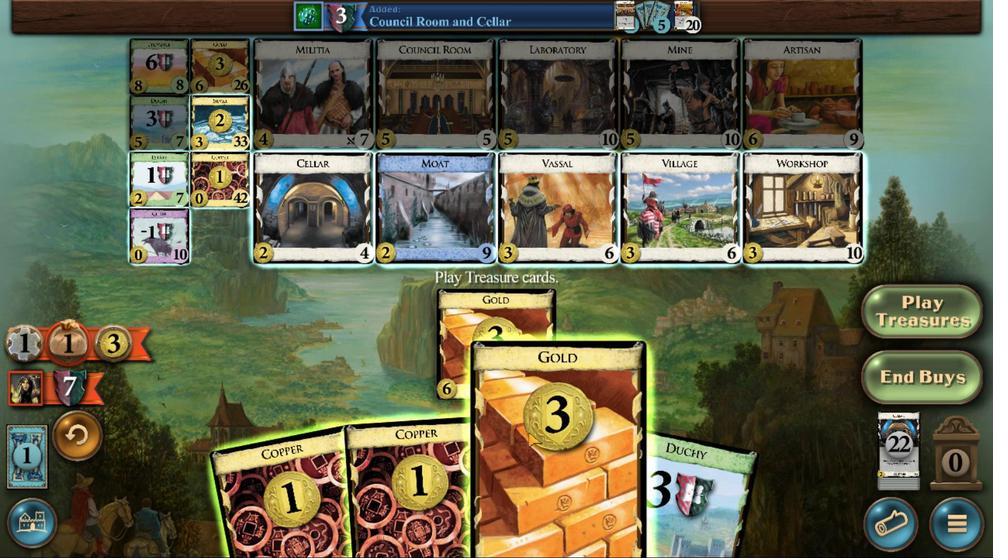 
Action: Mouse pressed left at (512, 385)
Screenshot: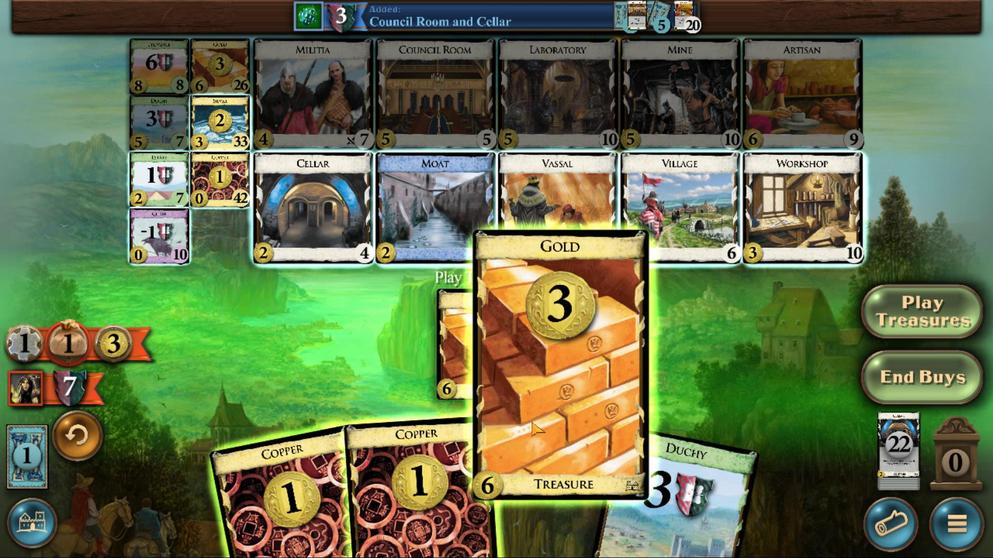 
Action: Mouse moved to (494, 386)
Screenshot: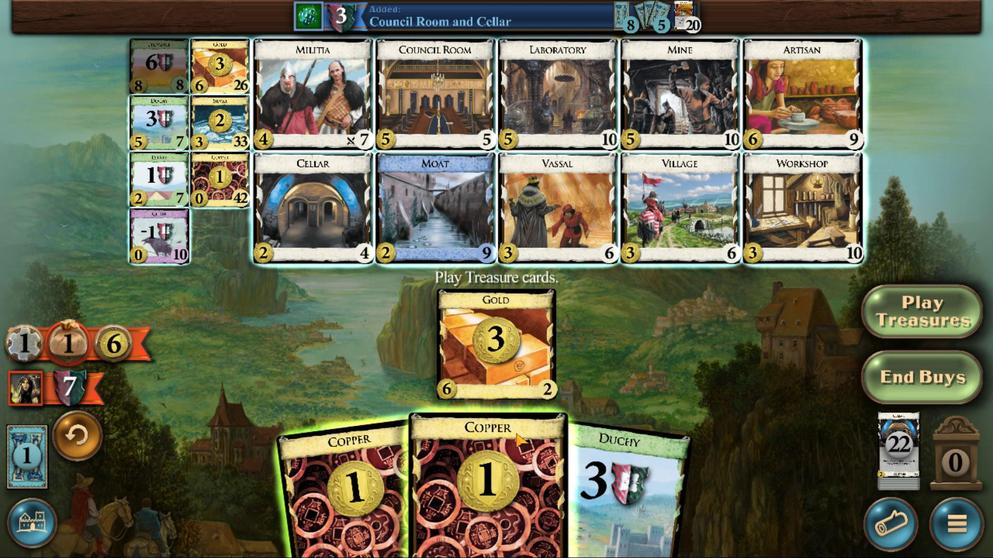 
Action: Mouse pressed left at (494, 386)
Screenshot: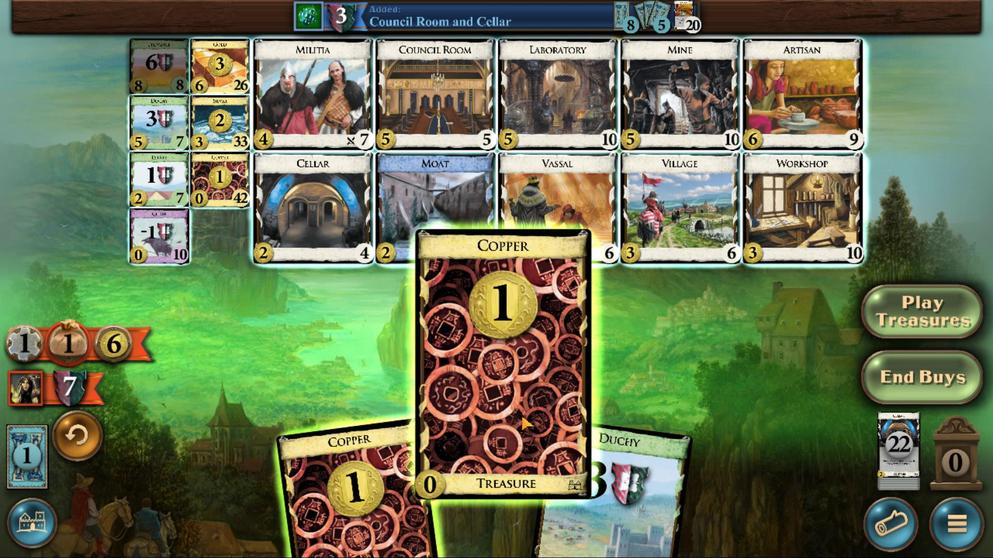
Action: Mouse moved to (450, 383)
Screenshot: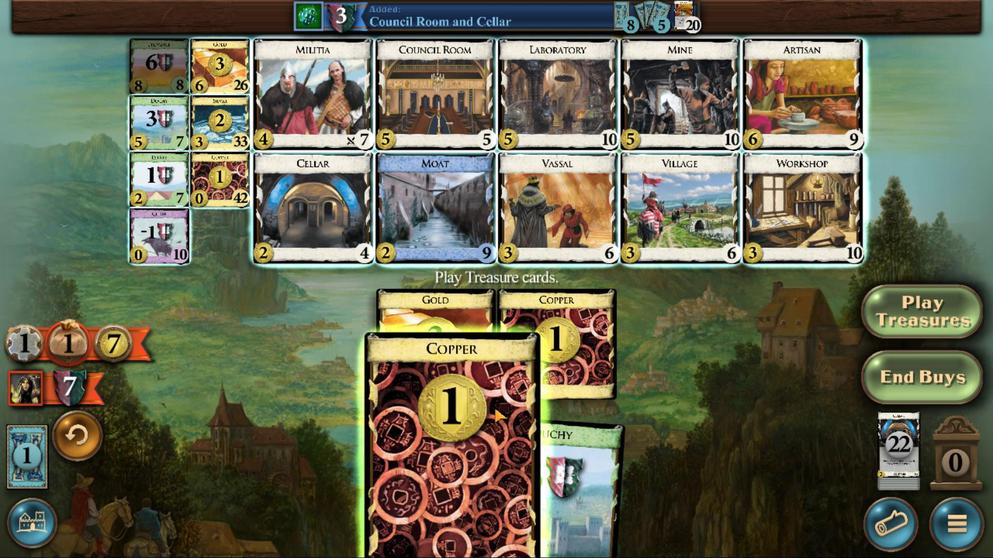 
Action: Mouse pressed left at (450, 383)
Screenshot: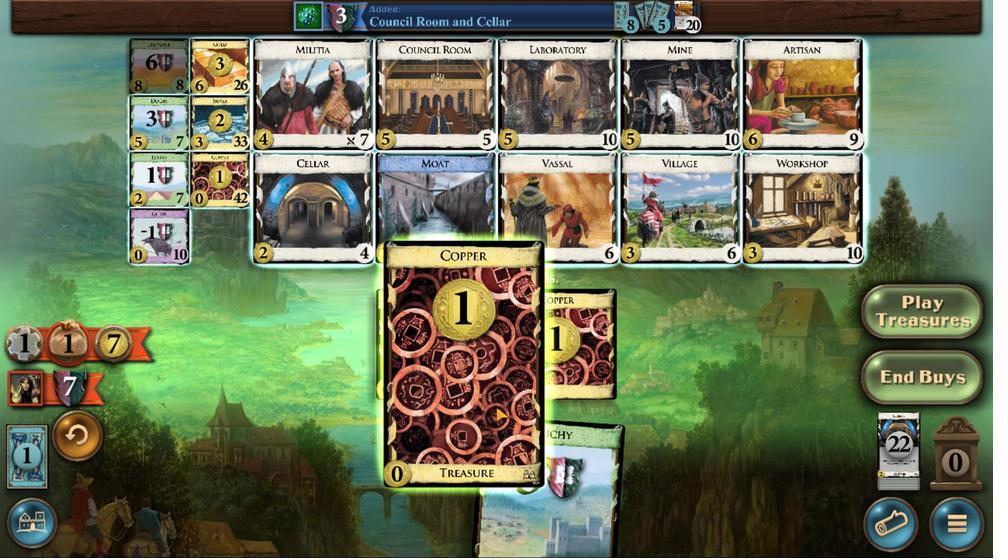 
Action: Mouse moved to (212, 181)
Screenshot: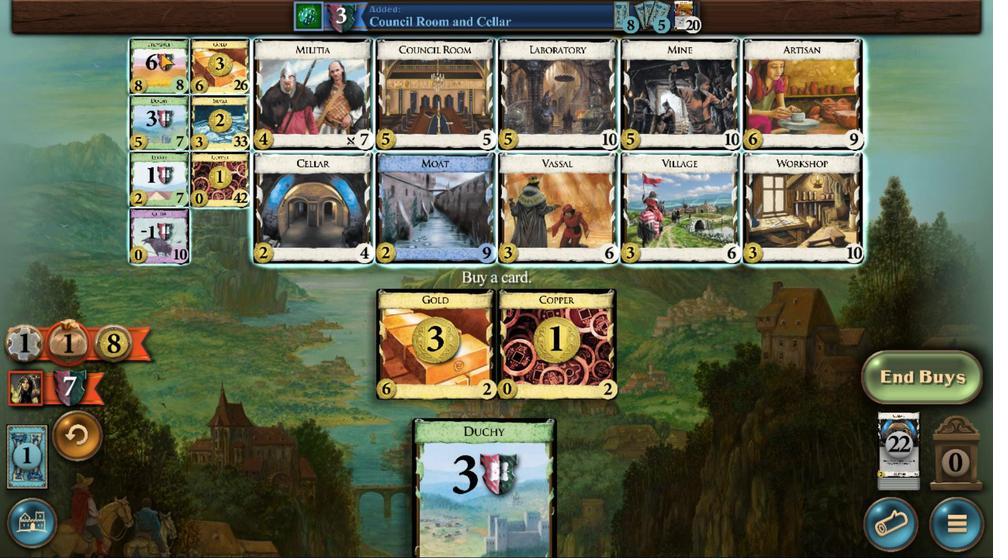 
Action: Mouse pressed left at (212, 181)
Screenshot: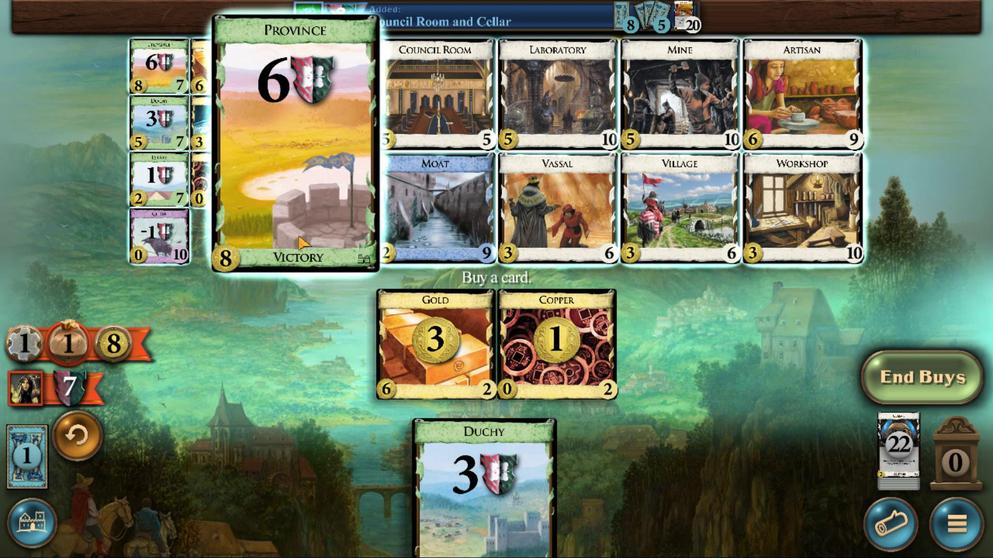
Action: Mouse moved to (466, 391)
Screenshot: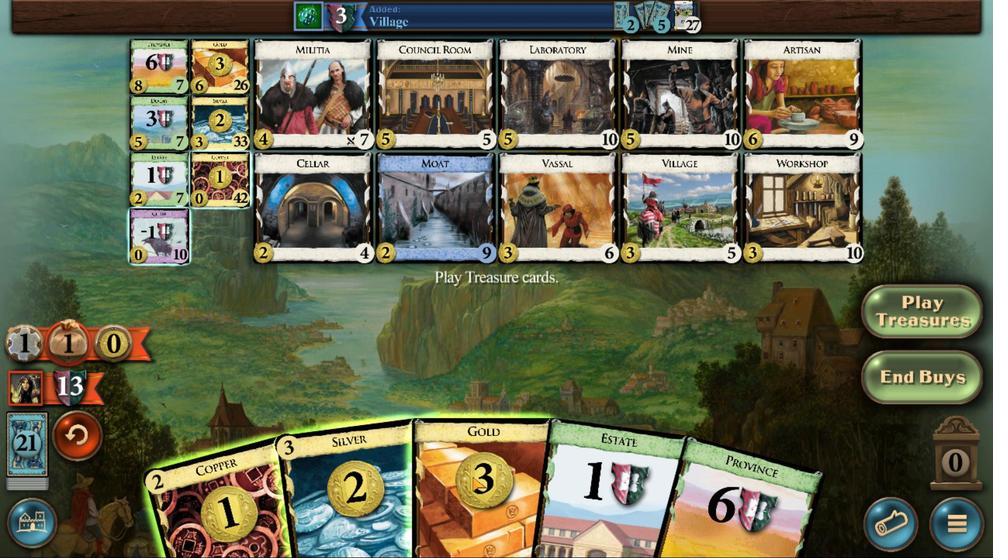 
Action: Mouse pressed left at (466, 391)
